Task: Look for space in Les Ulis, France from 5th September, 2023 to 12th September, 2023 for 2 adults in price range Rs.10000 to Rs.15000.  With 1  bedroom having 1 bed and 1 bathroom. Property type can be house, flat, guest house, hotel. Amenities needed are: washing machine. Booking option can be shelf check-in. Required host language is English.
Action: Mouse moved to (446, 152)
Screenshot: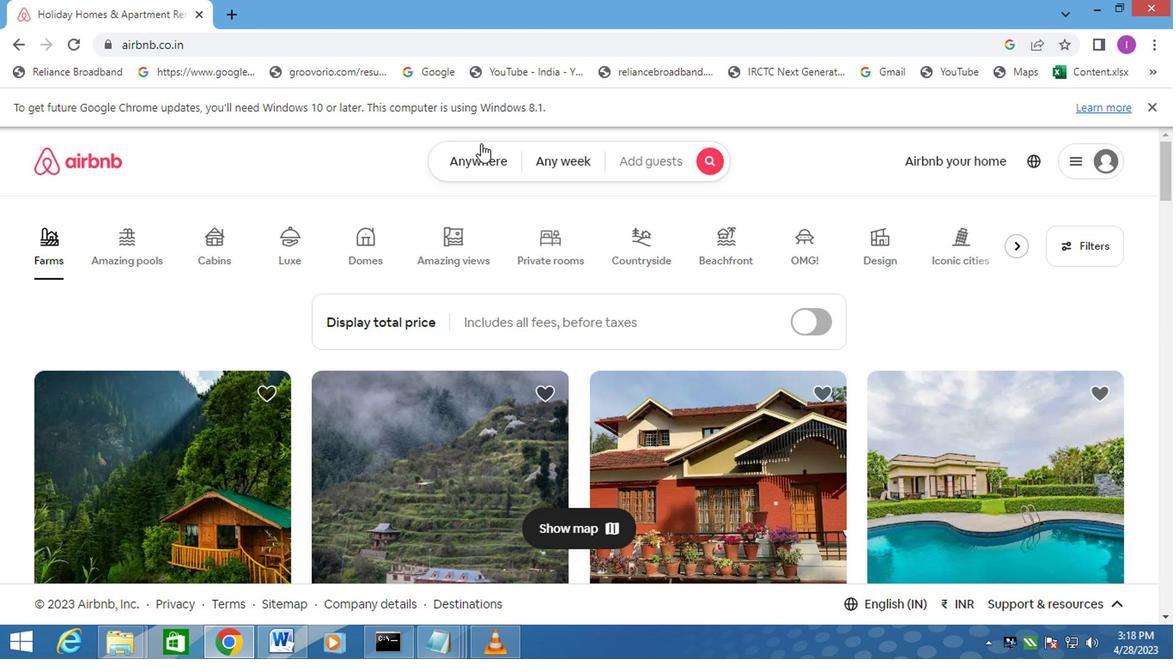 
Action: Mouse pressed left at (446, 152)
Screenshot: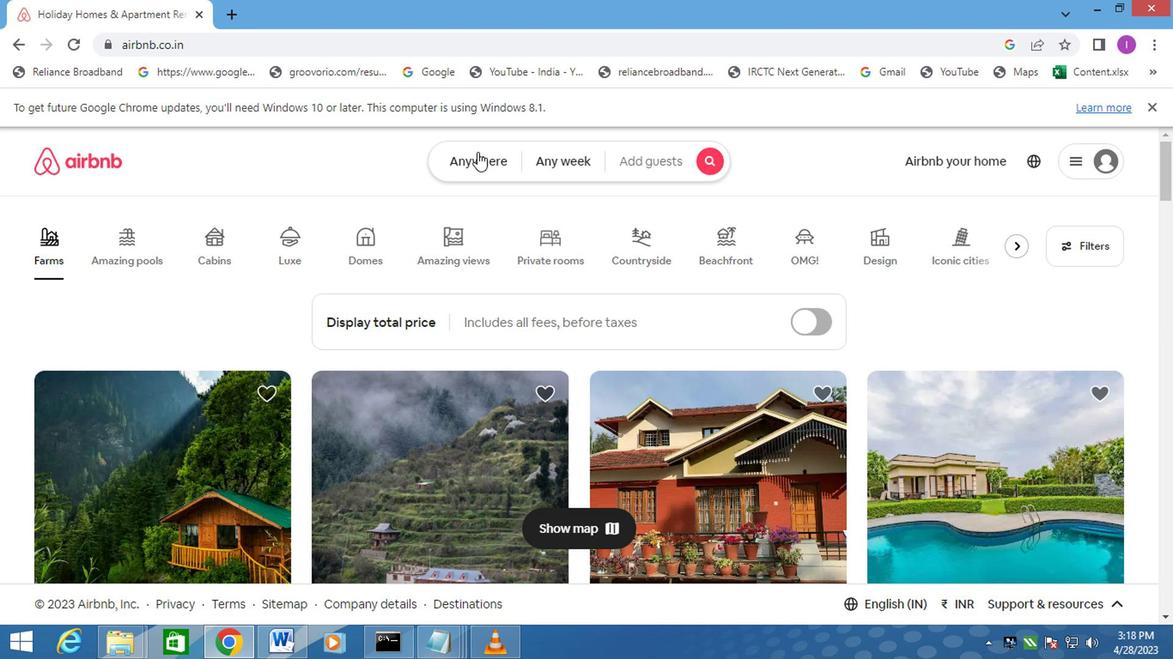 
Action: Mouse moved to (221, 229)
Screenshot: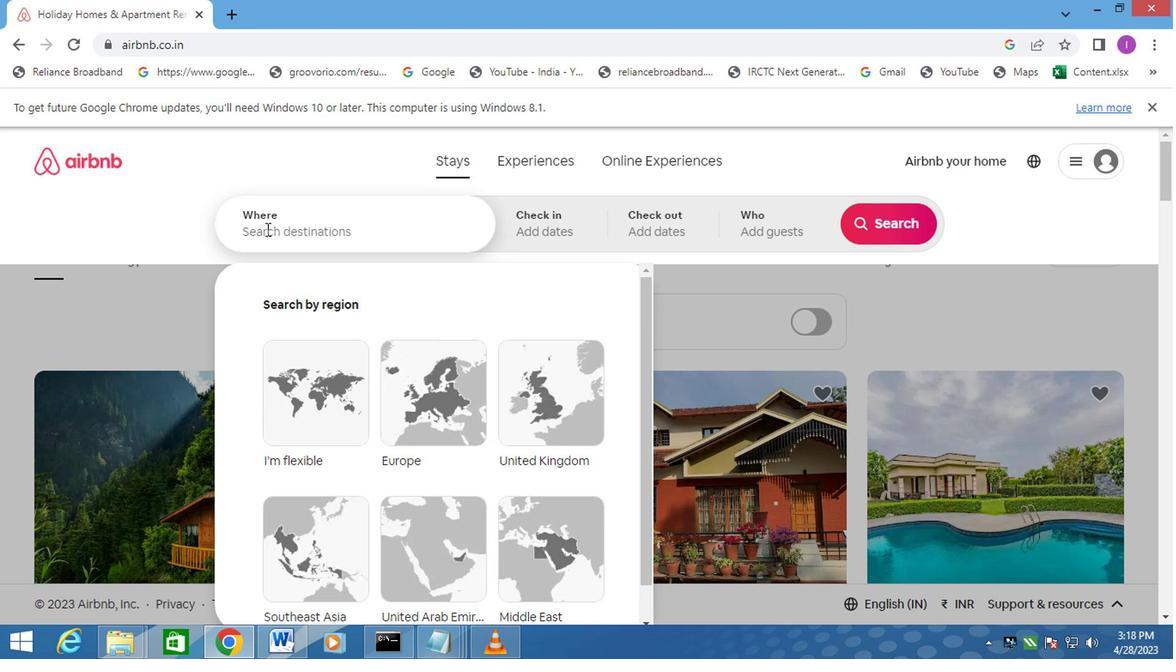 
Action: Mouse pressed left at (221, 229)
Screenshot: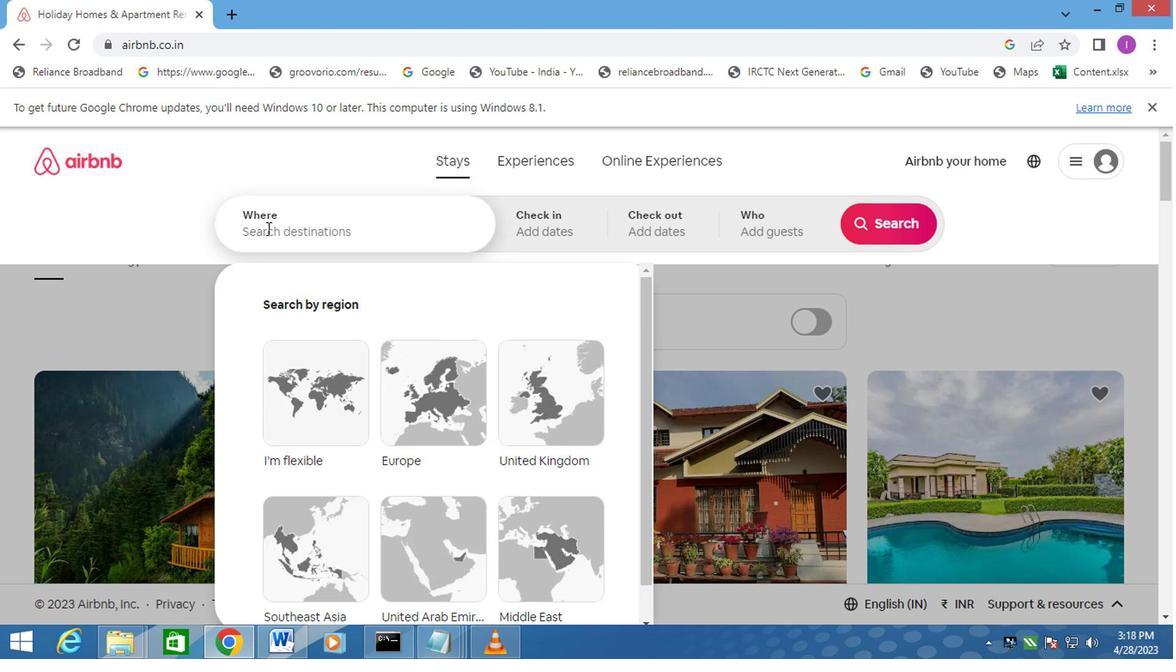 
Action: Mouse moved to (247, 221)
Screenshot: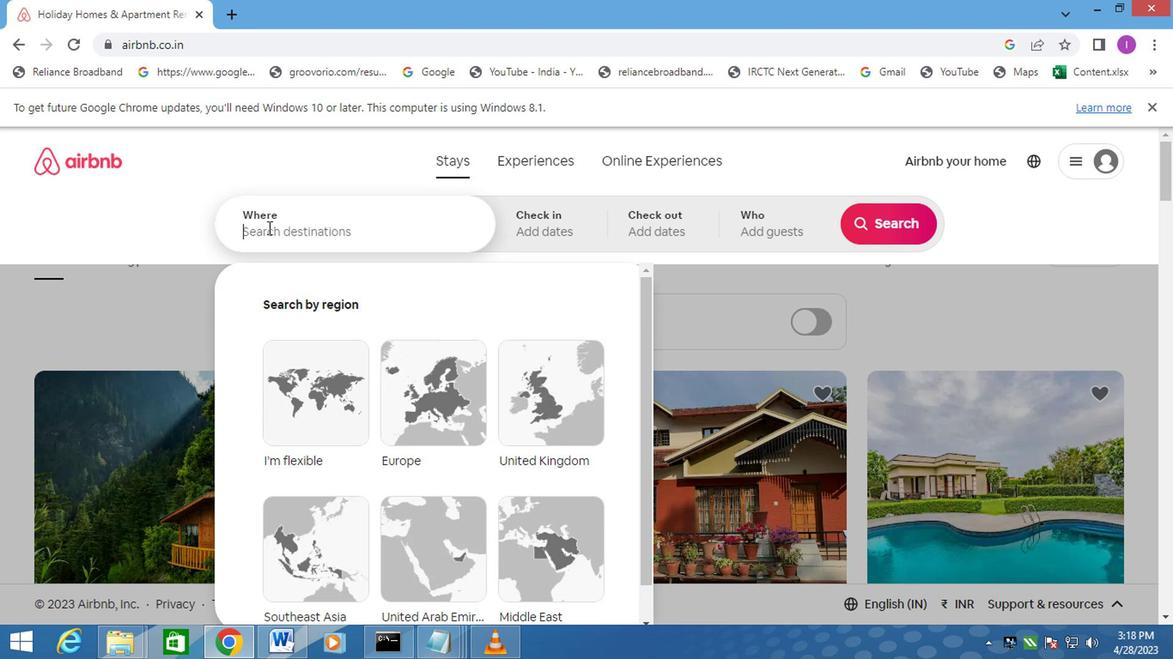 
Action: Key pressed <Key.shift>LES<Key.space><Key.shift>ULIS,<Key.shift>FRANCE
Screenshot: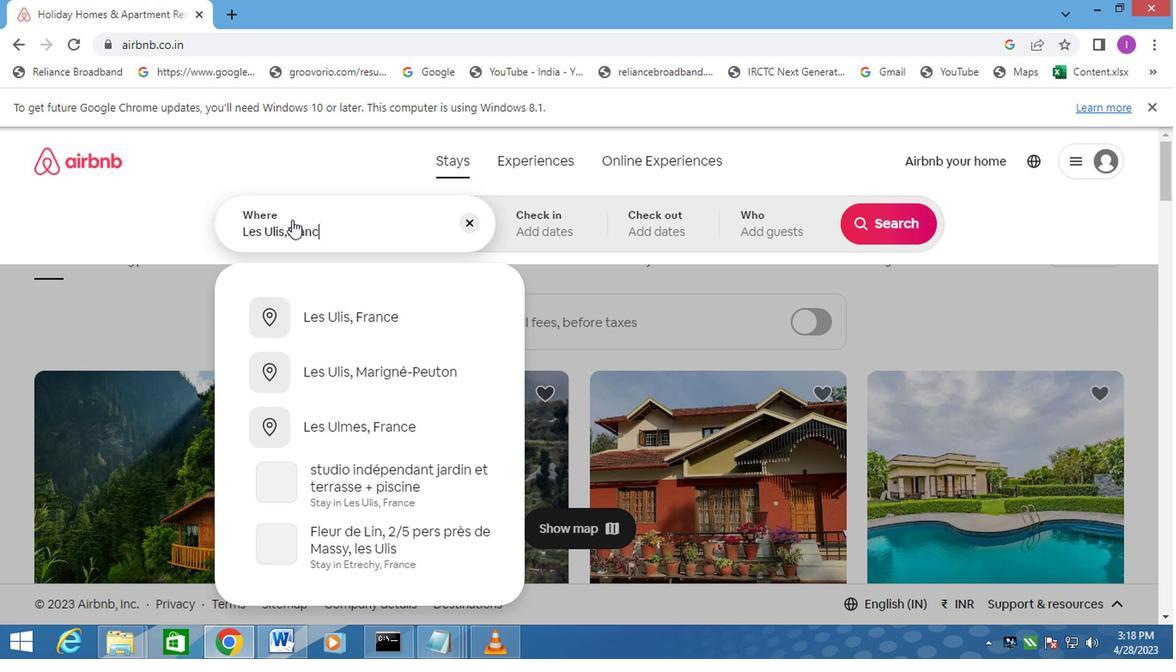 
Action: Mouse moved to (301, 322)
Screenshot: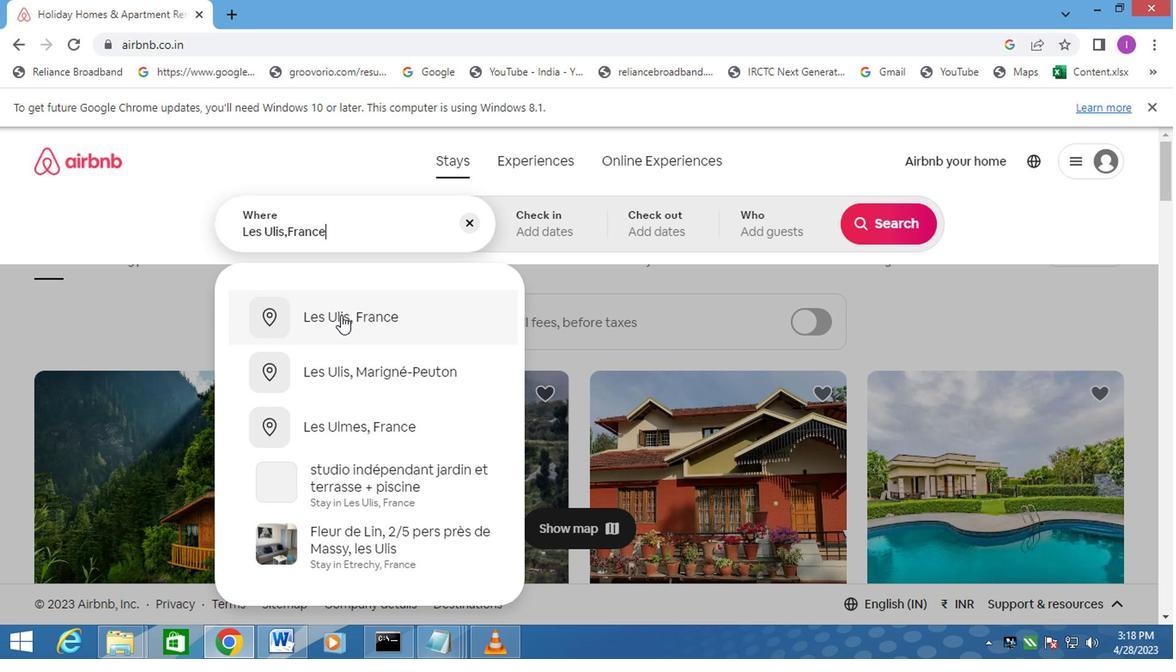 
Action: Mouse pressed left at (301, 322)
Screenshot: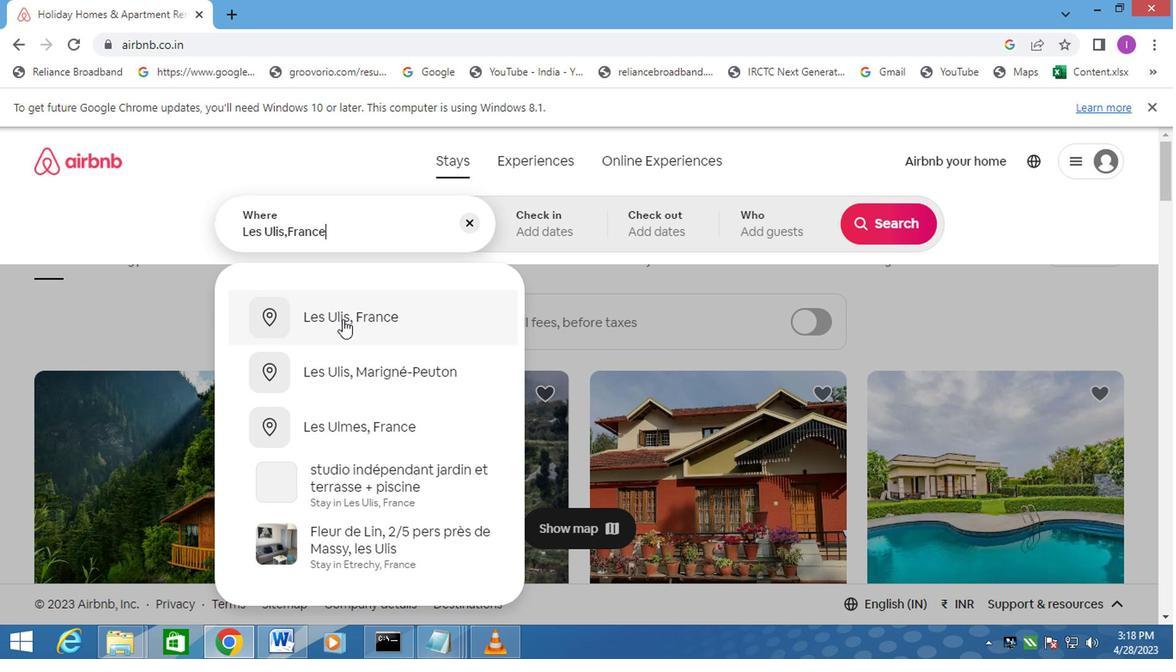
Action: Mouse moved to (877, 356)
Screenshot: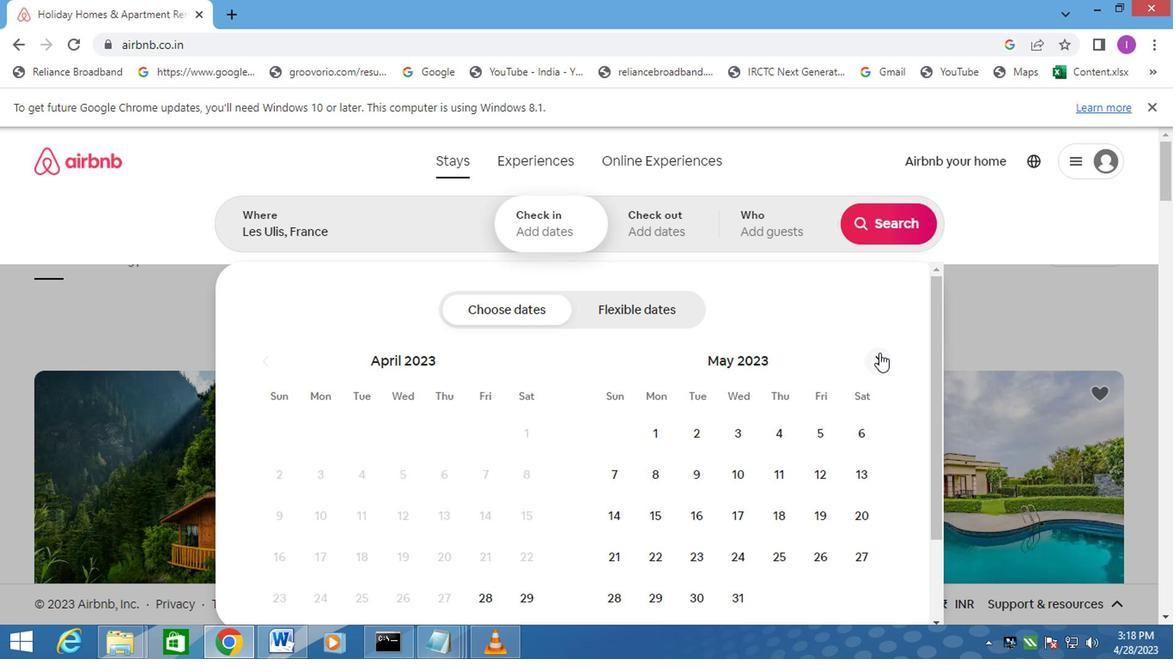 
Action: Mouse pressed left at (877, 356)
Screenshot: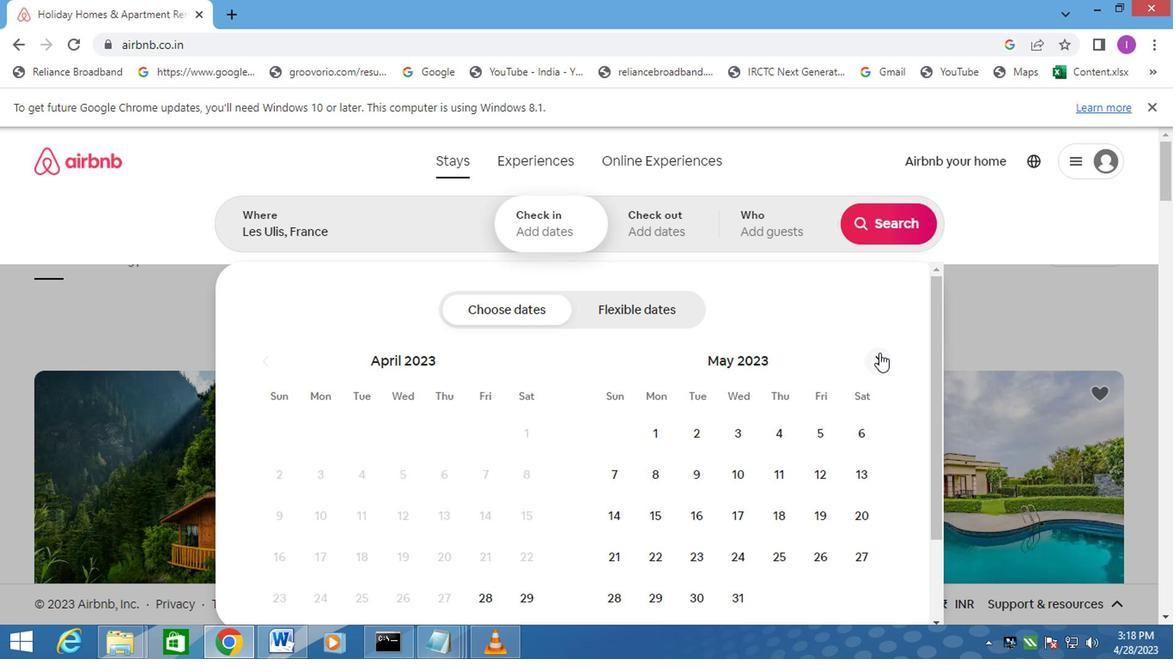 
Action: Mouse pressed left at (877, 356)
Screenshot: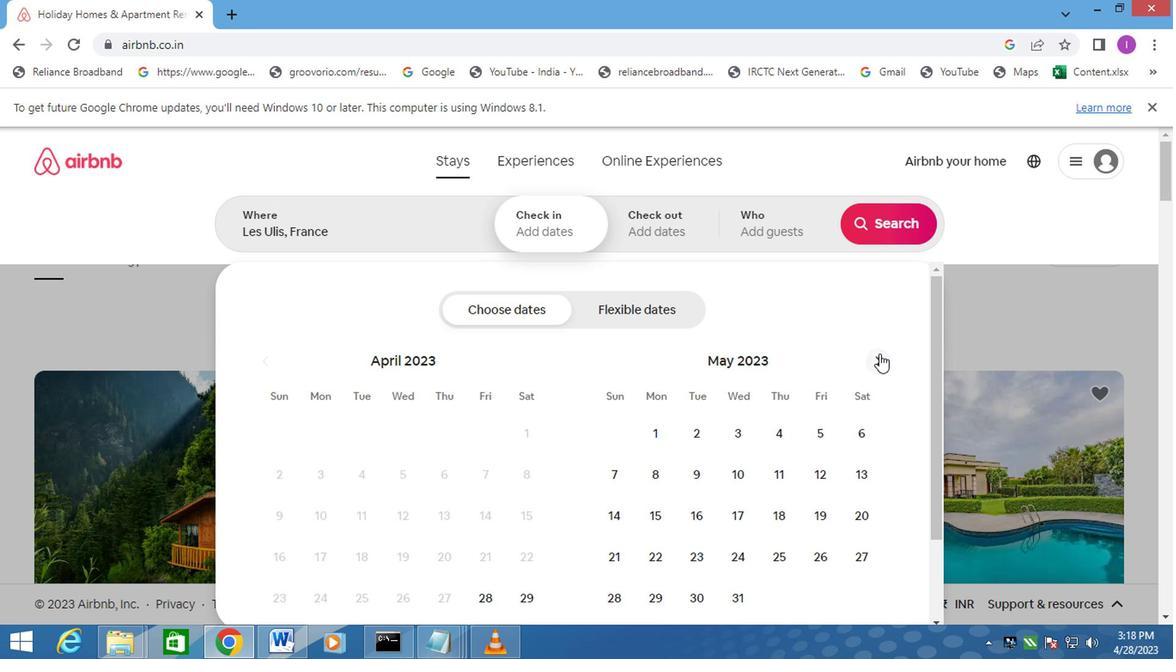 
Action: Mouse pressed left at (877, 356)
Screenshot: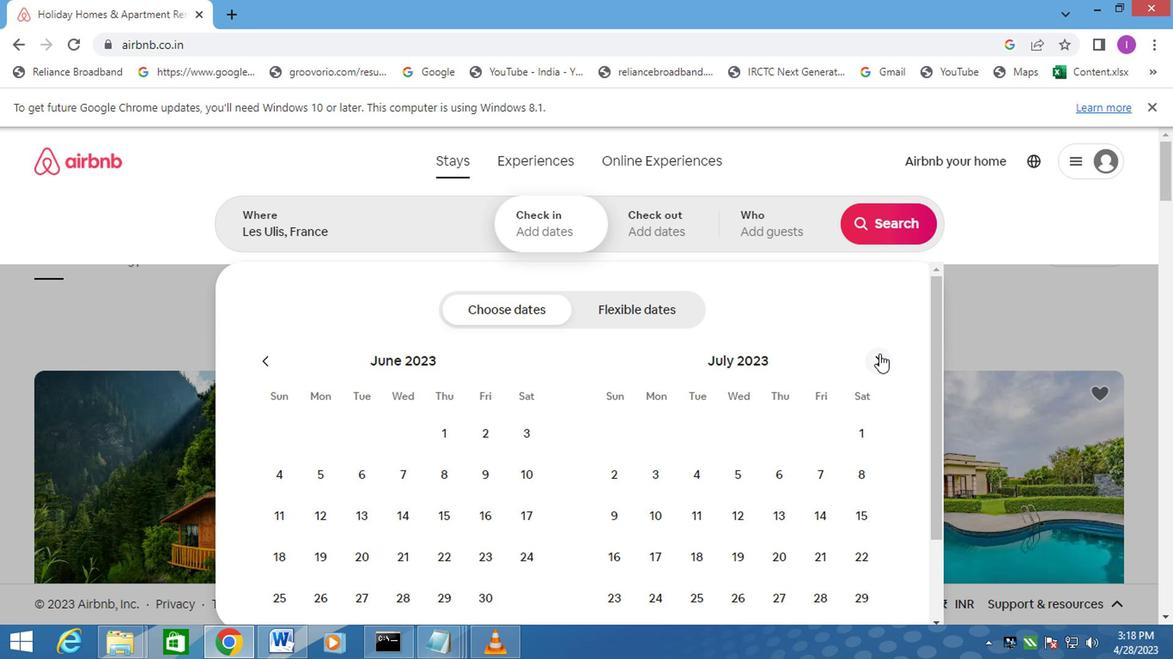 
Action: Mouse moved to (878, 356)
Screenshot: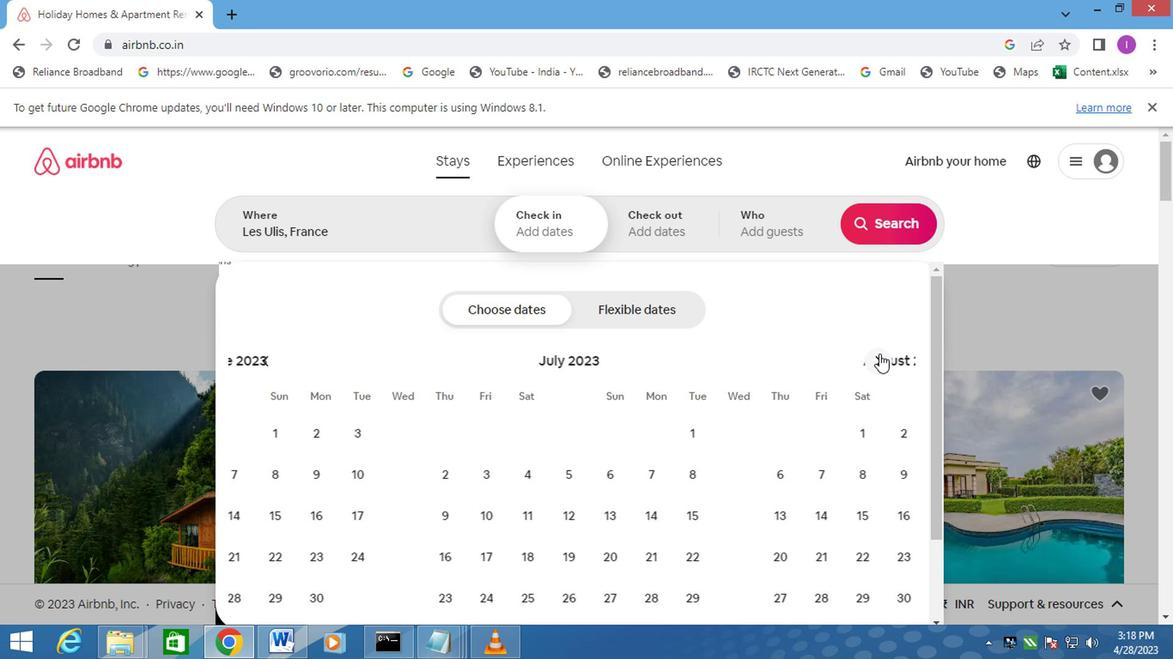 
Action: Mouse pressed left at (878, 356)
Screenshot: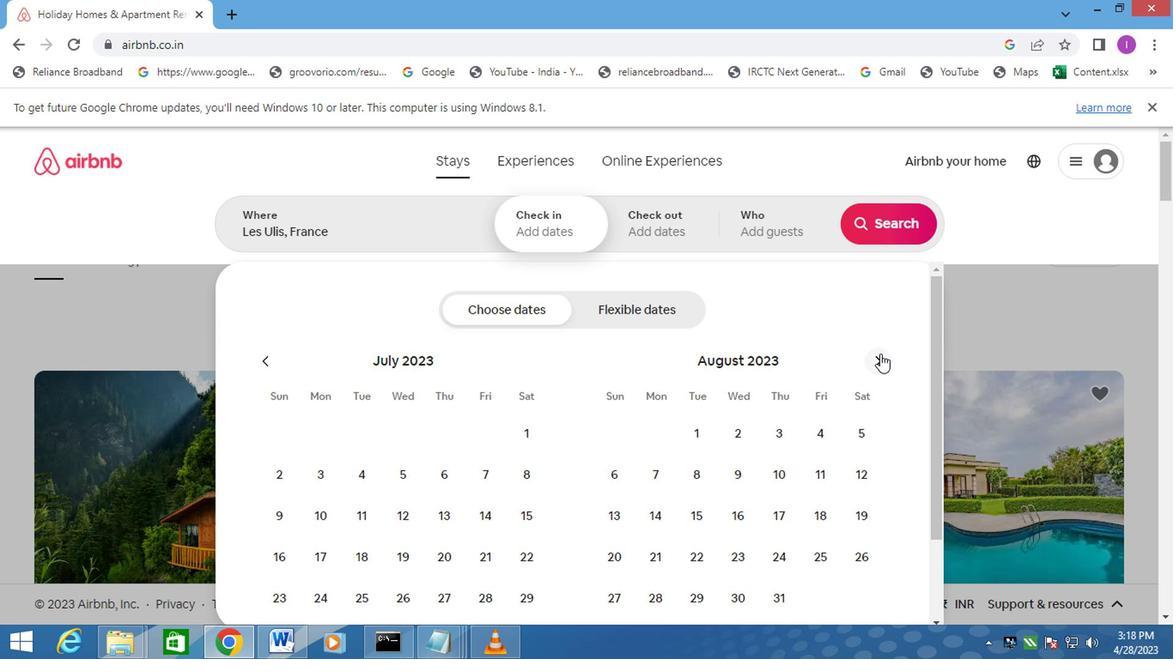 
Action: Mouse moved to (686, 487)
Screenshot: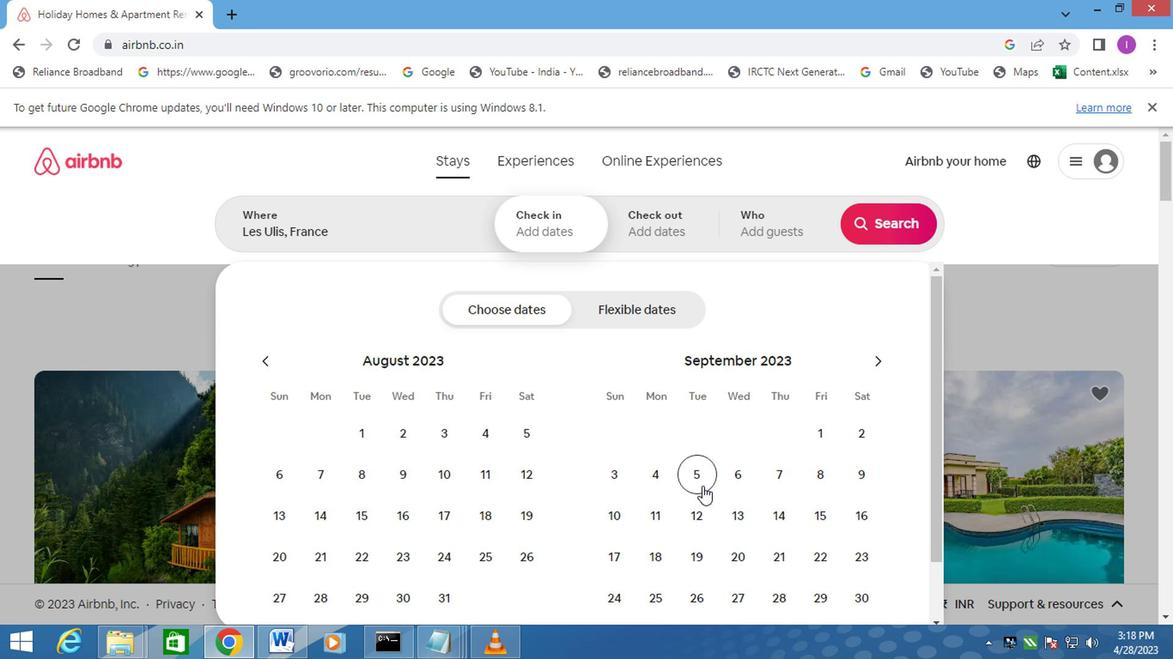 
Action: Mouse pressed left at (686, 487)
Screenshot: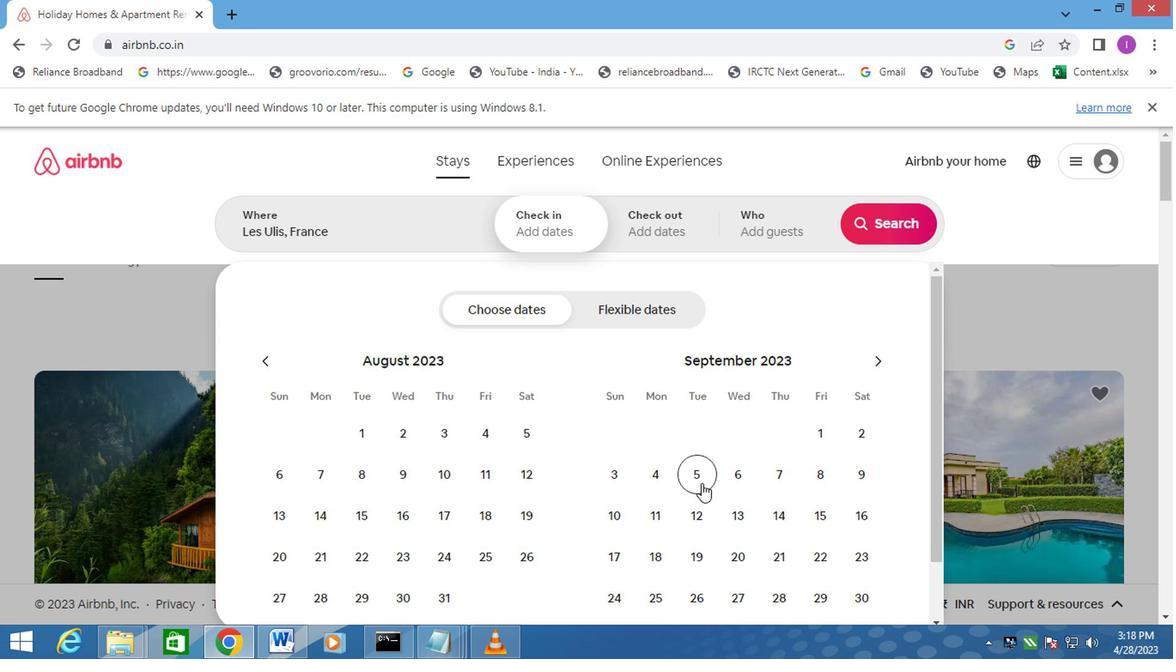 
Action: Mouse moved to (680, 519)
Screenshot: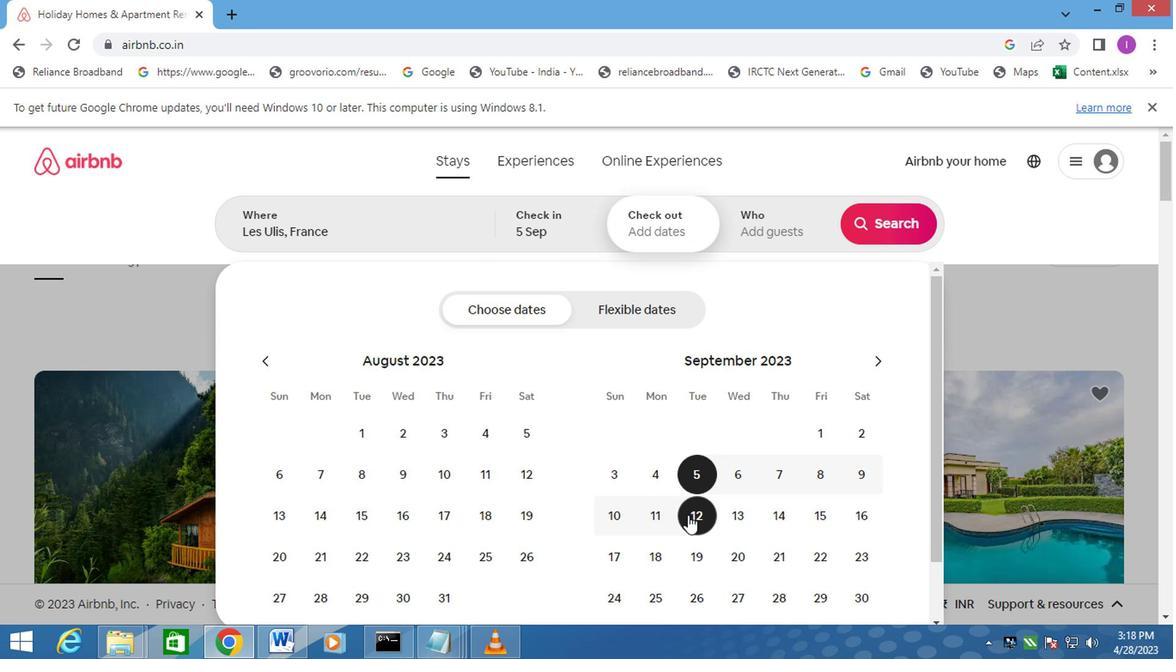 
Action: Mouse pressed left at (680, 519)
Screenshot: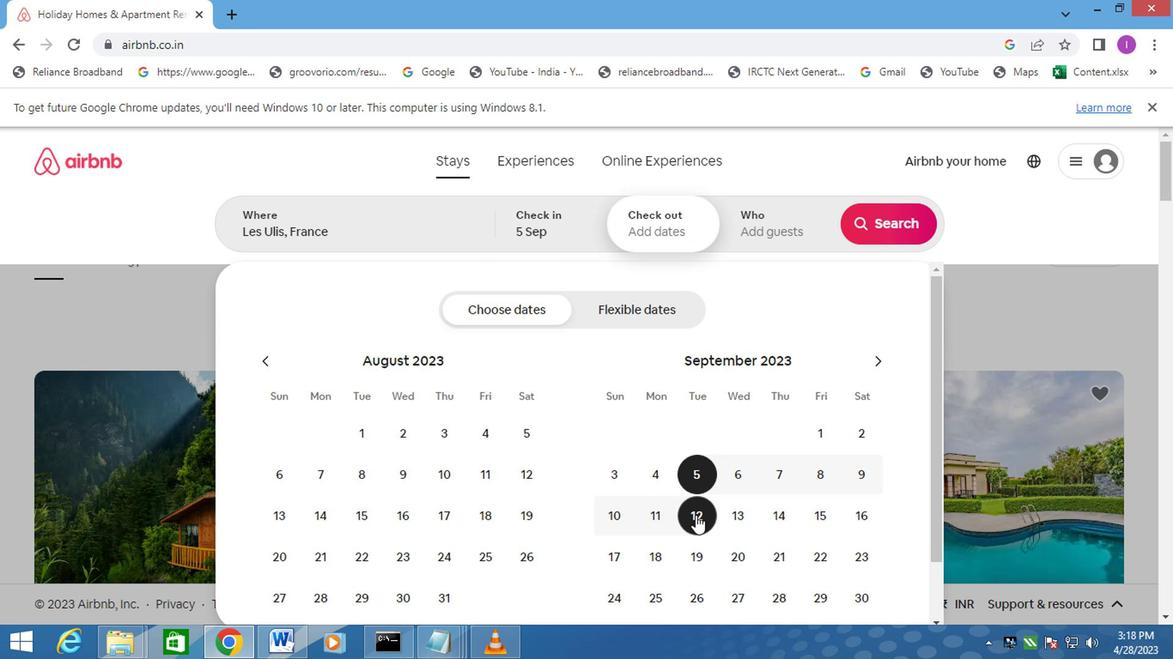 
Action: Mouse moved to (739, 231)
Screenshot: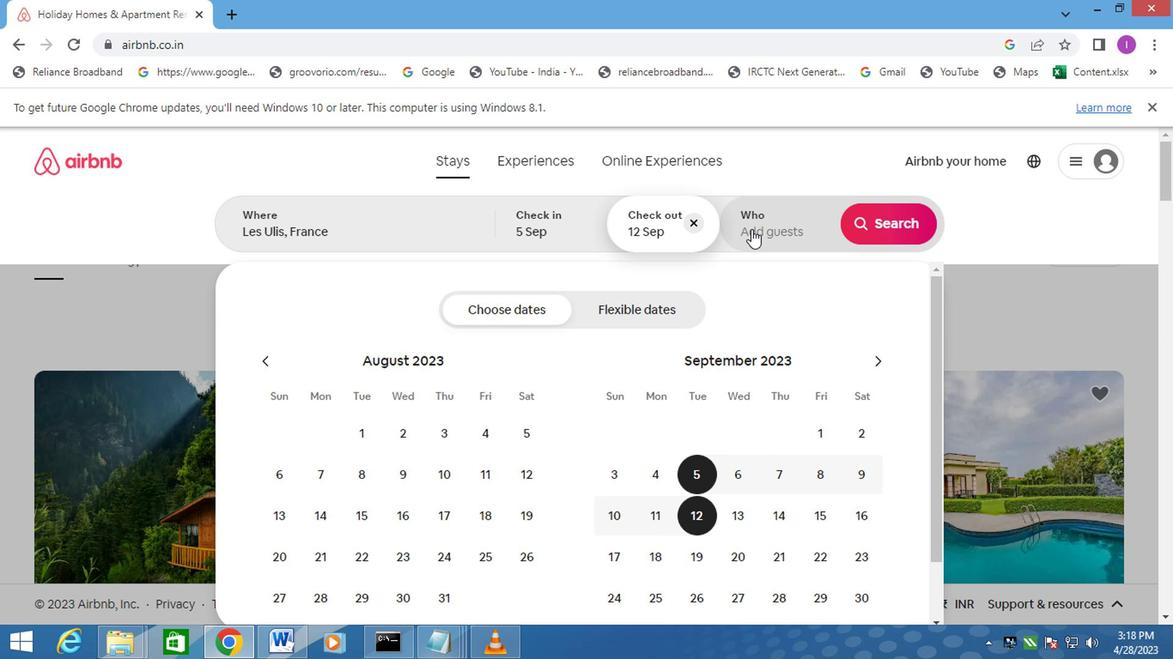 
Action: Mouse pressed left at (739, 231)
Screenshot: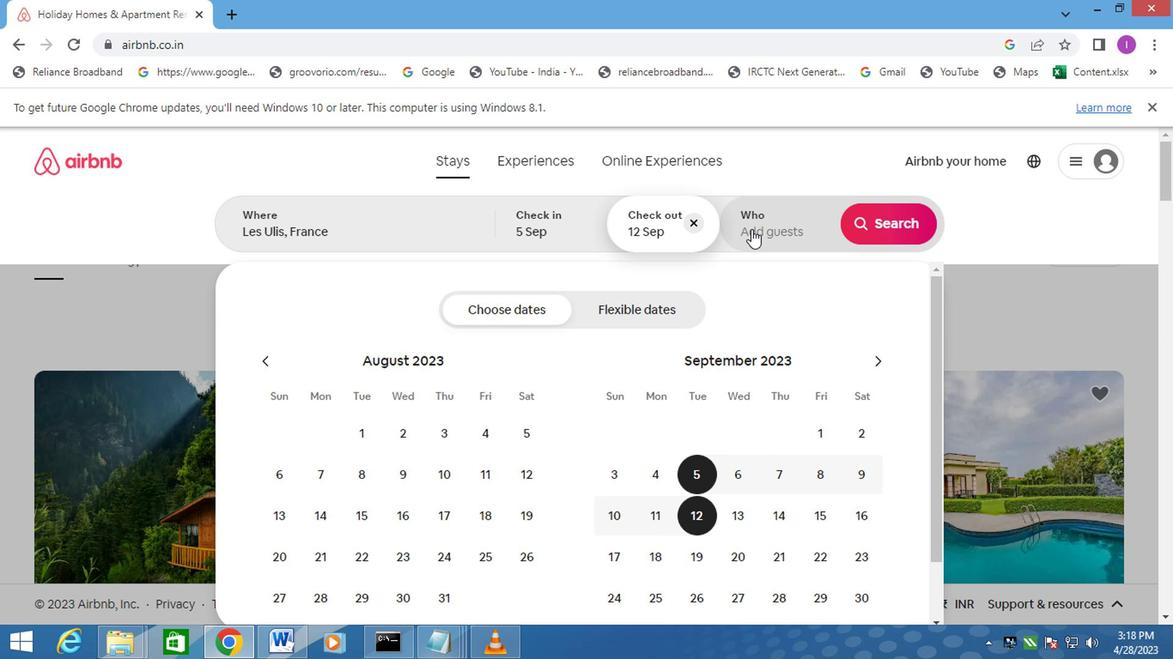 
Action: Mouse moved to (901, 320)
Screenshot: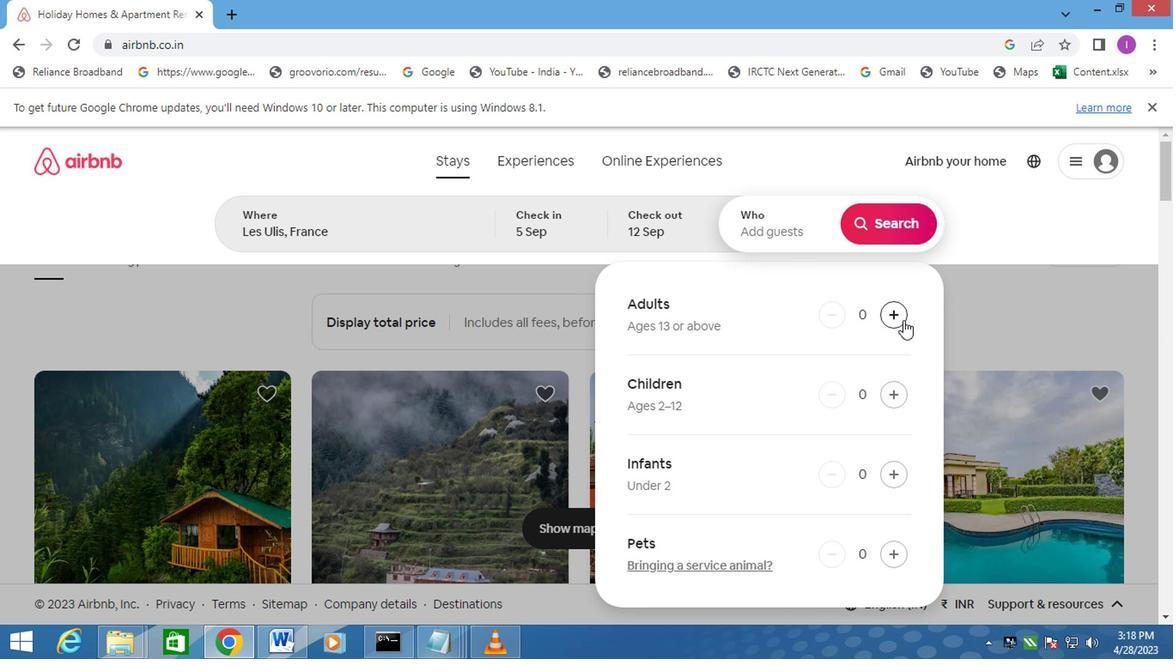 
Action: Mouse pressed left at (901, 320)
Screenshot: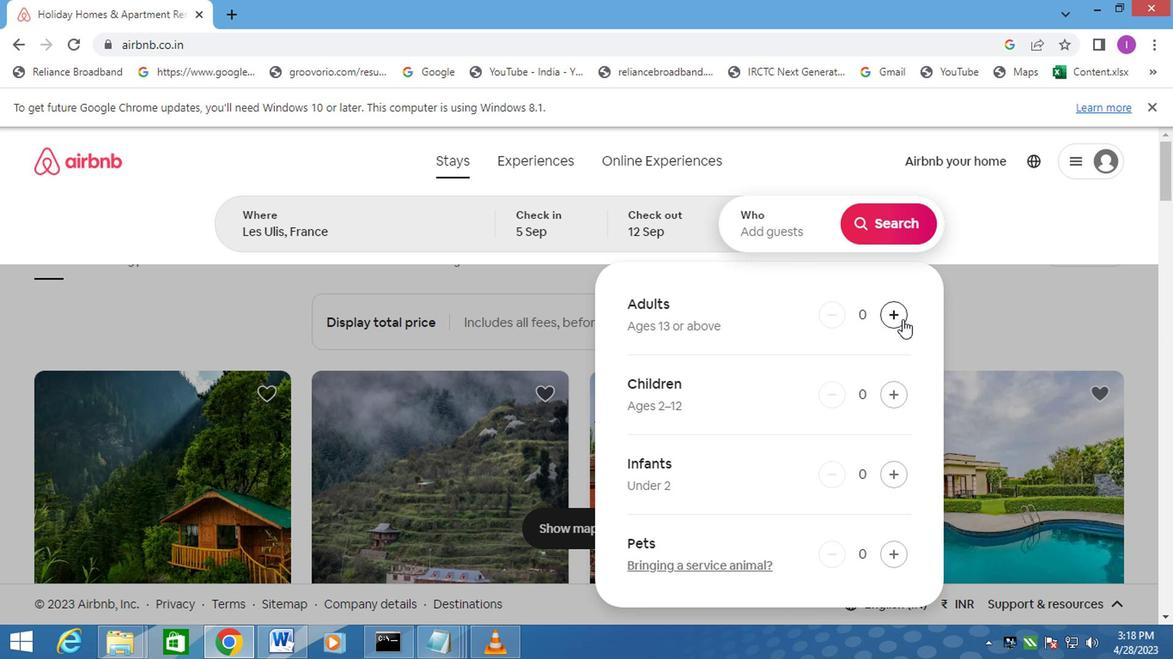
Action: Mouse moved to (901, 320)
Screenshot: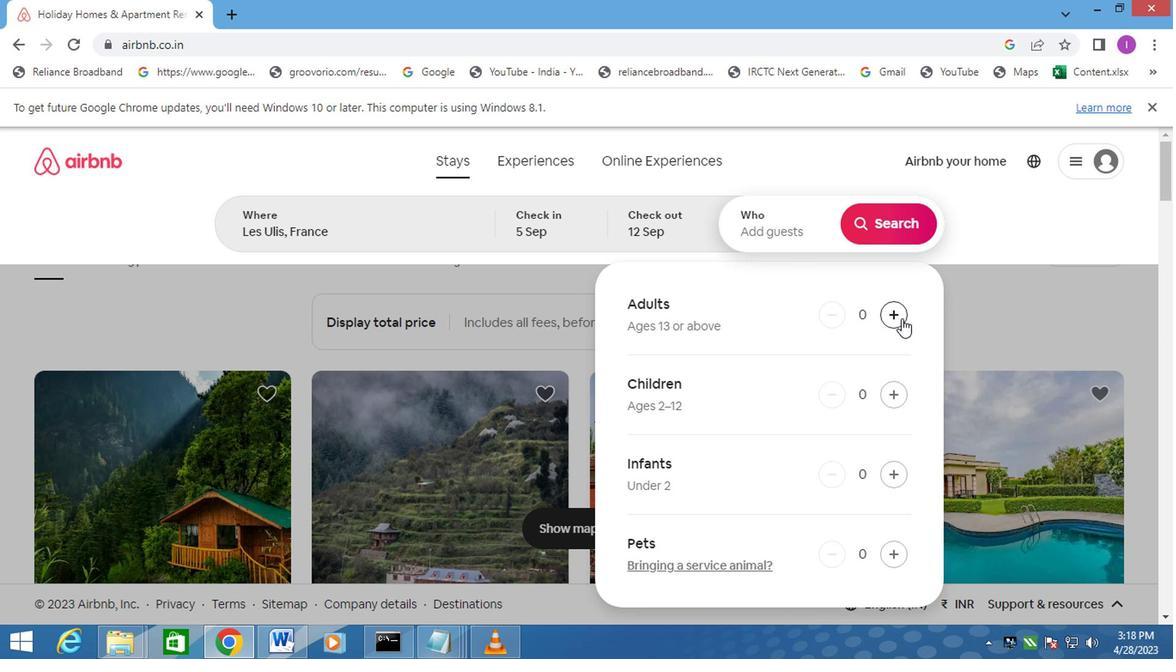 
Action: Mouse pressed left at (901, 320)
Screenshot: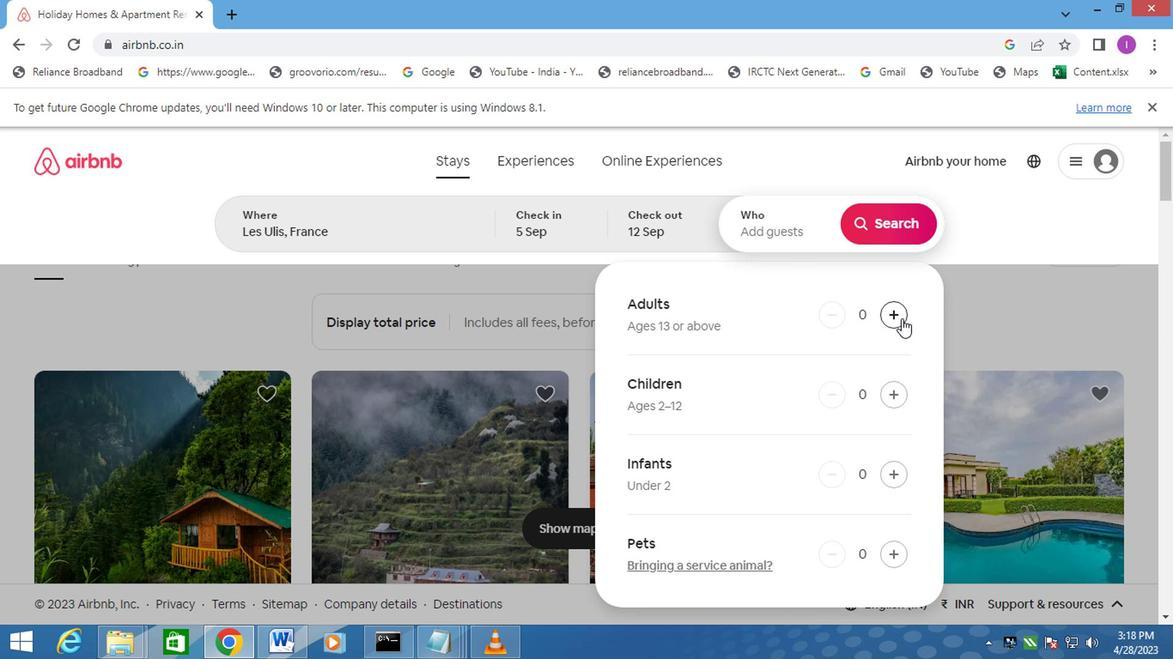 
Action: Mouse moved to (904, 234)
Screenshot: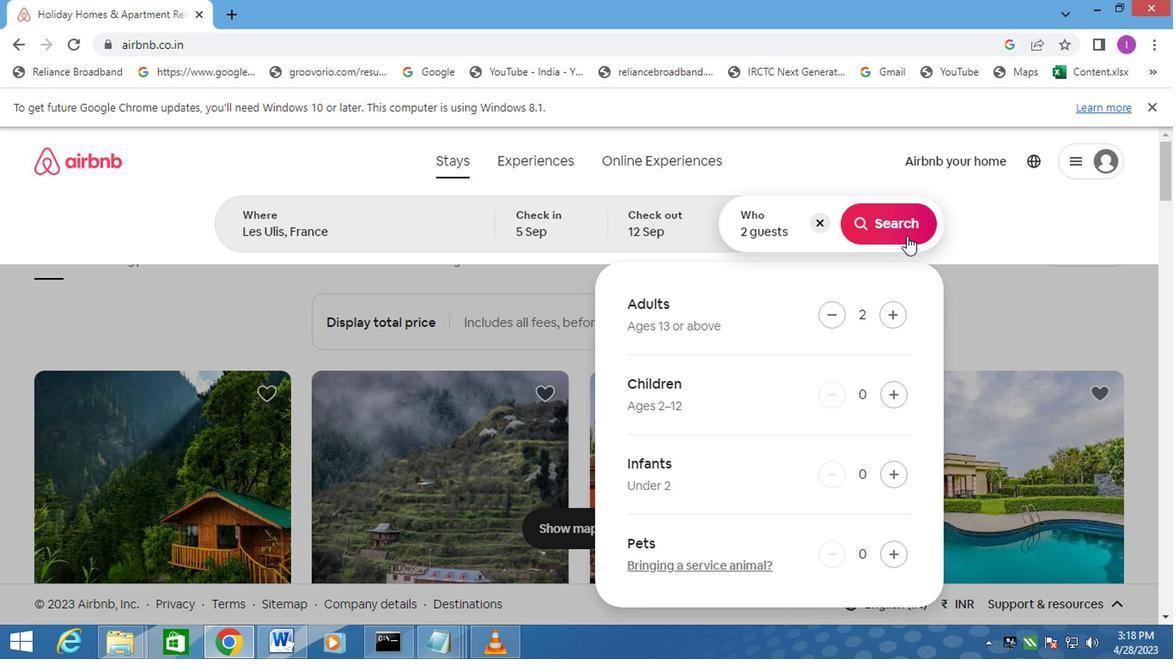 
Action: Mouse pressed left at (904, 234)
Screenshot: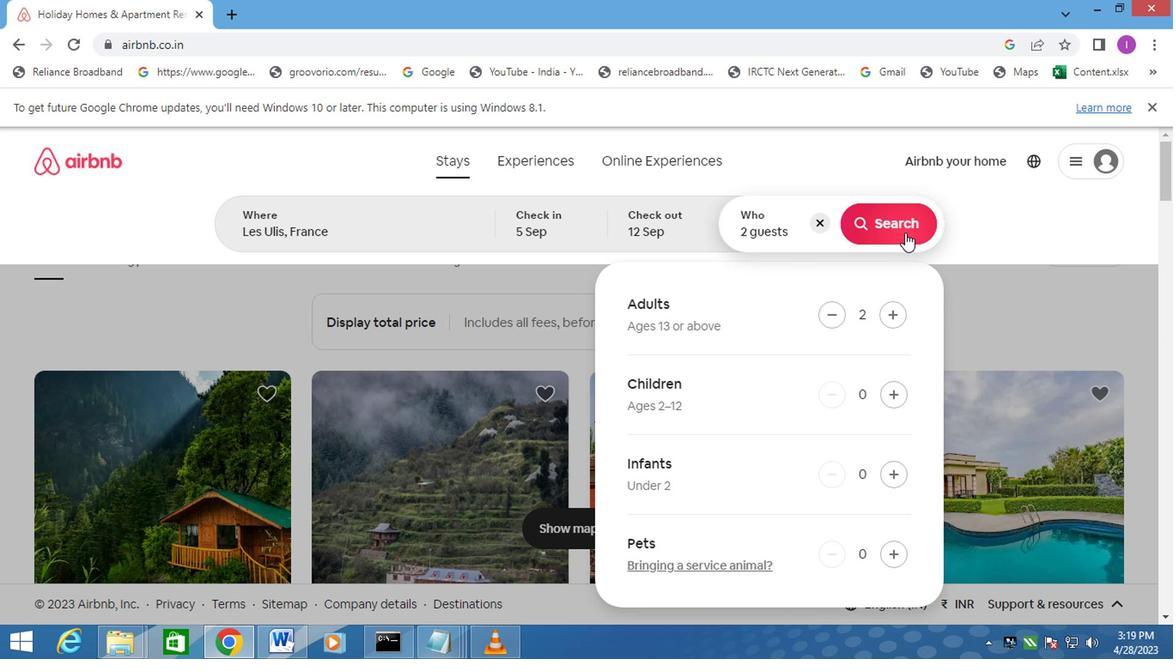 
Action: Mouse moved to (1094, 224)
Screenshot: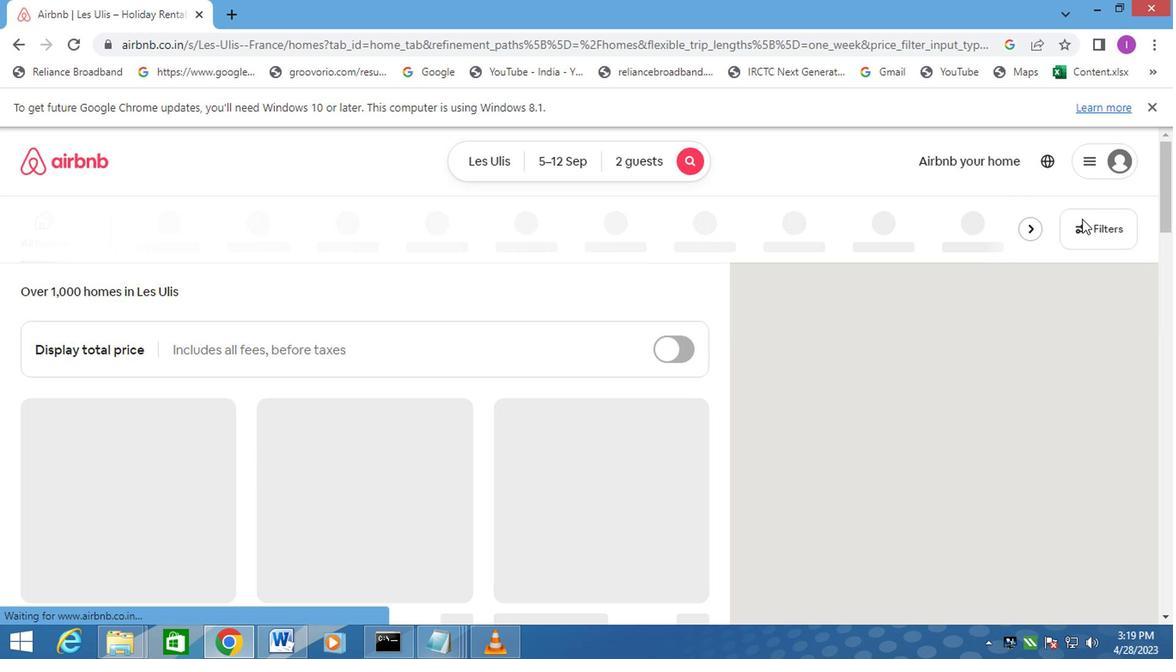 
Action: Mouse pressed left at (1094, 224)
Screenshot: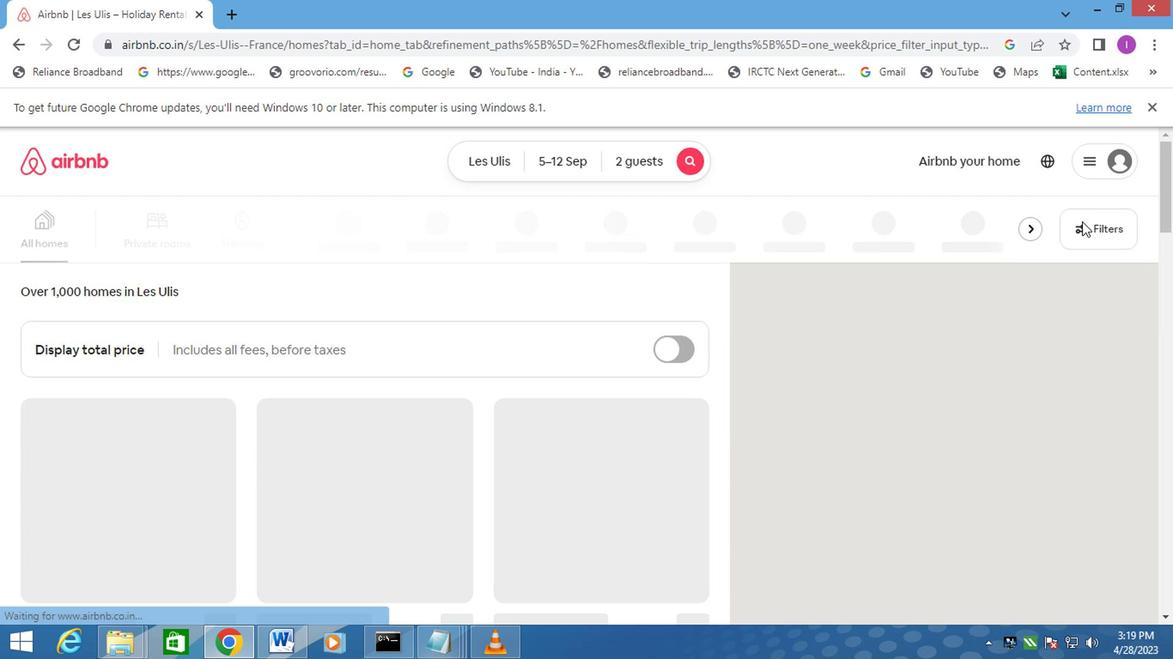 
Action: Mouse moved to (326, 453)
Screenshot: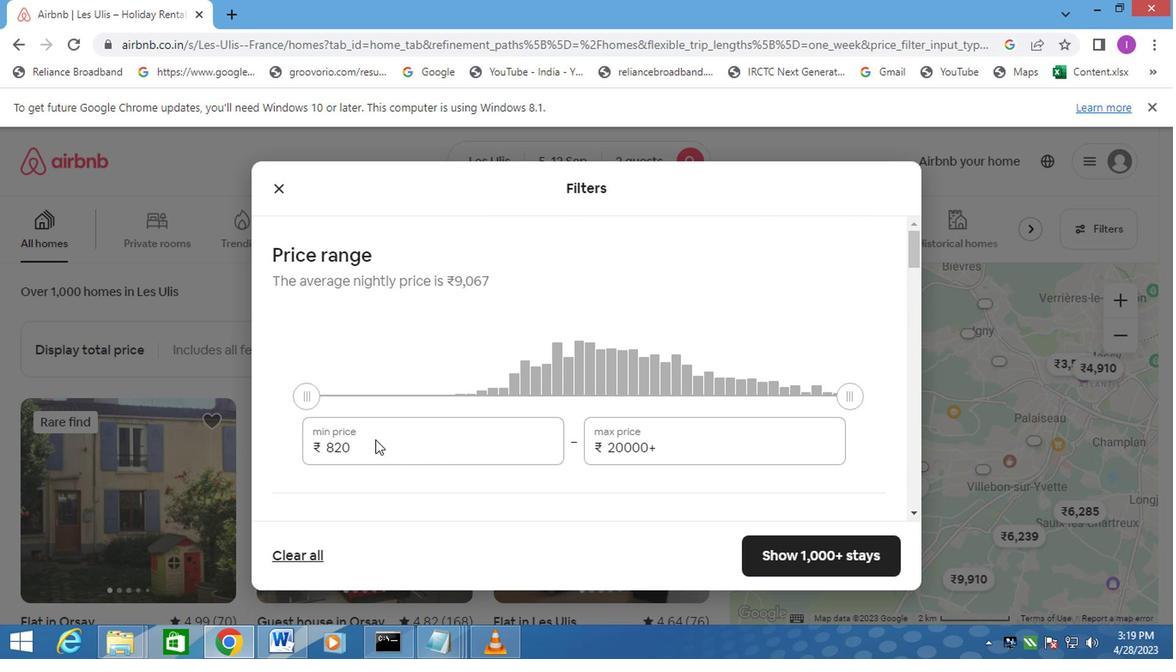 
Action: Mouse pressed left at (326, 453)
Screenshot: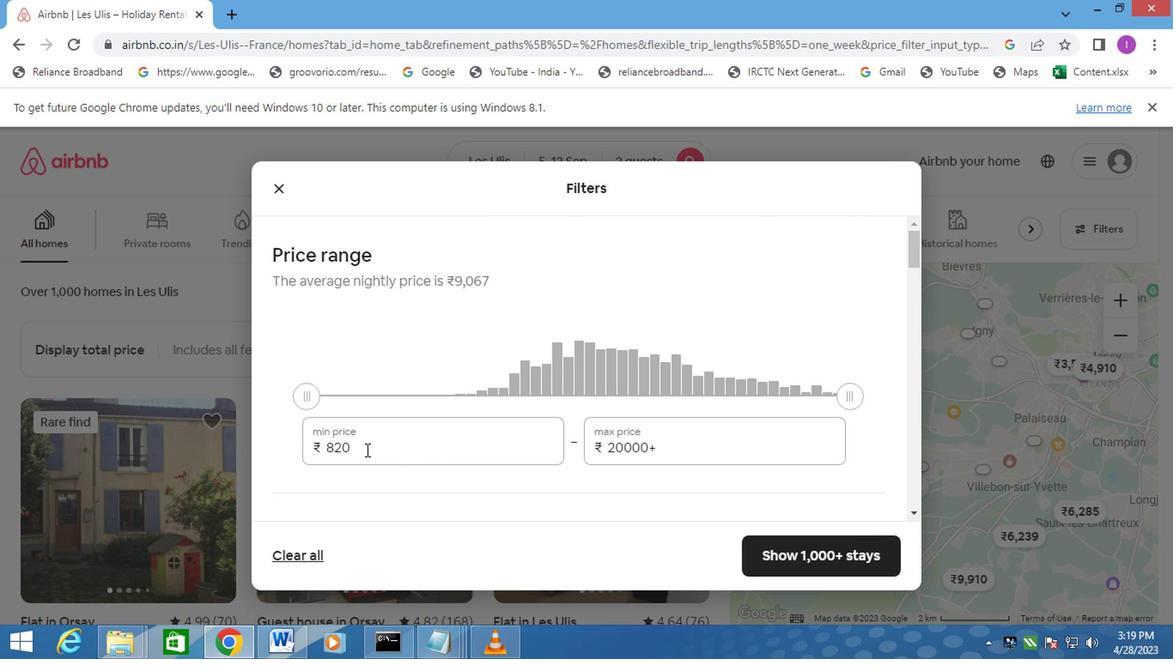 
Action: Mouse moved to (265, 457)
Screenshot: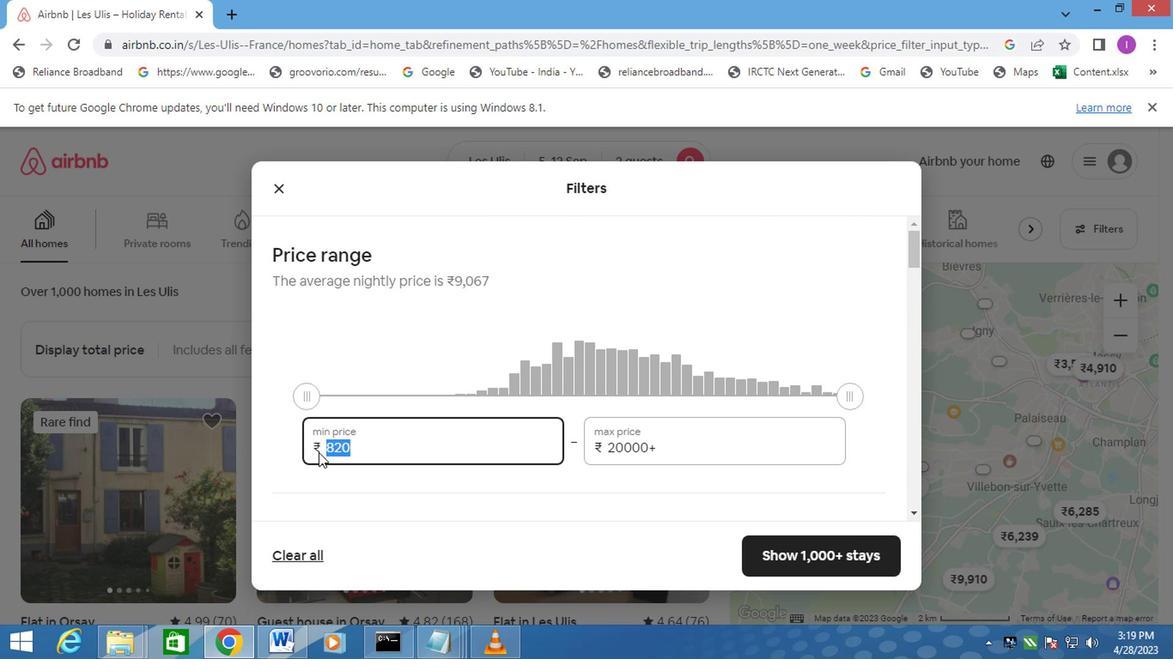 
Action: Key pressed 10000
Screenshot: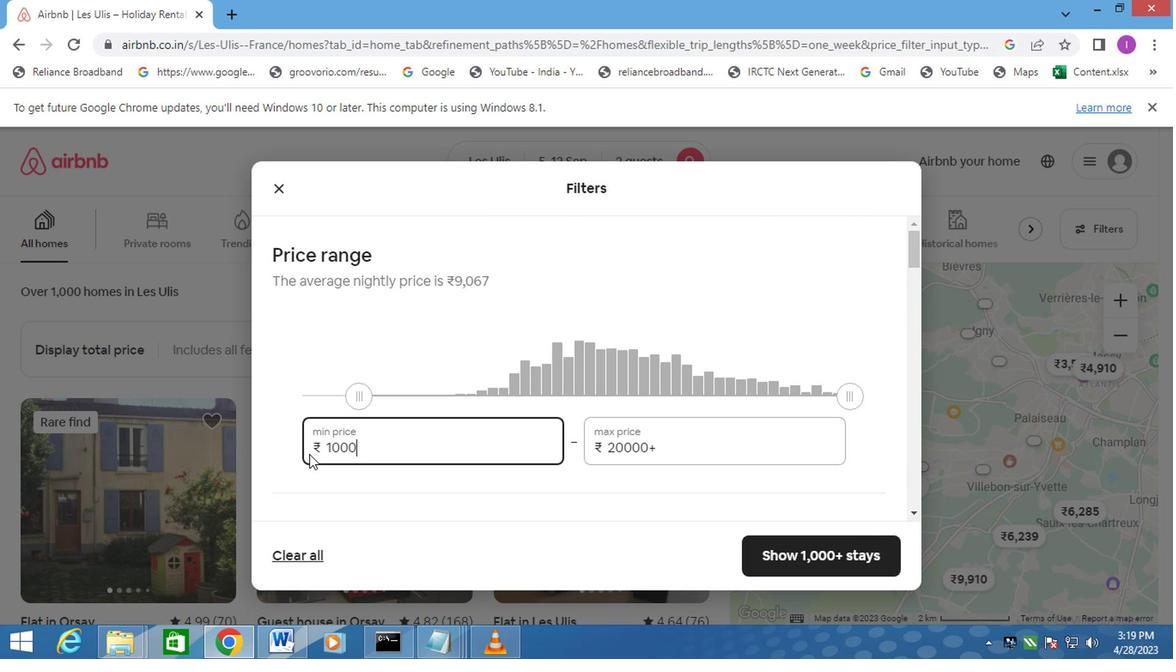 
Action: Mouse moved to (637, 446)
Screenshot: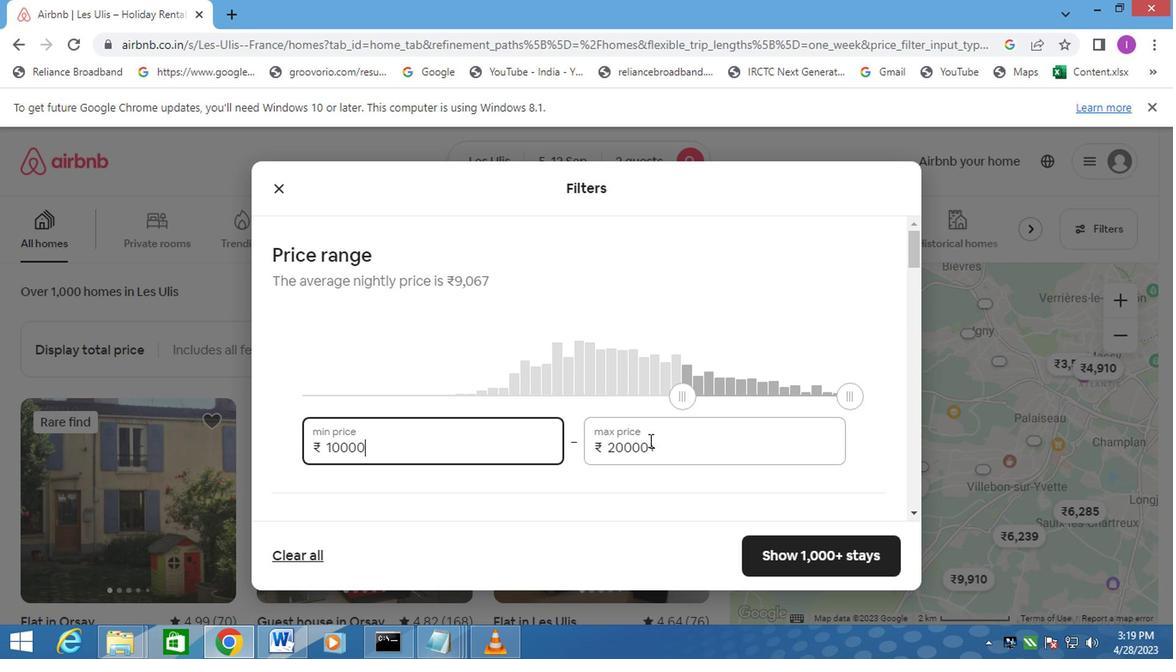
Action: Mouse pressed left at (637, 446)
Screenshot: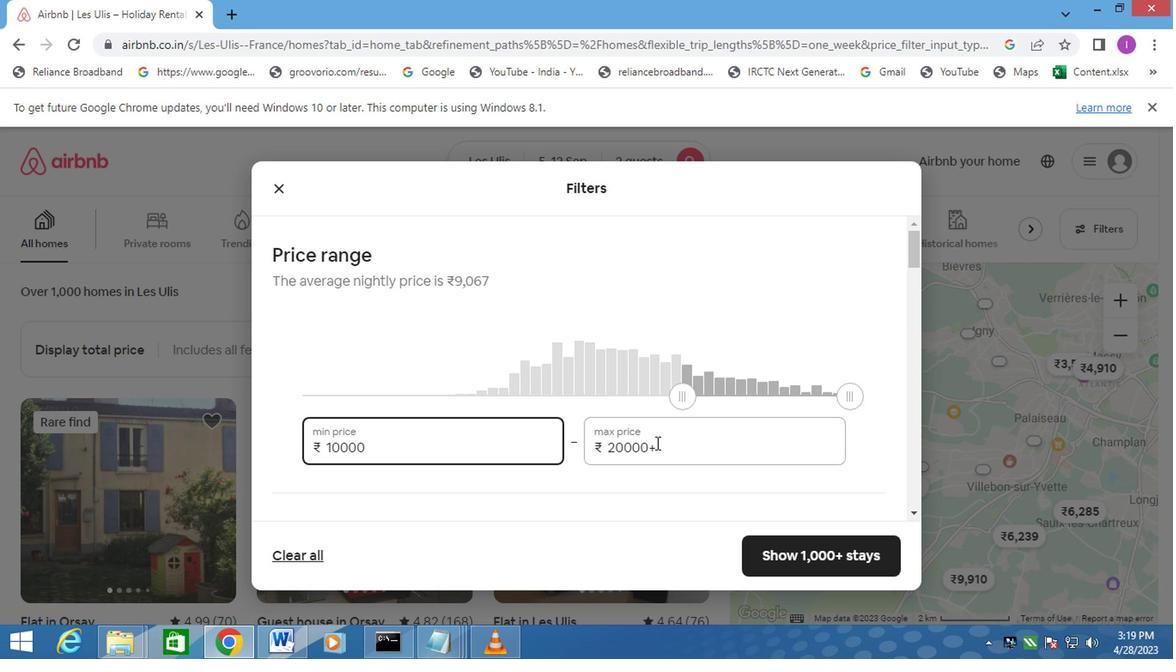 
Action: Mouse moved to (558, 459)
Screenshot: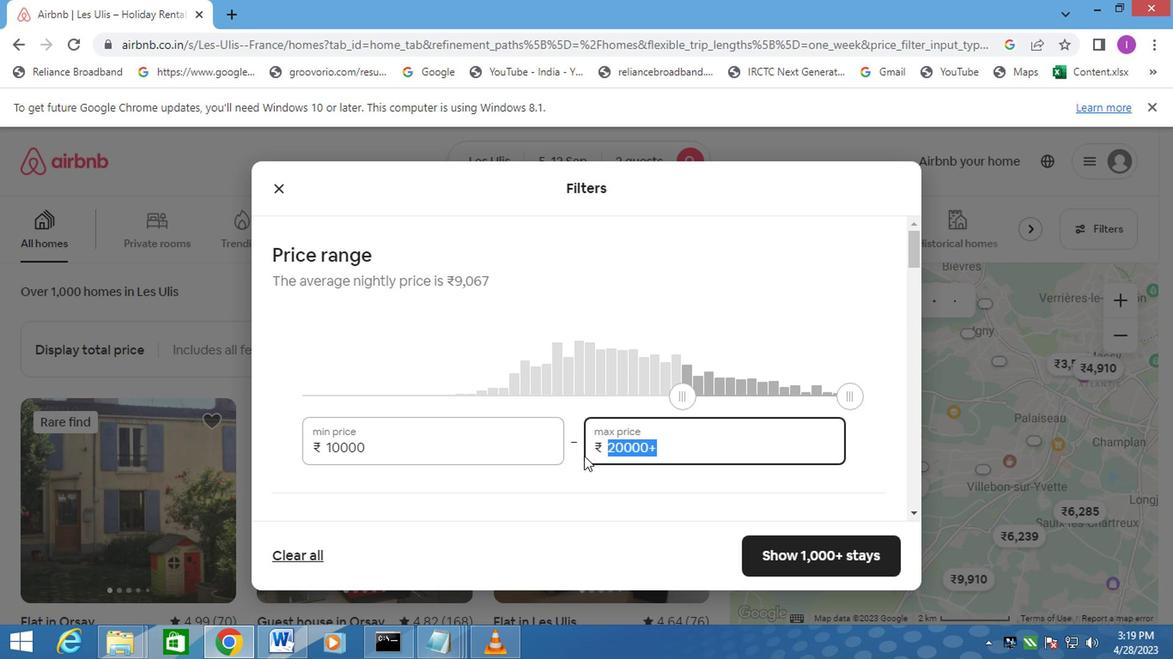 
Action: Key pressed 15
Screenshot: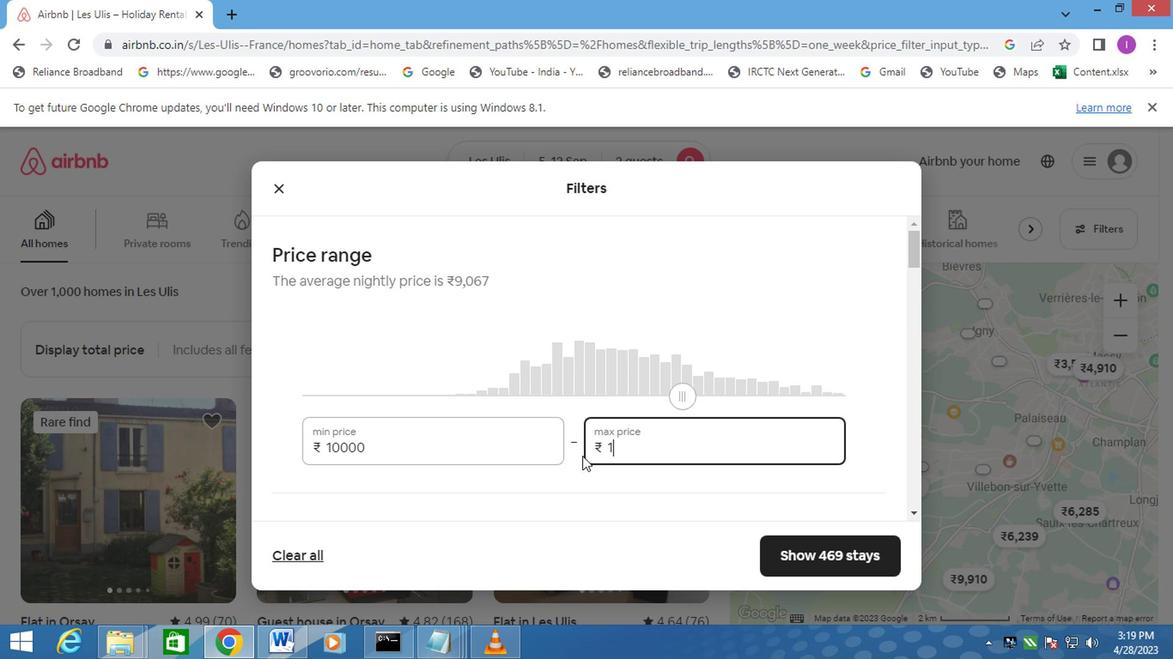 
Action: Mouse moved to (557, 458)
Screenshot: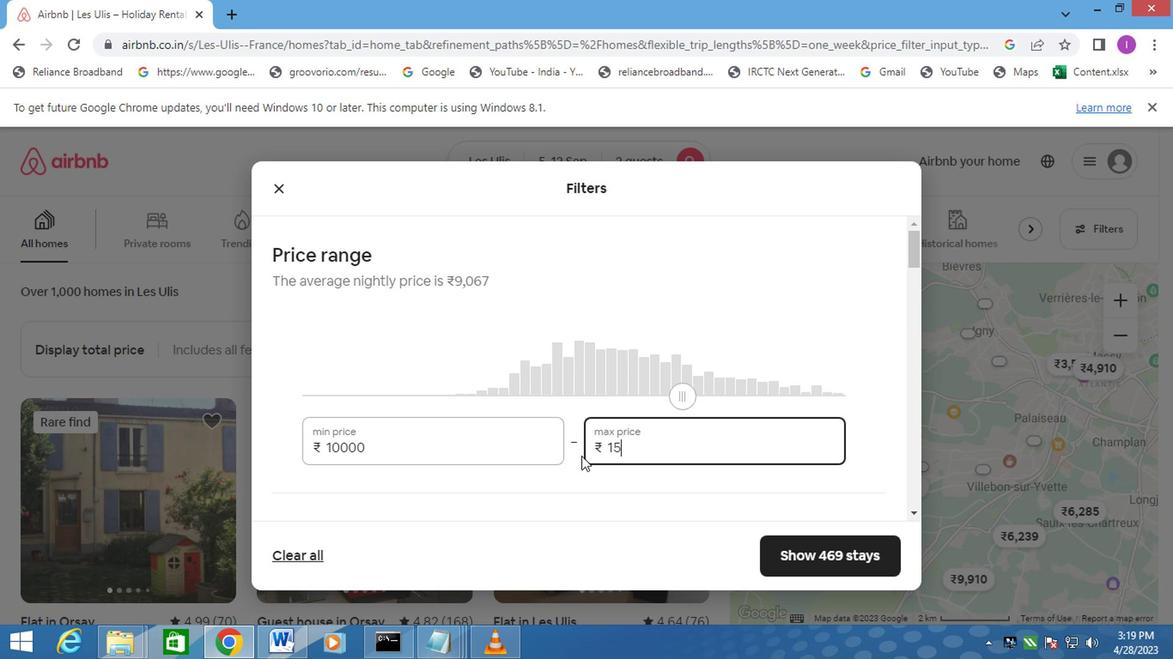 
Action: Key pressed 0000
Screenshot: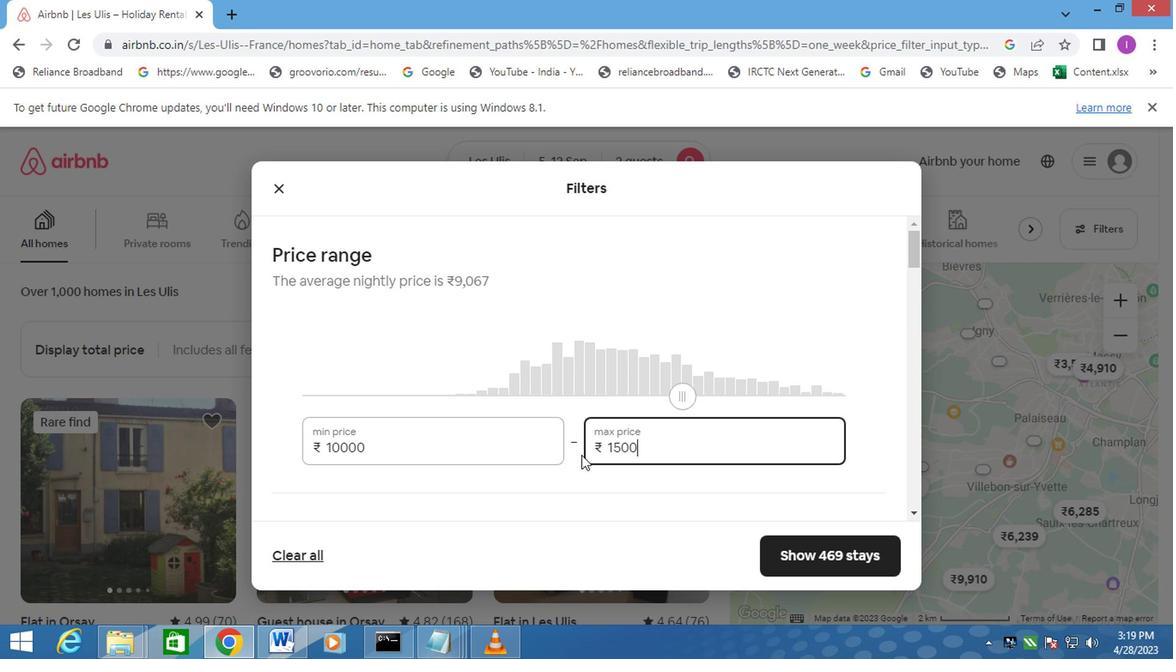 
Action: Mouse moved to (556, 457)
Screenshot: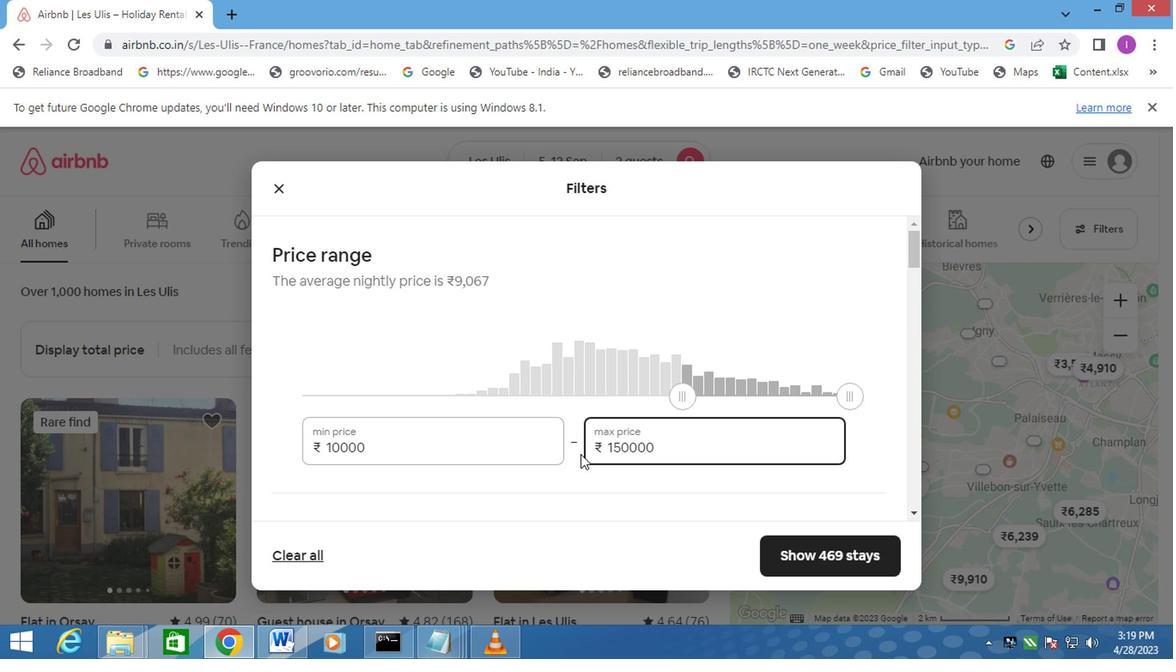 
Action: Key pressed <Key.backspace>
Screenshot: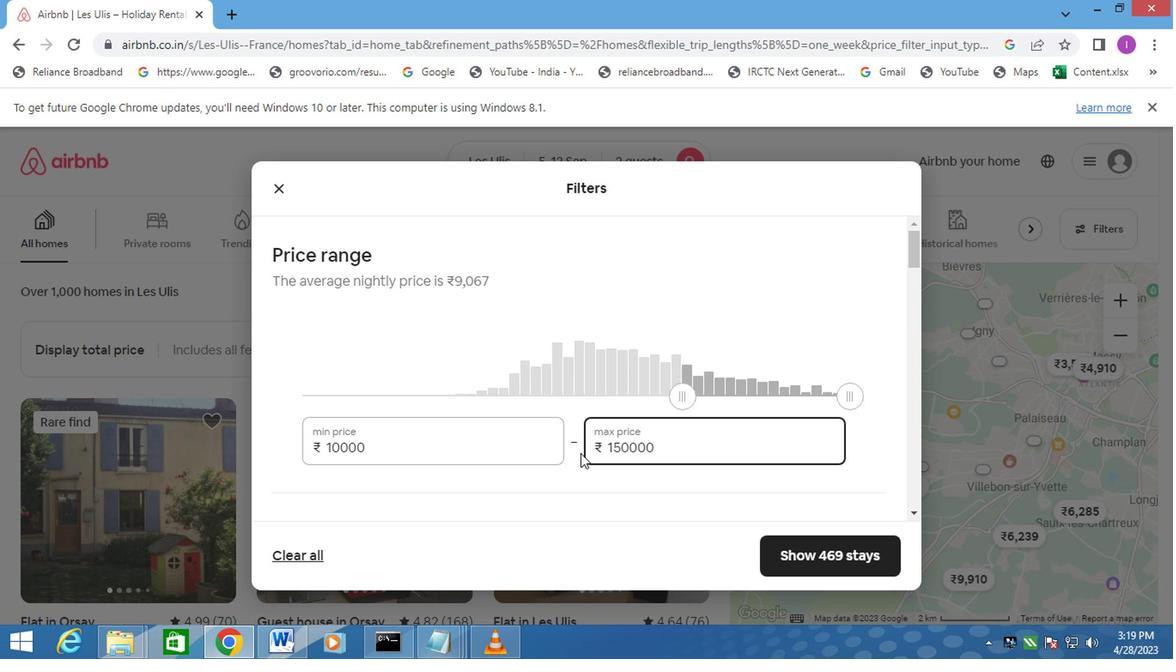 
Action: Mouse moved to (692, 482)
Screenshot: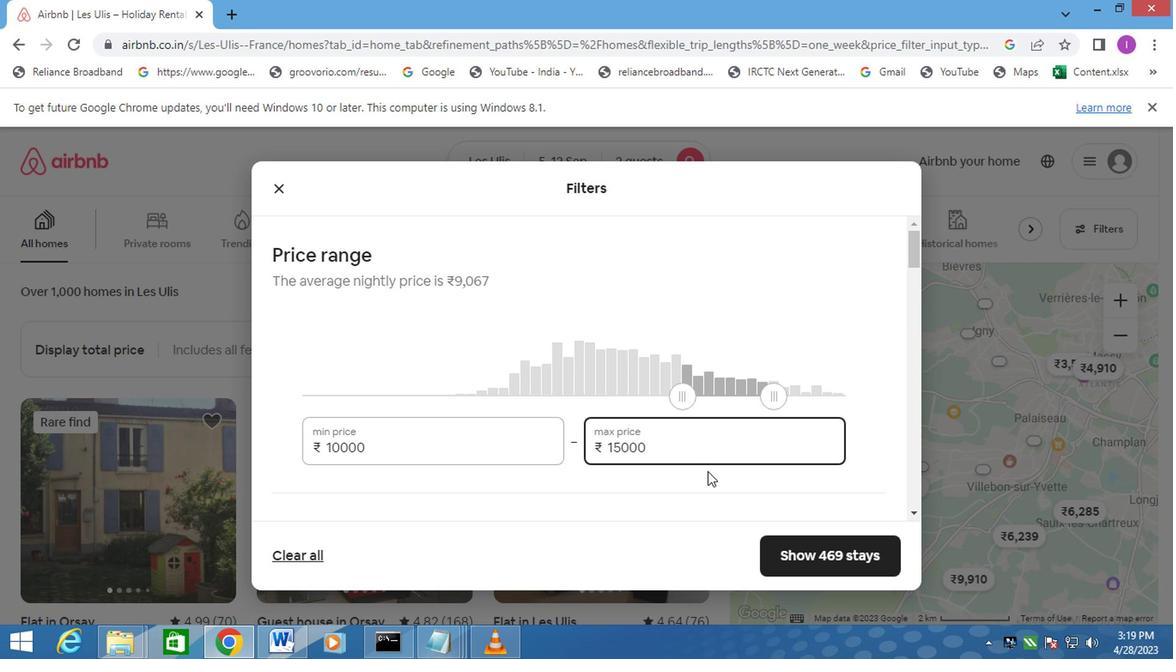 
Action: Mouse scrolled (692, 482) with delta (0, 0)
Screenshot: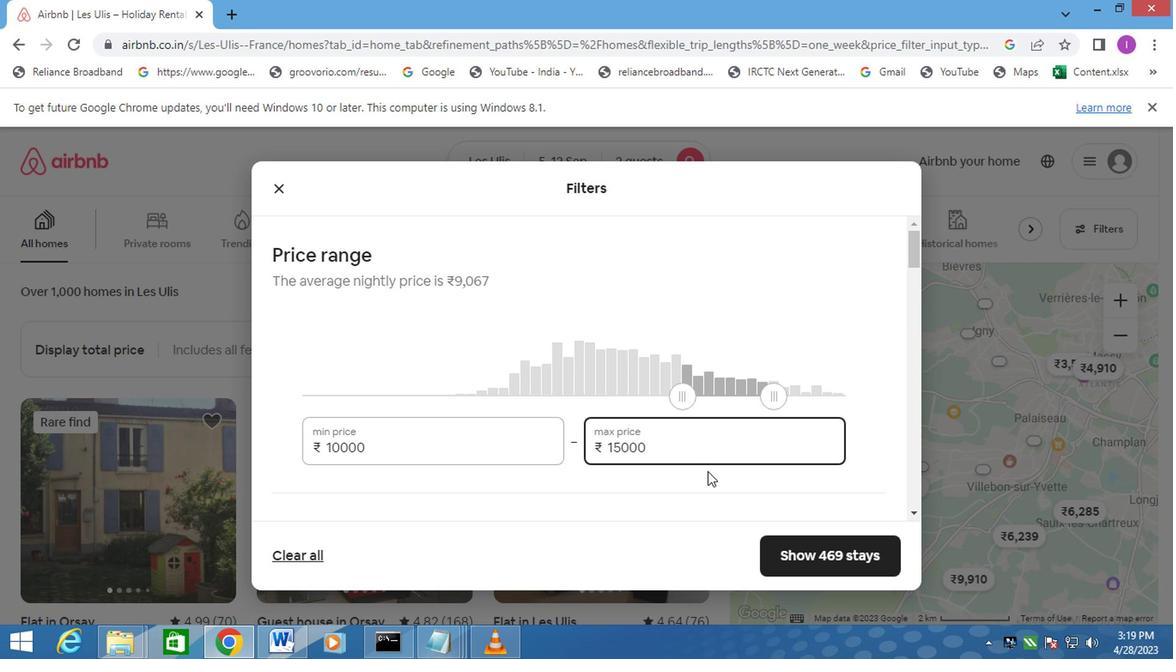 
Action: Mouse moved to (692, 482)
Screenshot: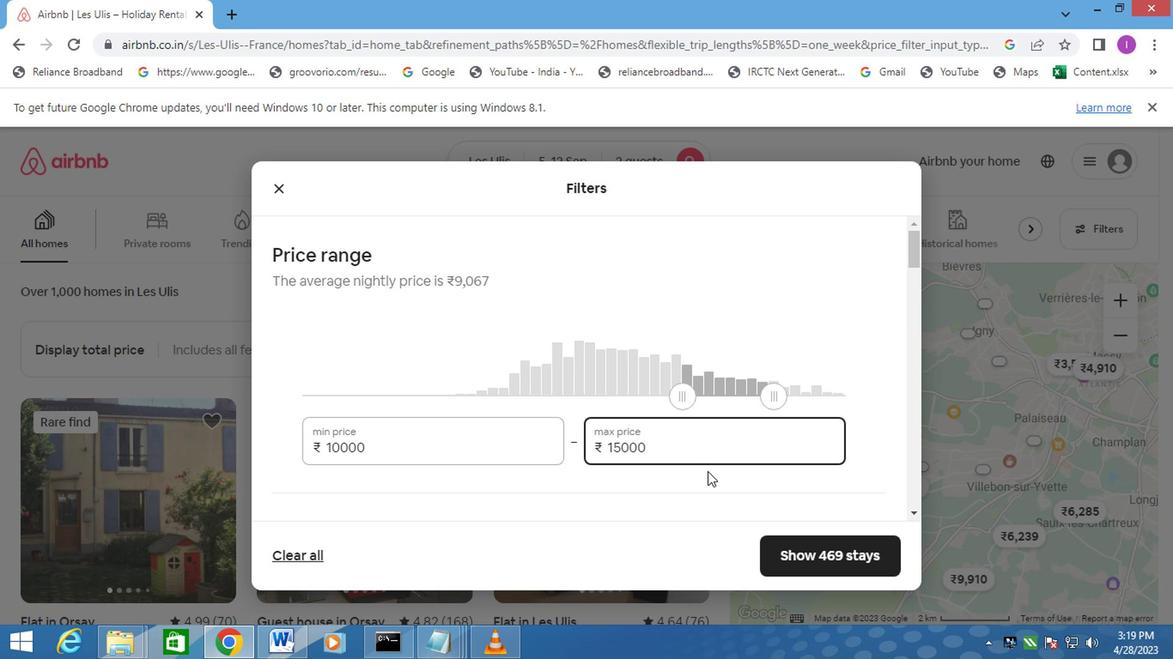
Action: Mouse scrolled (692, 482) with delta (0, 0)
Screenshot: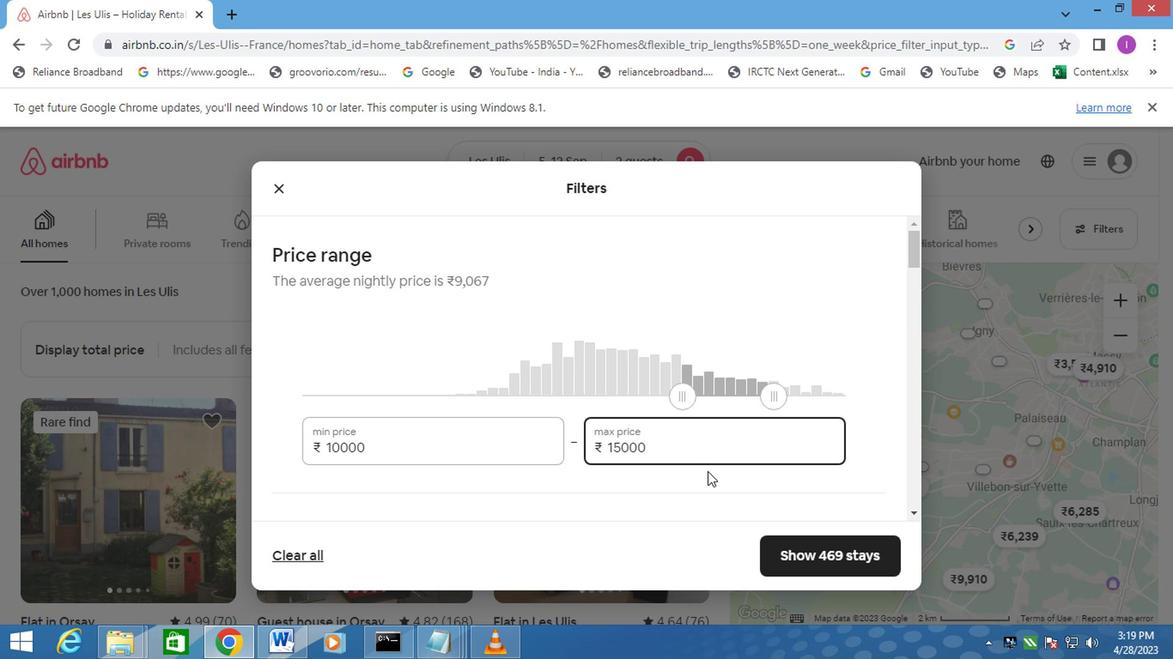 
Action: Mouse moved to (400, 438)
Screenshot: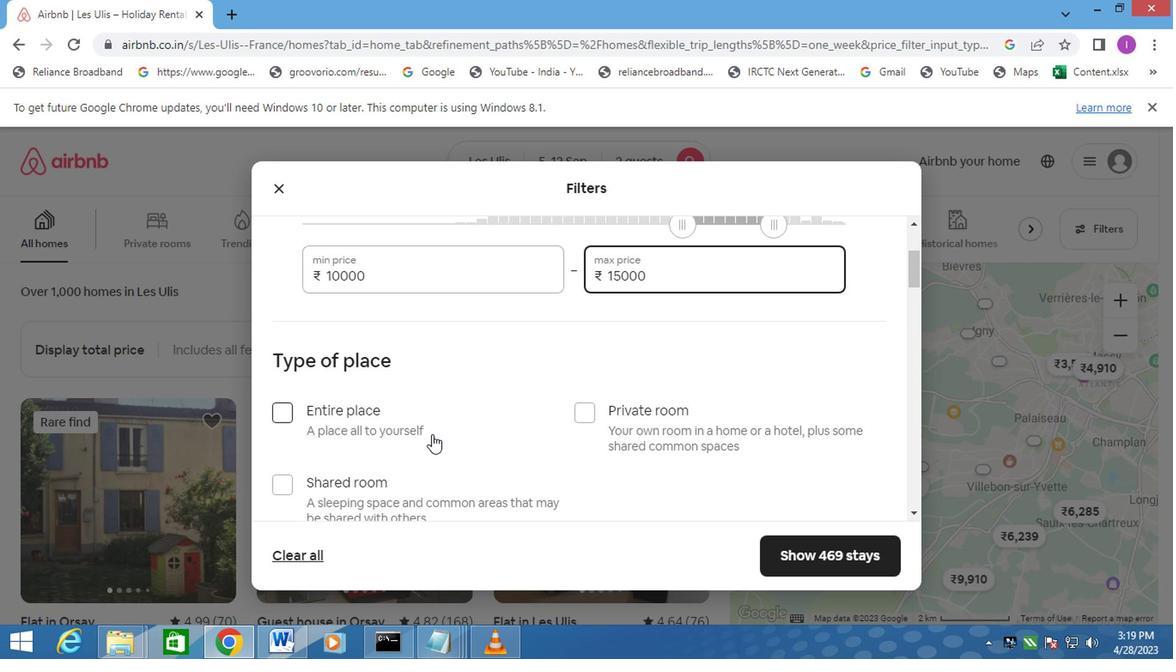 
Action: Mouse scrolled (400, 436) with delta (0, -1)
Screenshot: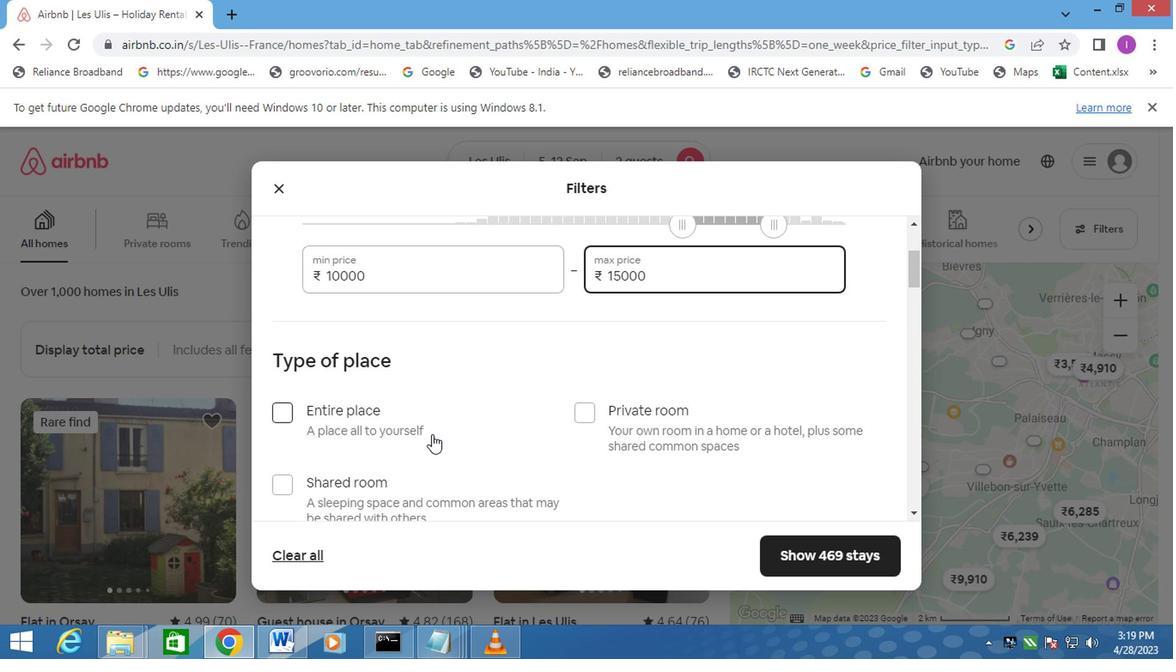 
Action: Mouse moved to (400, 438)
Screenshot: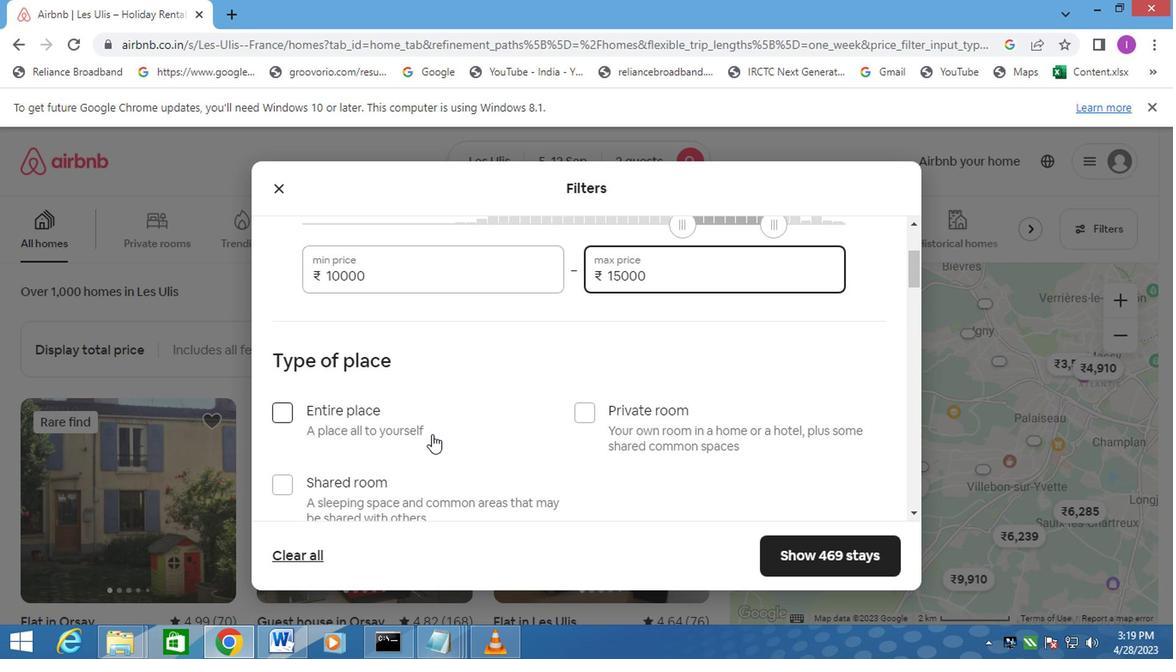 
Action: Mouse scrolled (400, 438) with delta (0, 0)
Screenshot: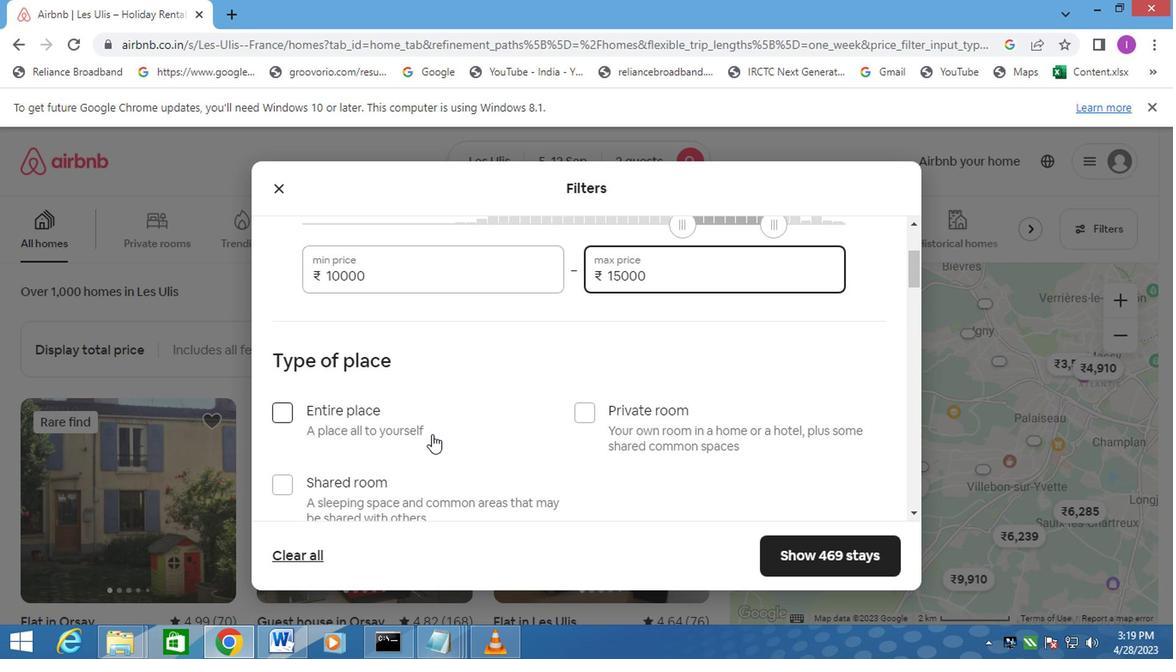 
Action: Mouse scrolled (400, 438) with delta (0, 0)
Screenshot: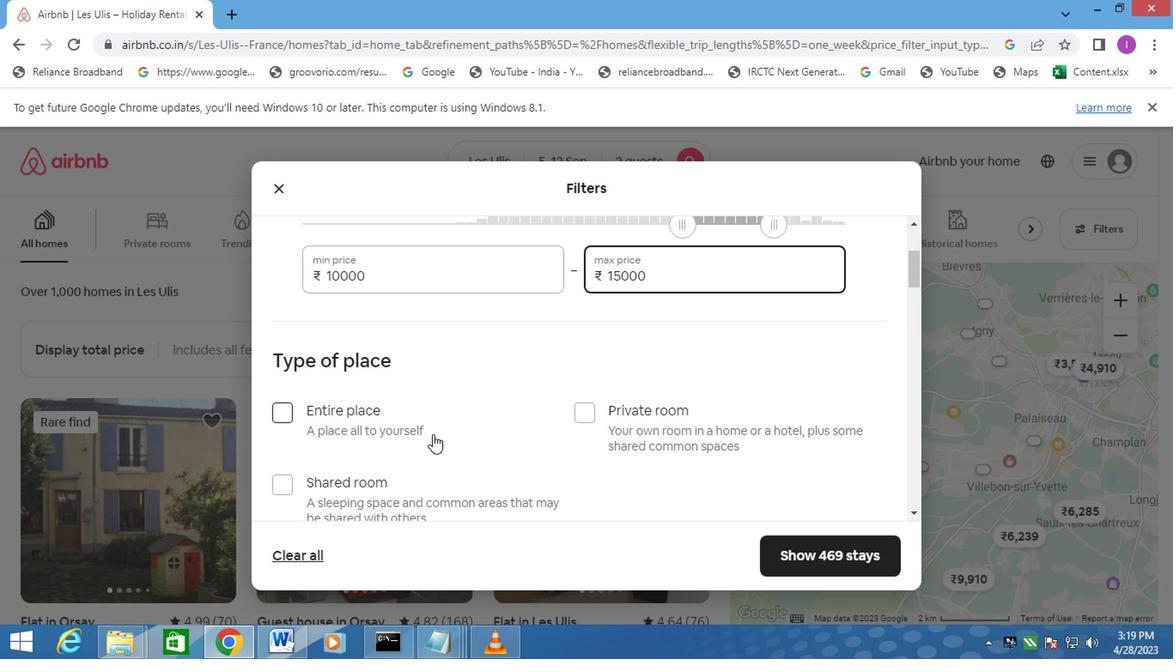 
Action: Mouse moved to (344, 438)
Screenshot: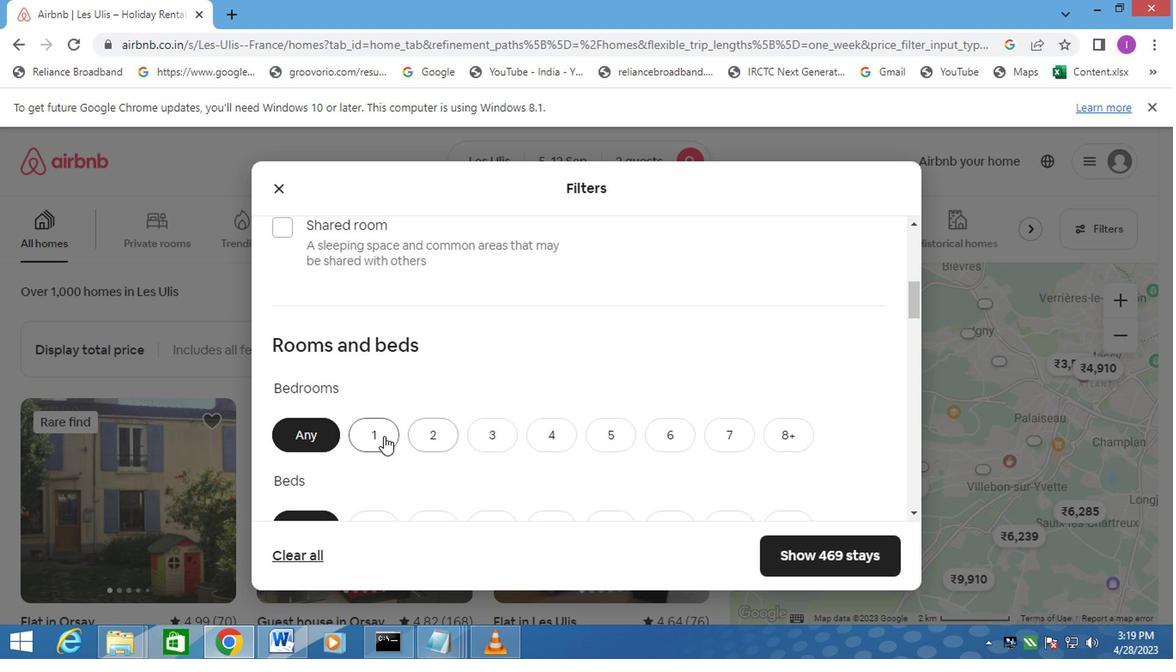 
Action: Mouse pressed left at (344, 438)
Screenshot: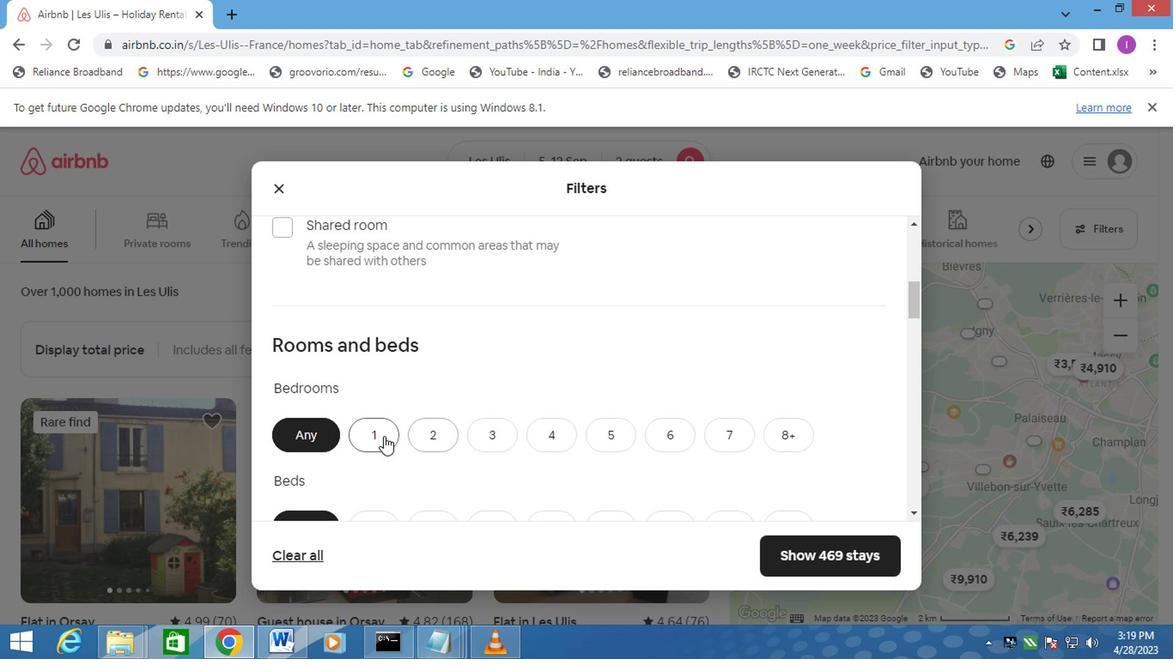 
Action: Mouse moved to (347, 440)
Screenshot: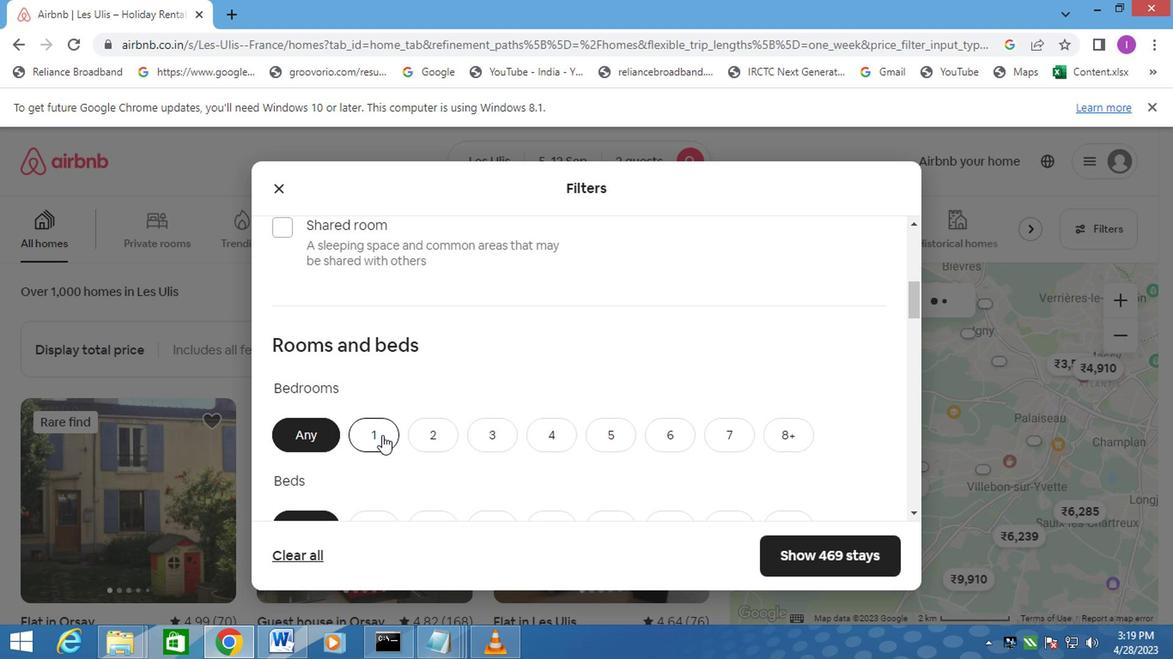 
Action: Mouse scrolled (347, 439) with delta (0, 0)
Screenshot: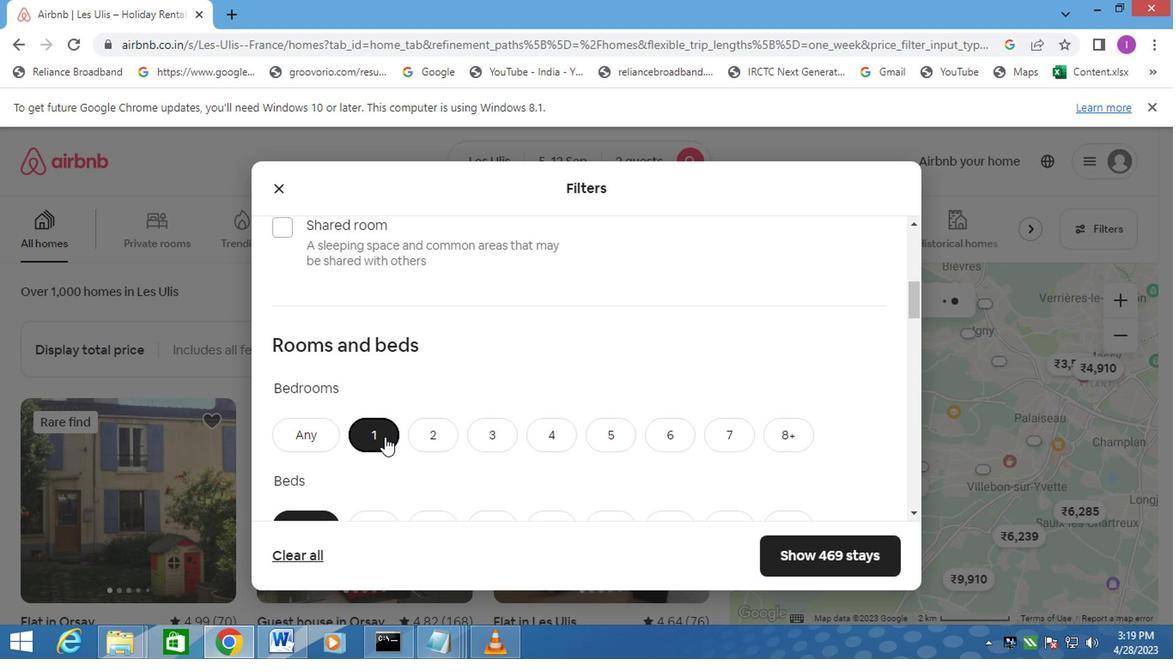 
Action: Mouse scrolled (347, 439) with delta (0, 0)
Screenshot: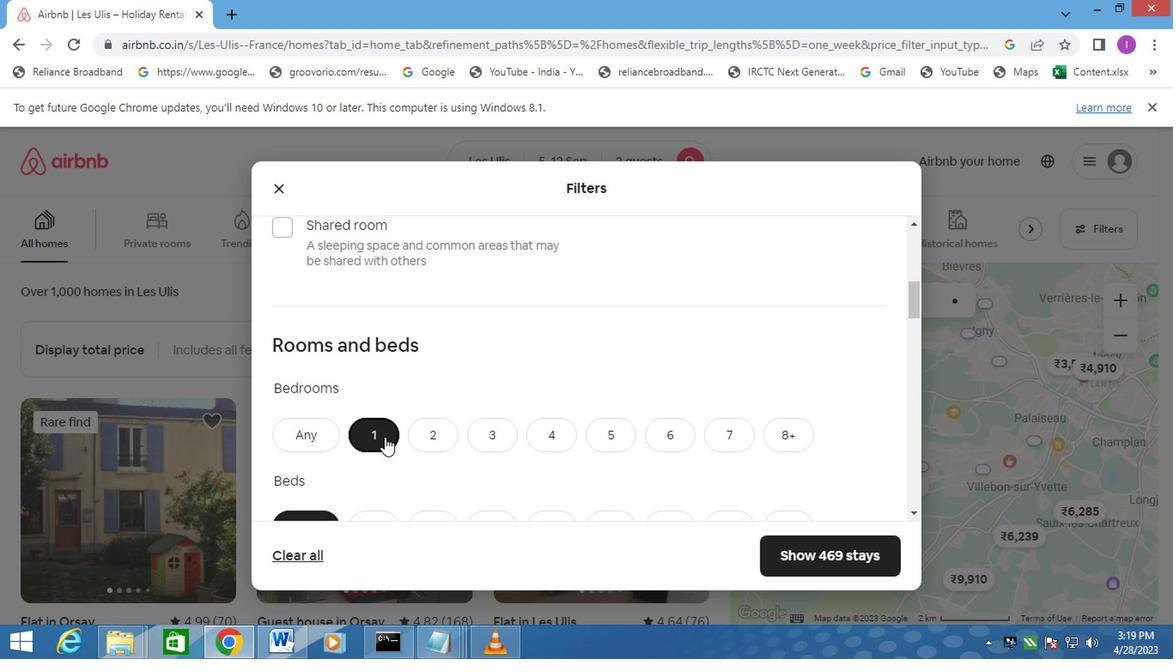 
Action: Mouse scrolled (347, 439) with delta (0, 0)
Screenshot: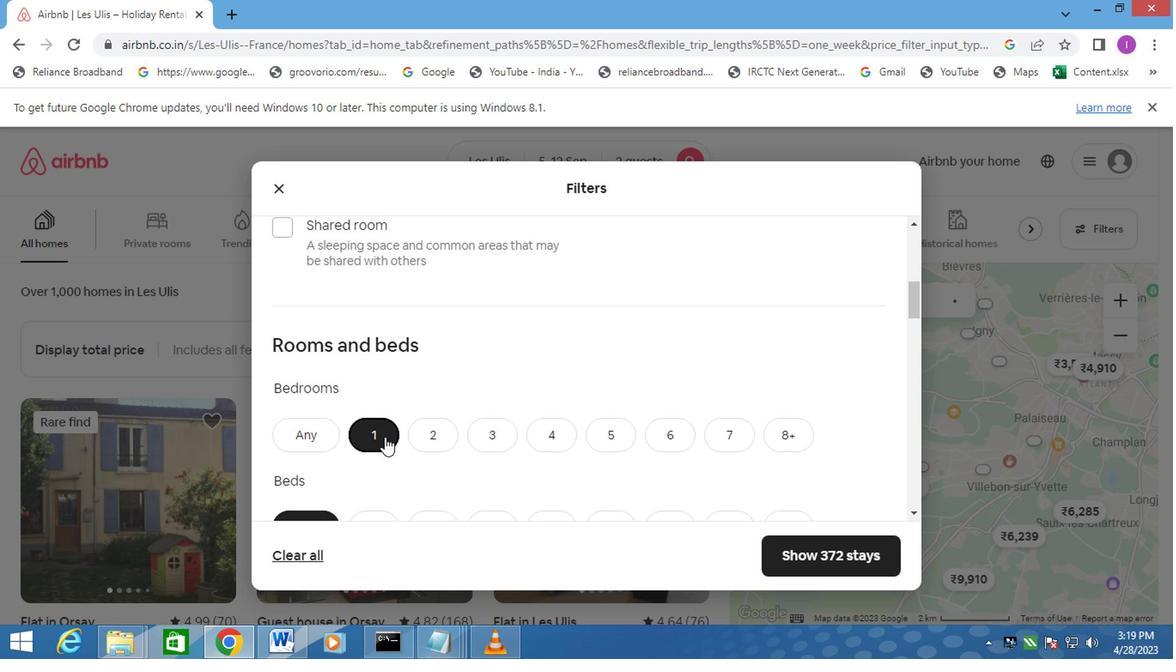 
Action: Mouse moved to (314, 266)
Screenshot: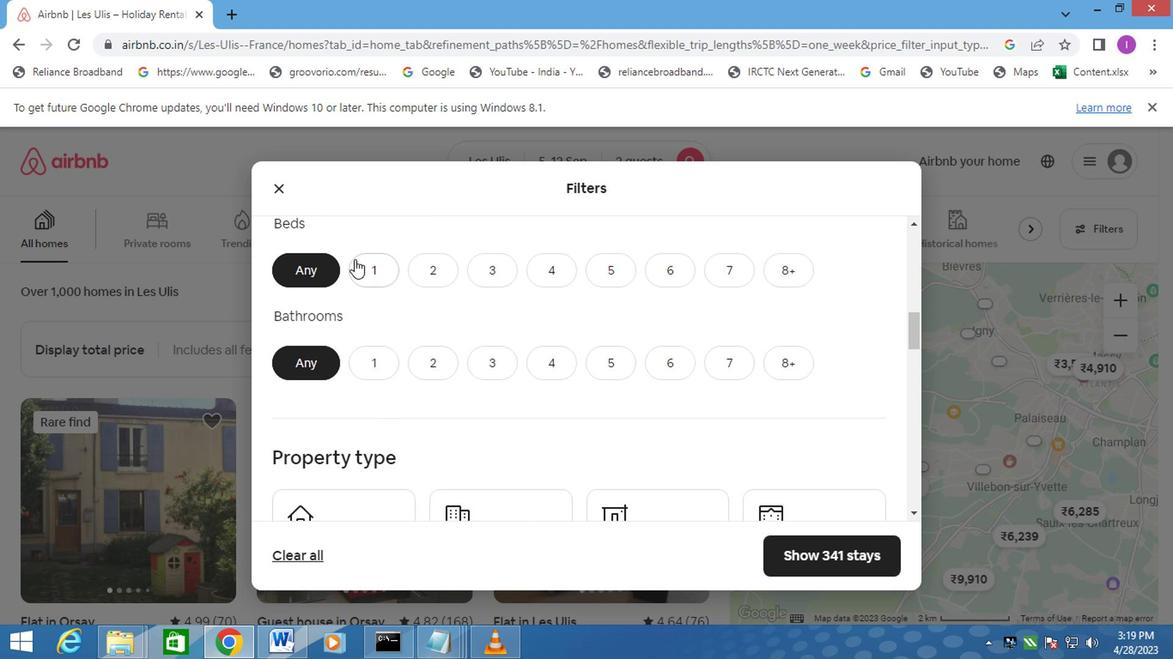 
Action: Mouse pressed left at (314, 266)
Screenshot: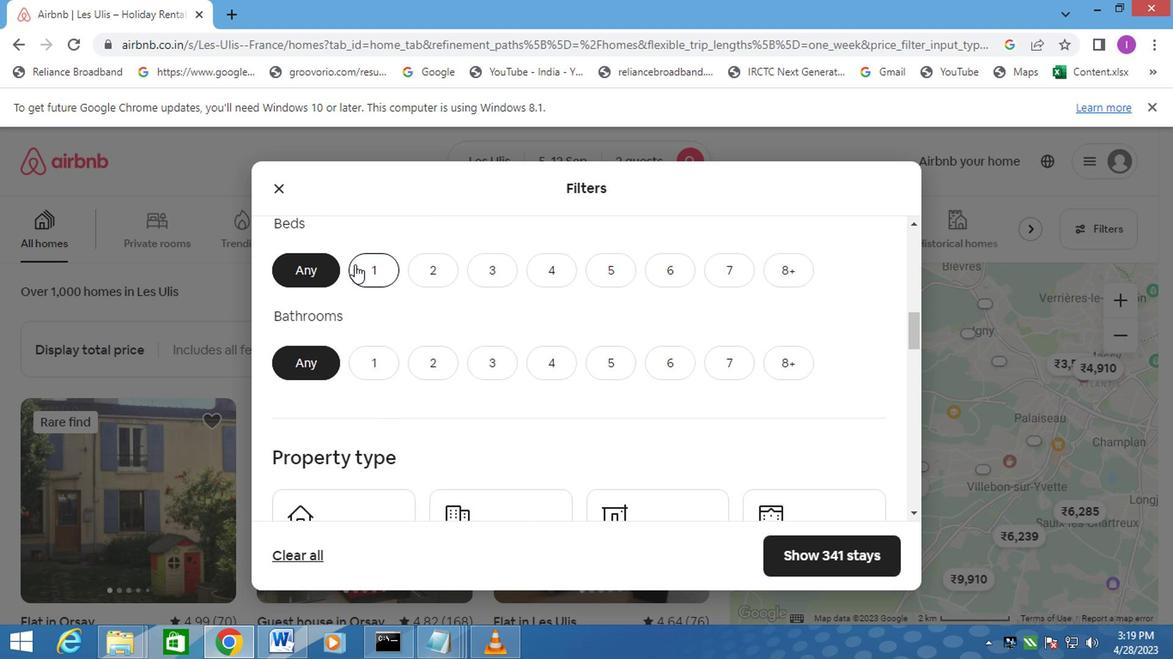 
Action: Mouse moved to (329, 361)
Screenshot: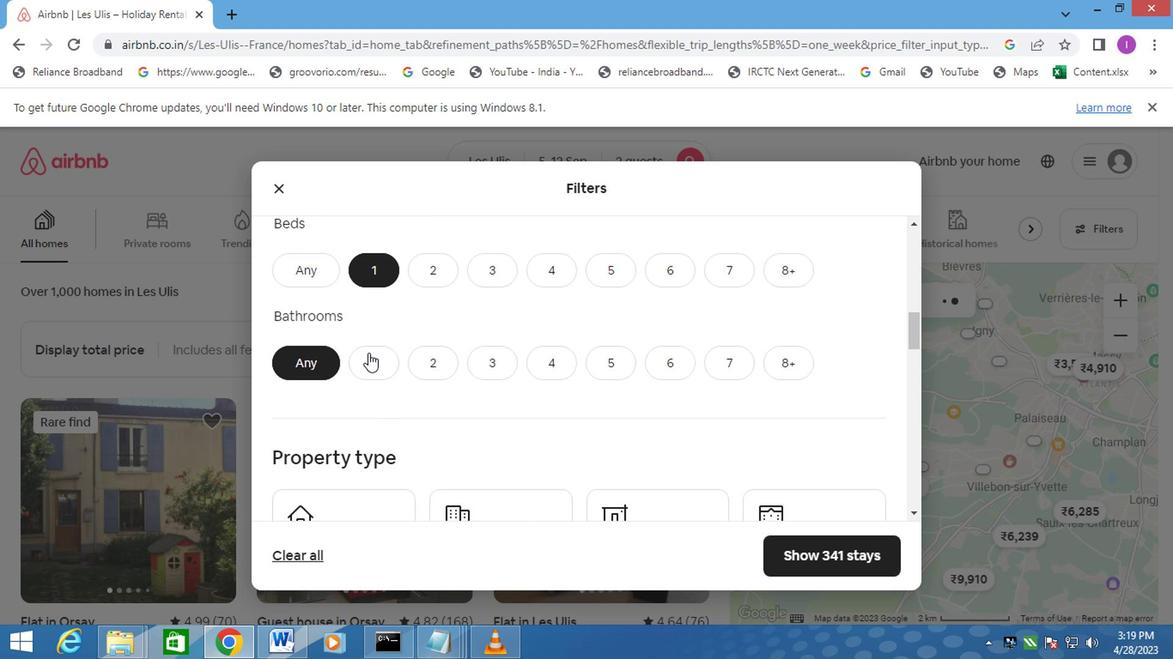 
Action: Mouse pressed left at (329, 361)
Screenshot: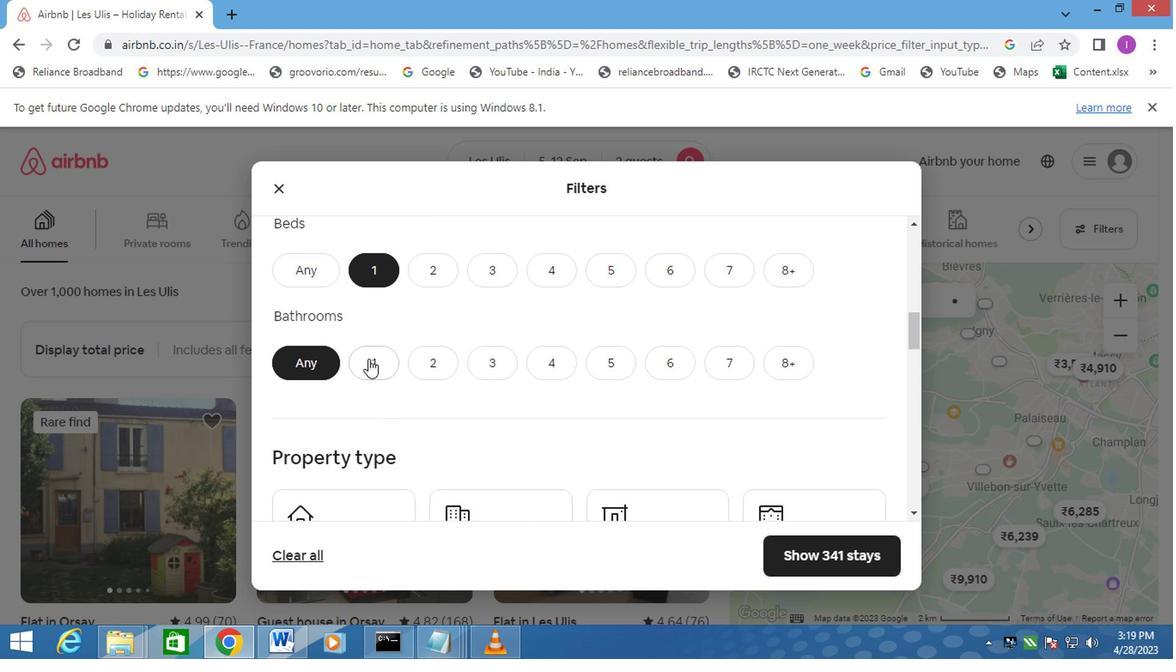 
Action: Mouse moved to (394, 434)
Screenshot: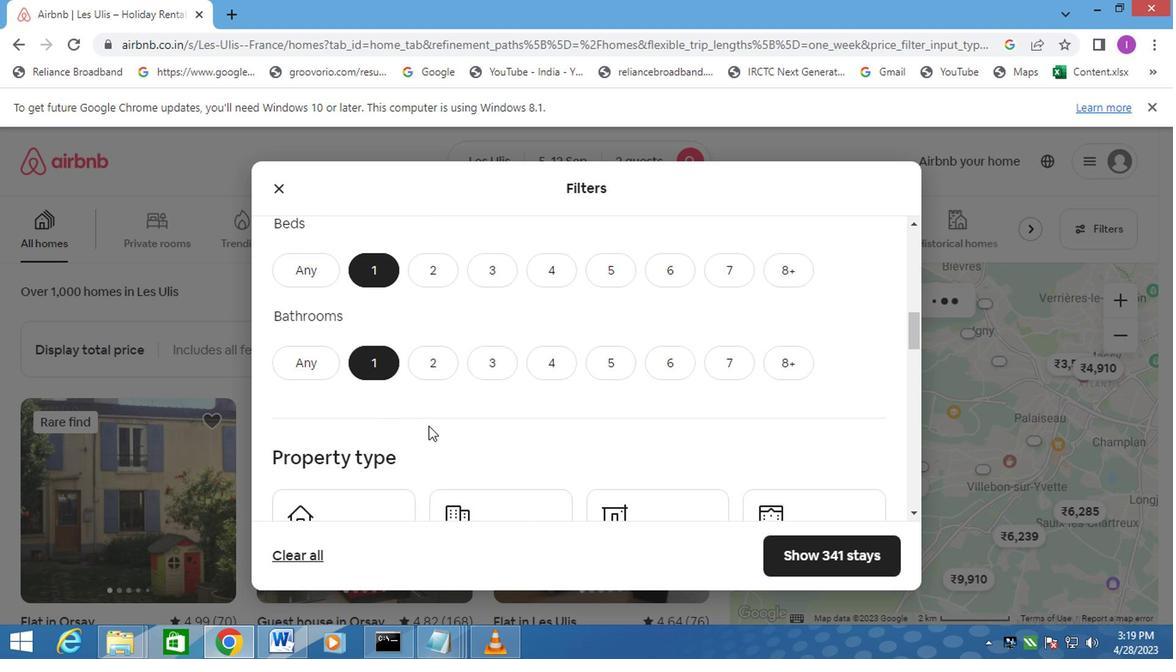 
Action: Mouse scrolled (394, 433) with delta (0, 0)
Screenshot: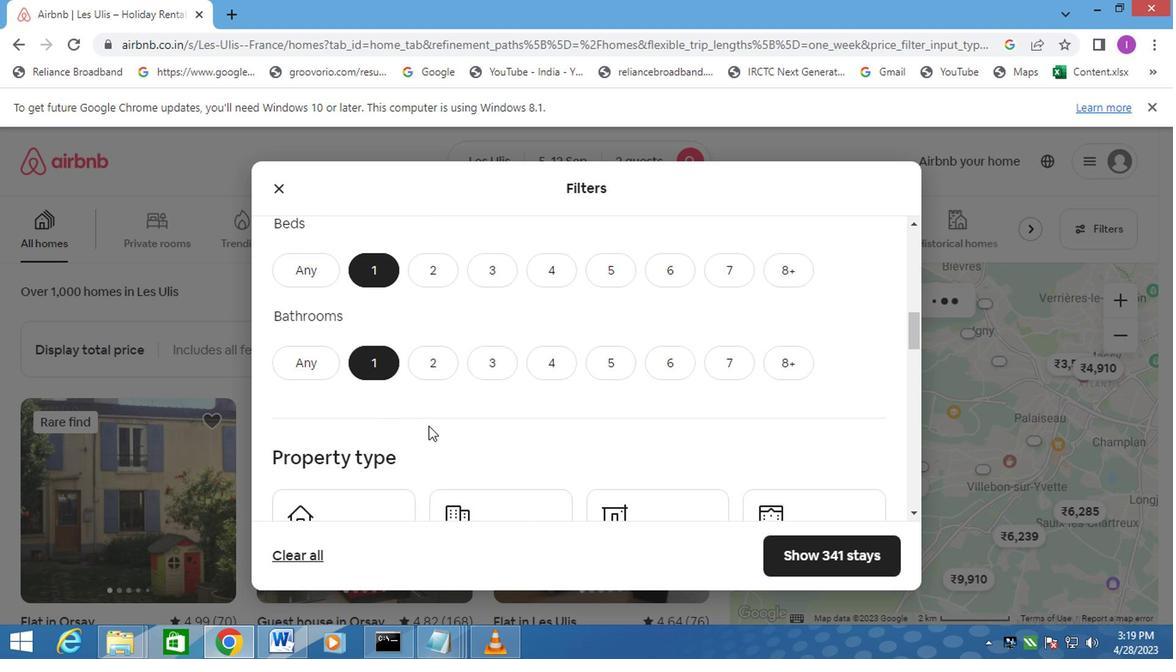 
Action: Mouse scrolled (394, 433) with delta (0, 0)
Screenshot: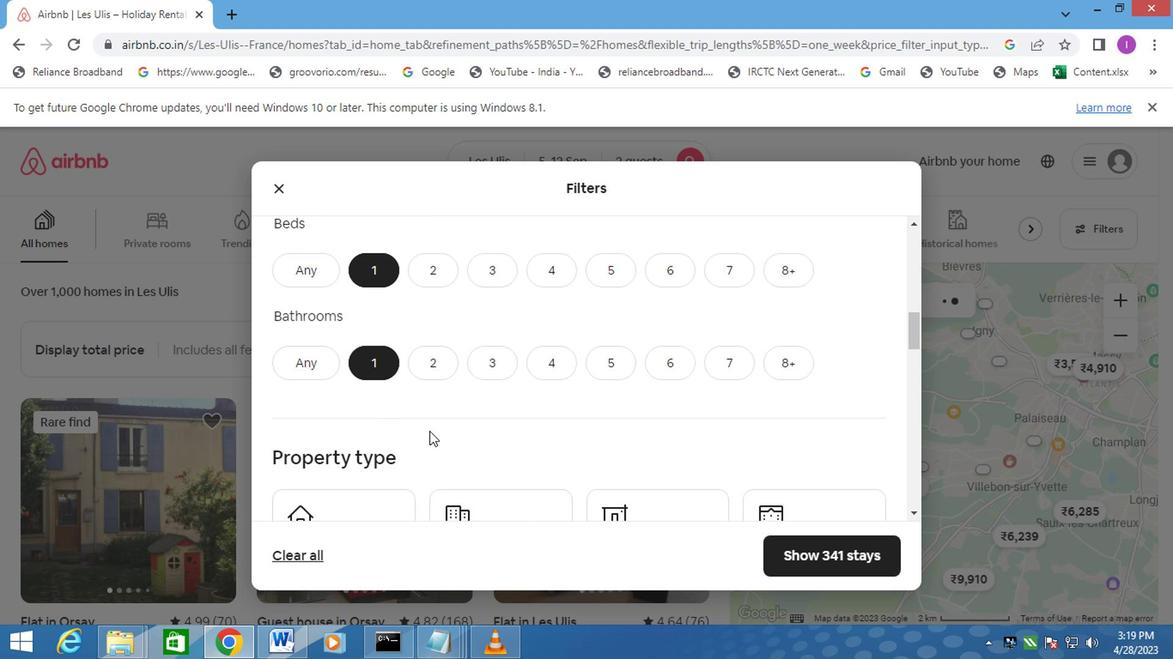 
Action: Mouse moved to (281, 384)
Screenshot: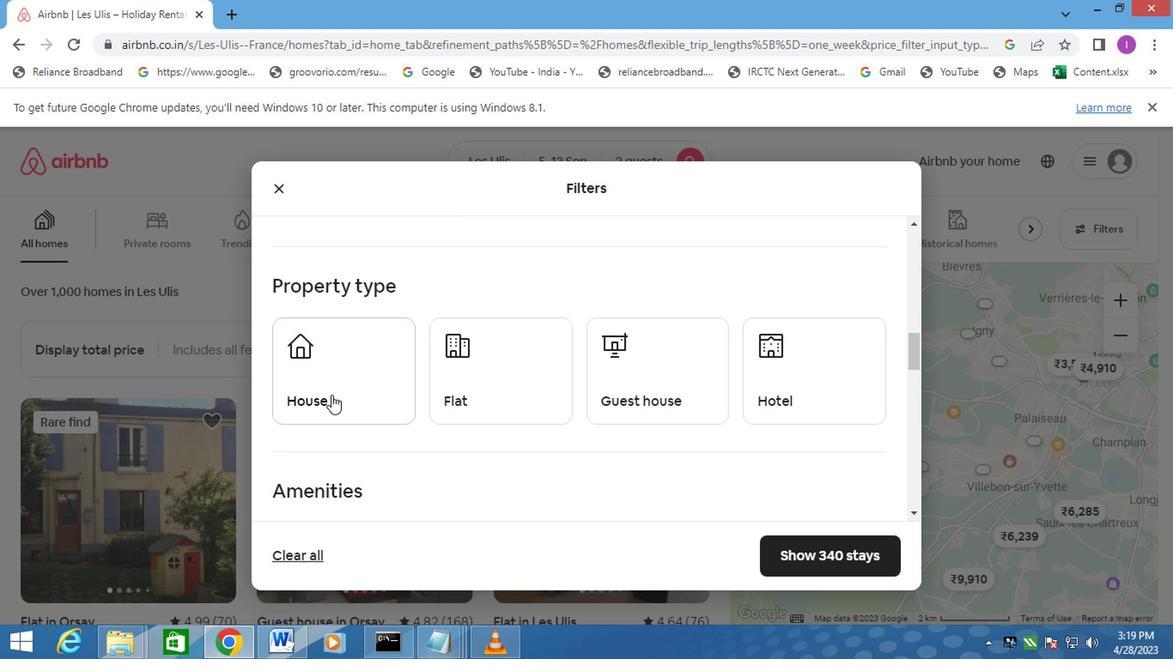 
Action: Mouse pressed left at (281, 384)
Screenshot: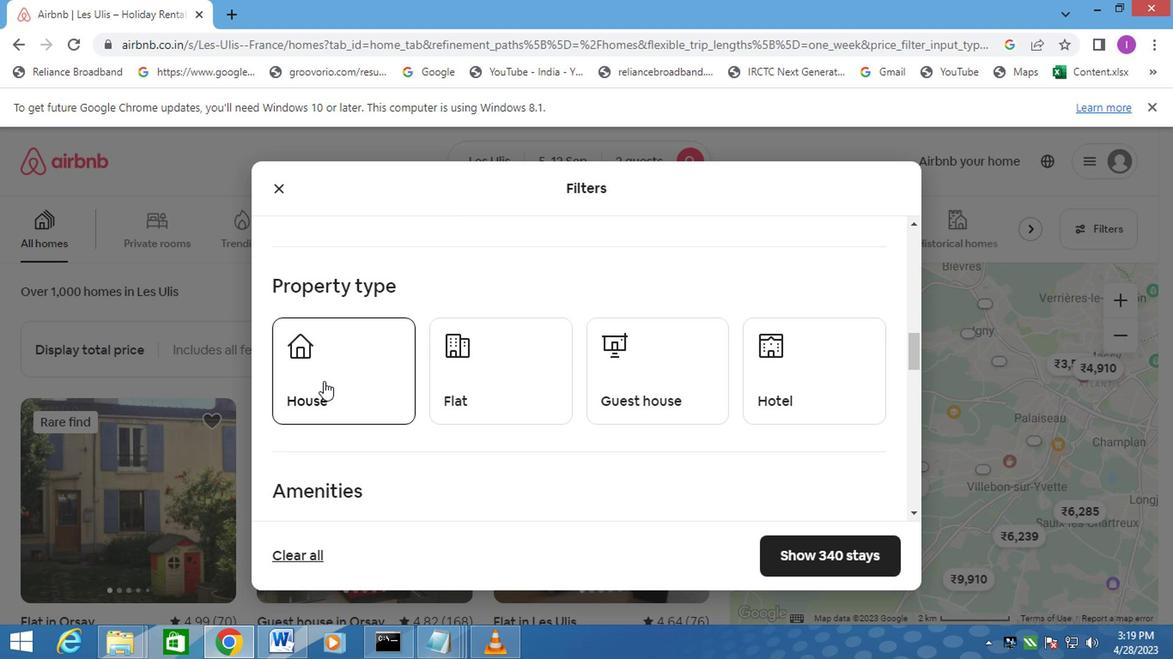 
Action: Mouse moved to (638, 392)
Screenshot: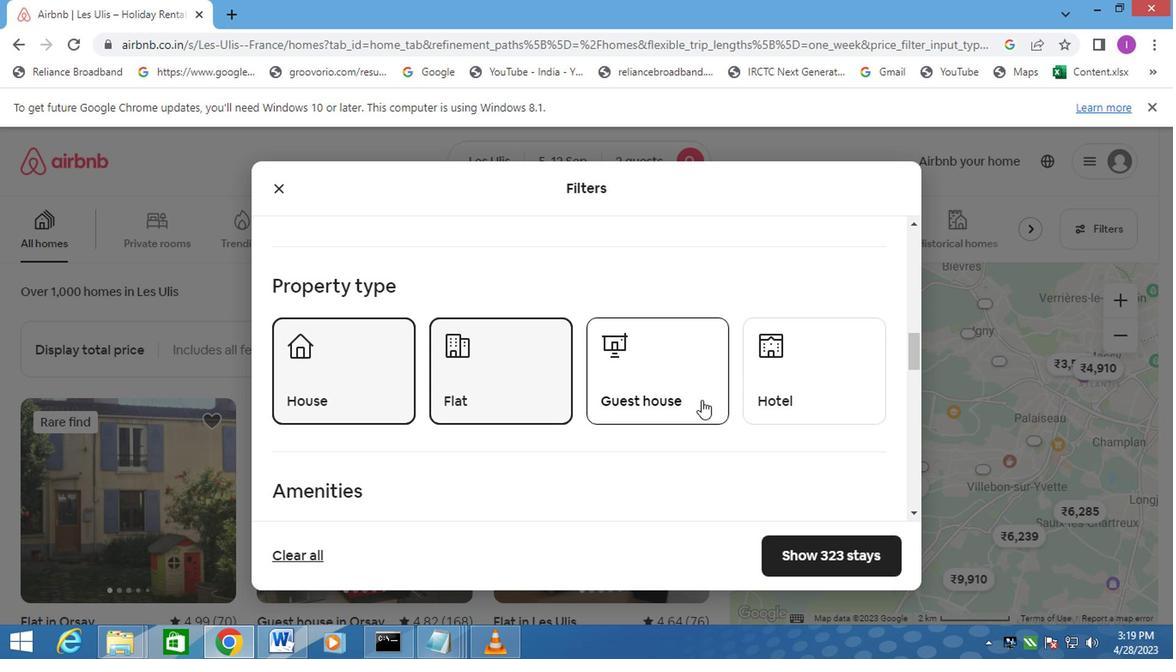
Action: Mouse pressed left at (638, 392)
Screenshot: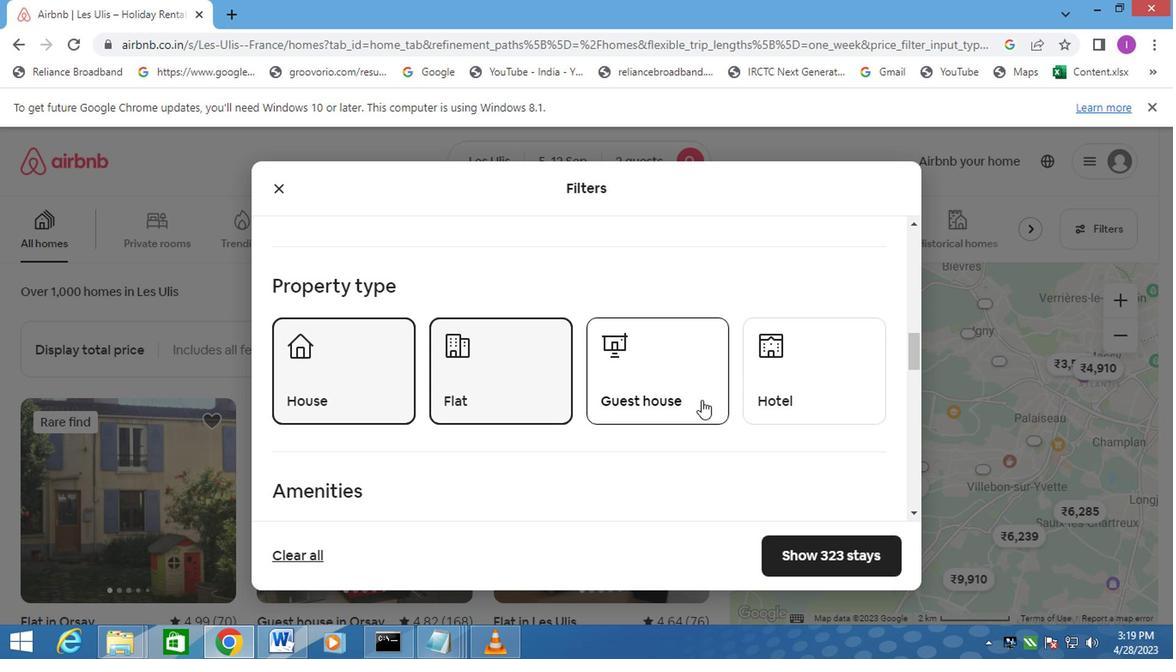 
Action: Mouse moved to (645, 380)
Screenshot: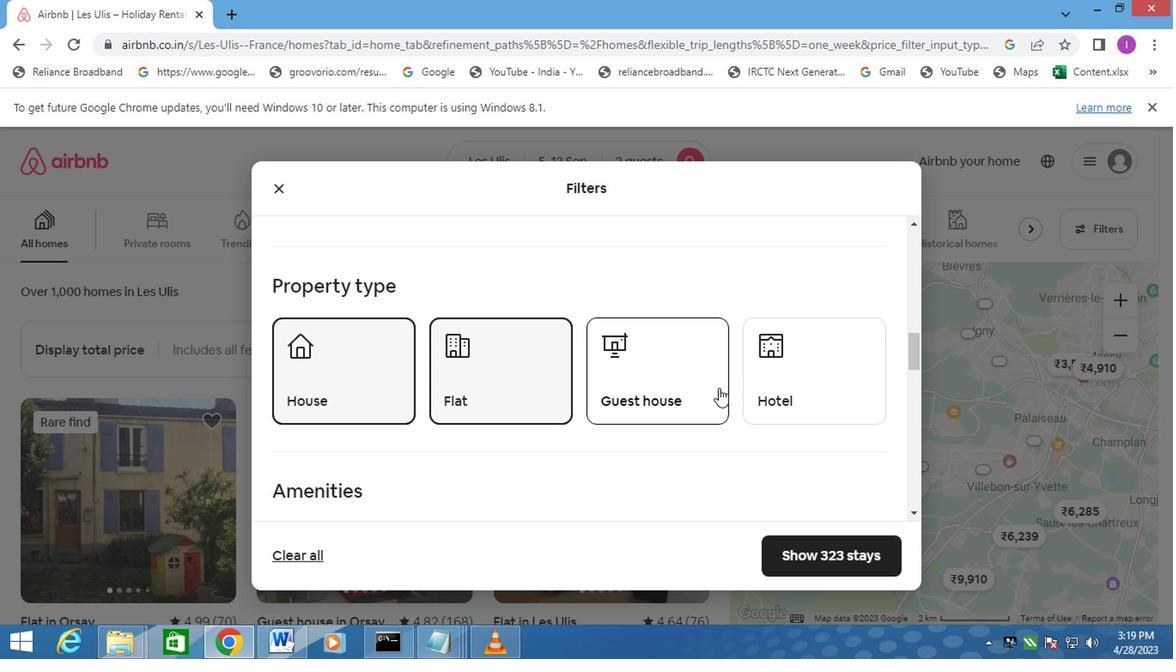 
Action: Mouse pressed left at (645, 380)
Screenshot: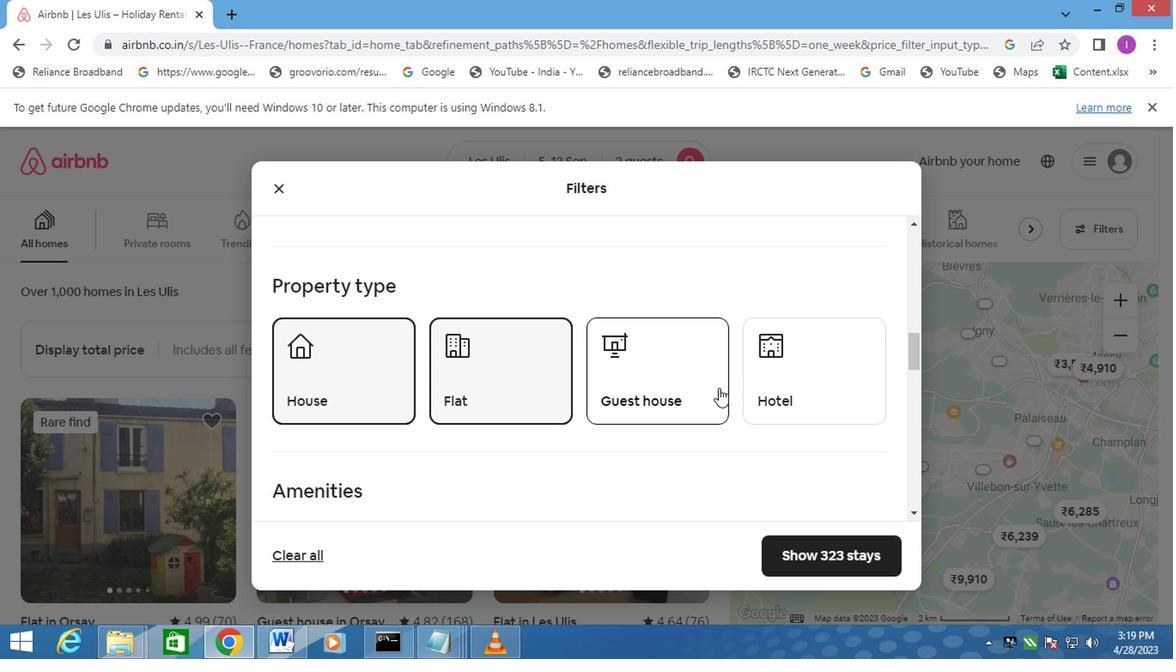 
Action: Mouse moved to (752, 370)
Screenshot: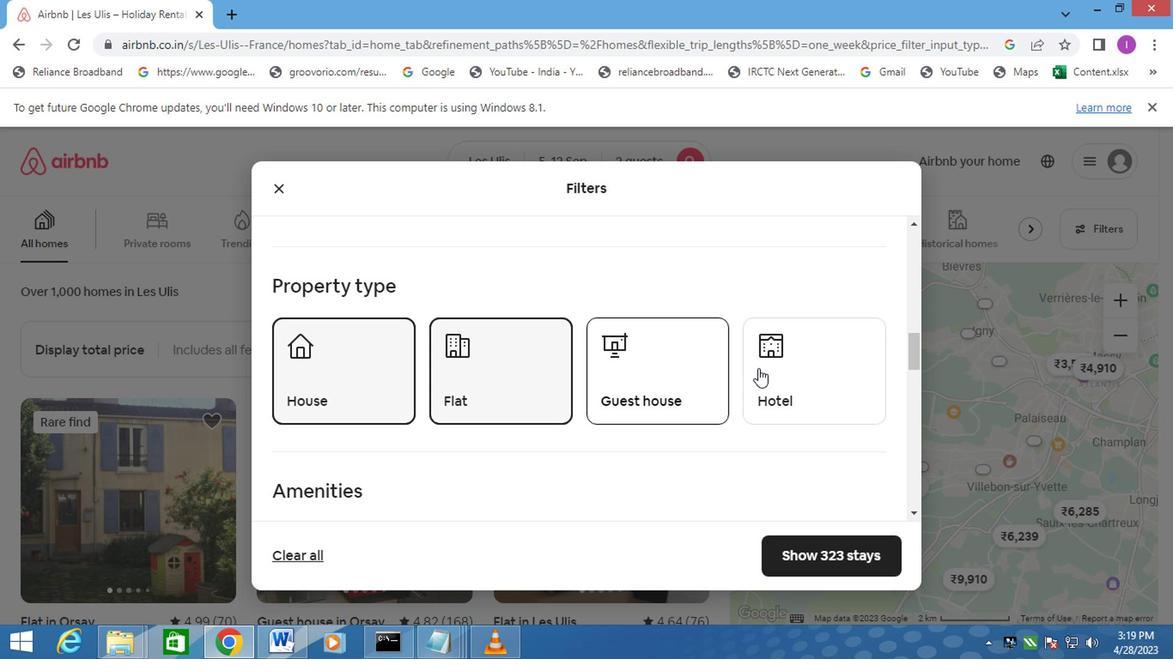 
Action: Mouse pressed left at (752, 370)
Screenshot: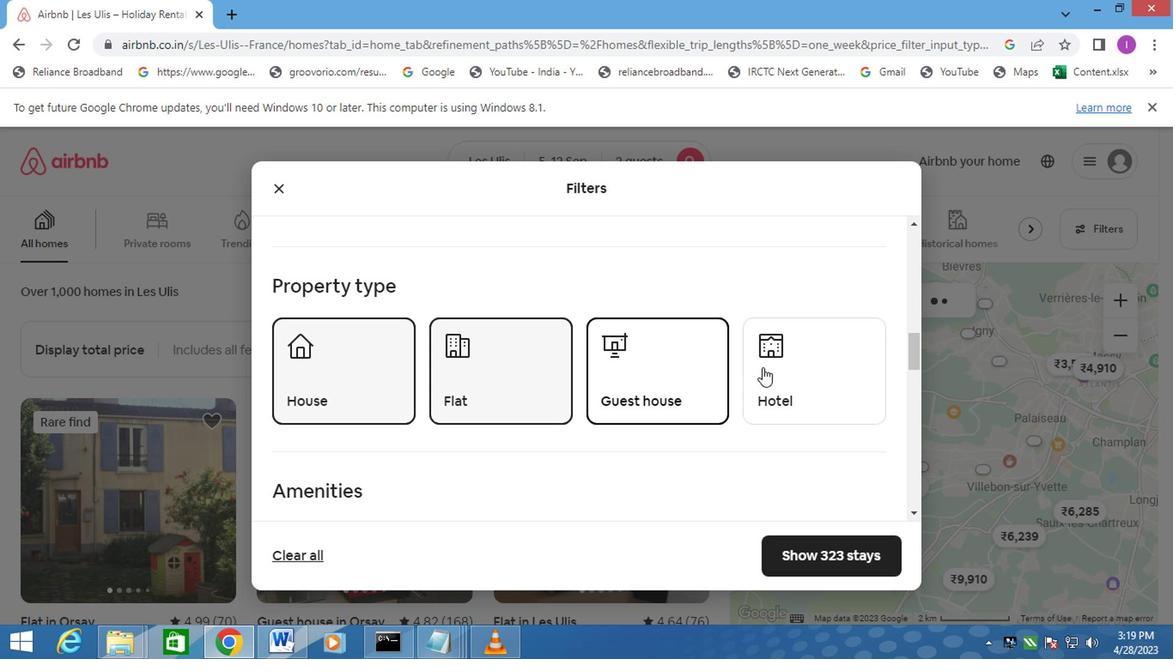 
Action: Mouse moved to (512, 494)
Screenshot: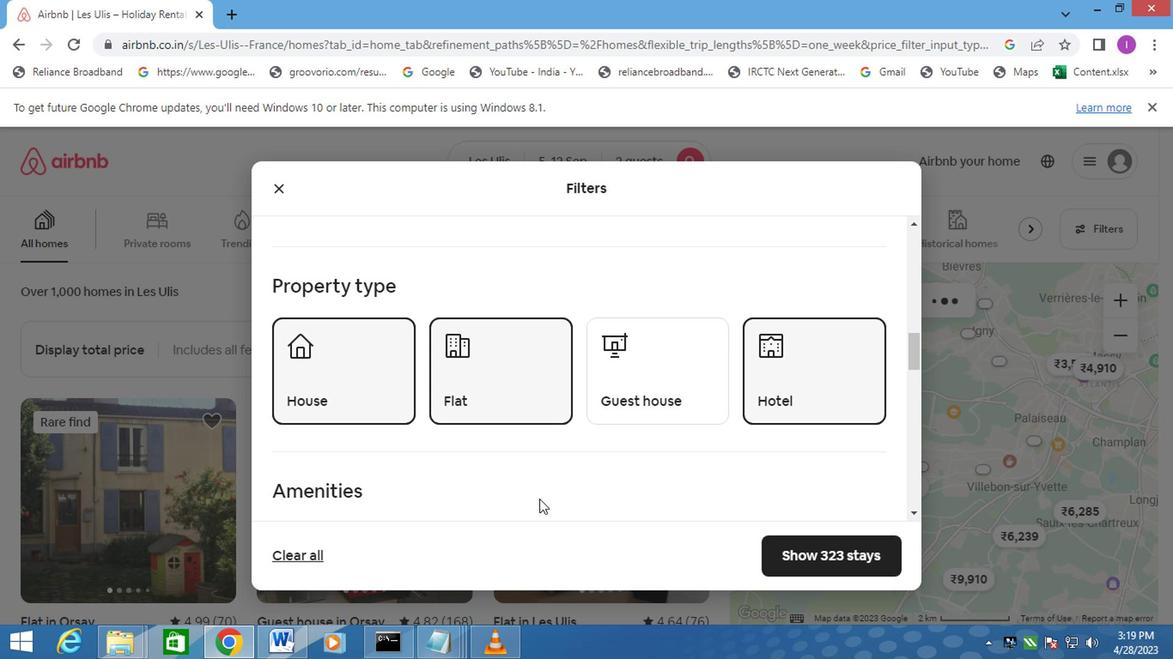 
Action: Mouse scrolled (512, 493) with delta (0, -1)
Screenshot: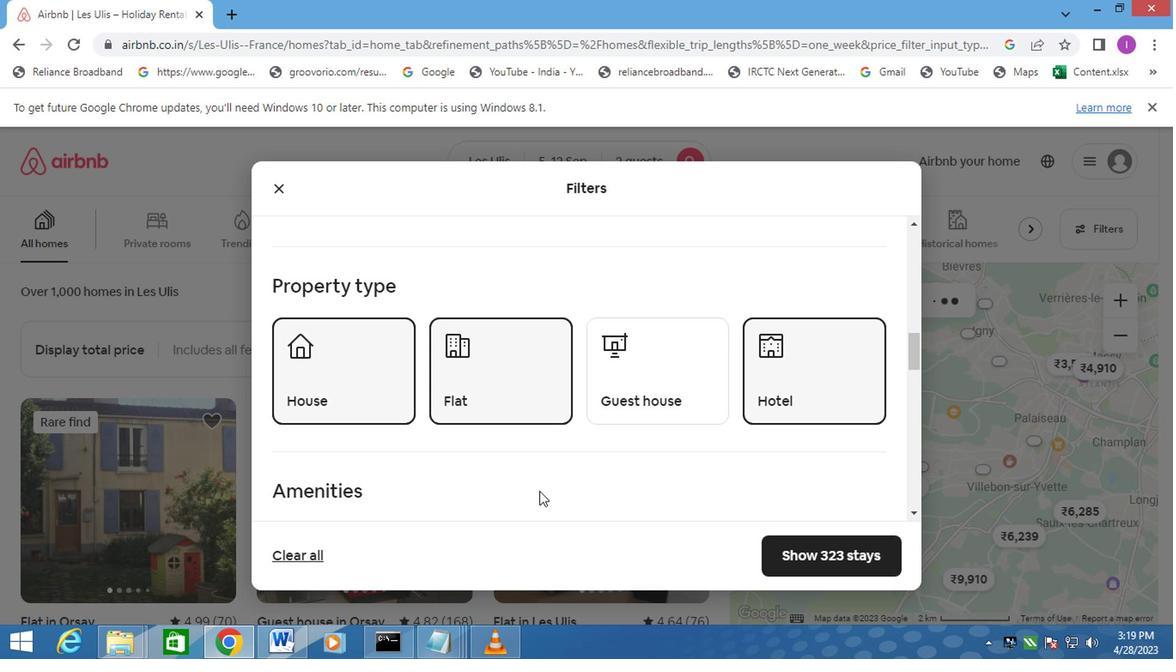 
Action: Mouse scrolled (512, 493) with delta (0, -1)
Screenshot: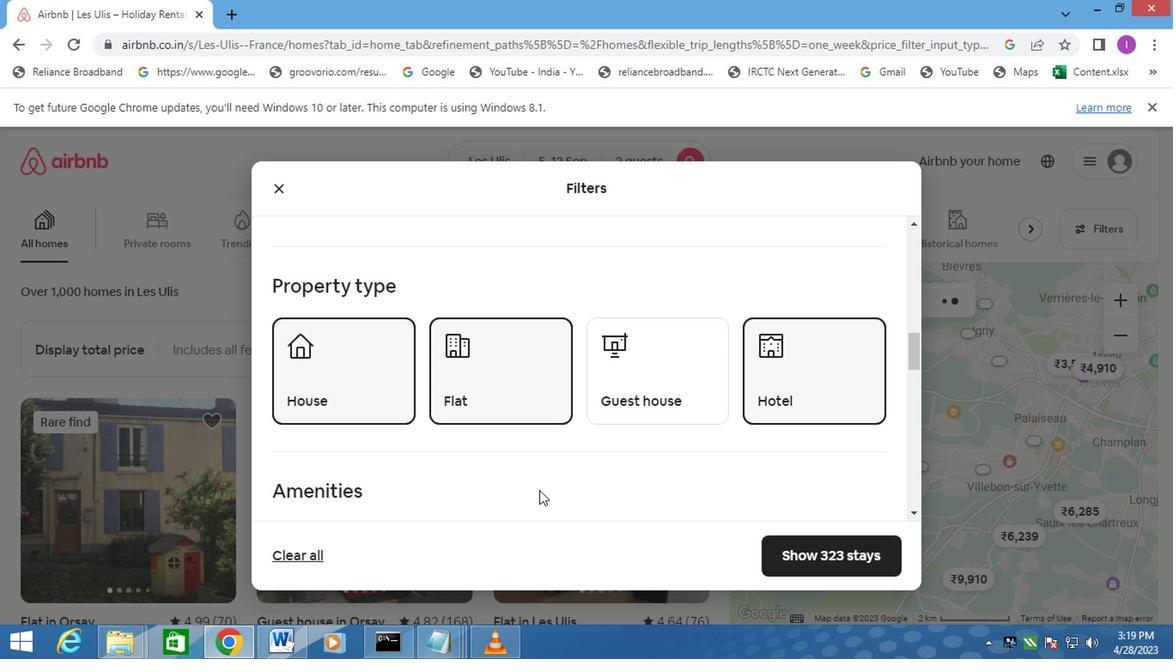 
Action: Mouse moved to (240, 448)
Screenshot: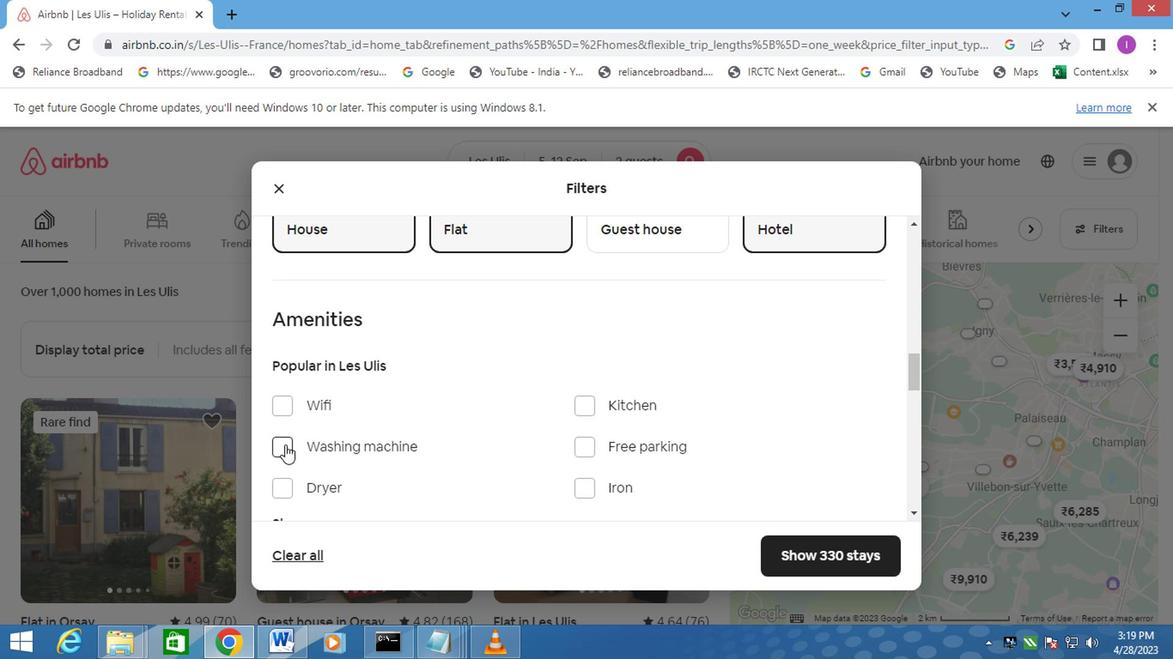 
Action: Mouse pressed left at (240, 448)
Screenshot: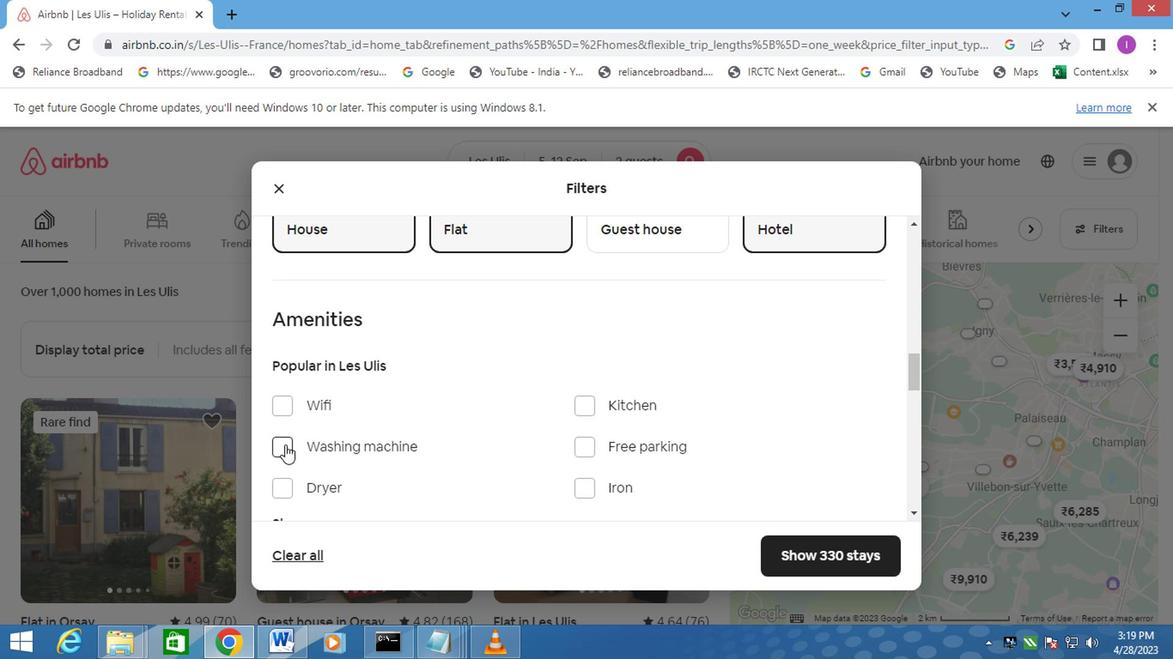 
Action: Mouse moved to (430, 448)
Screenshot: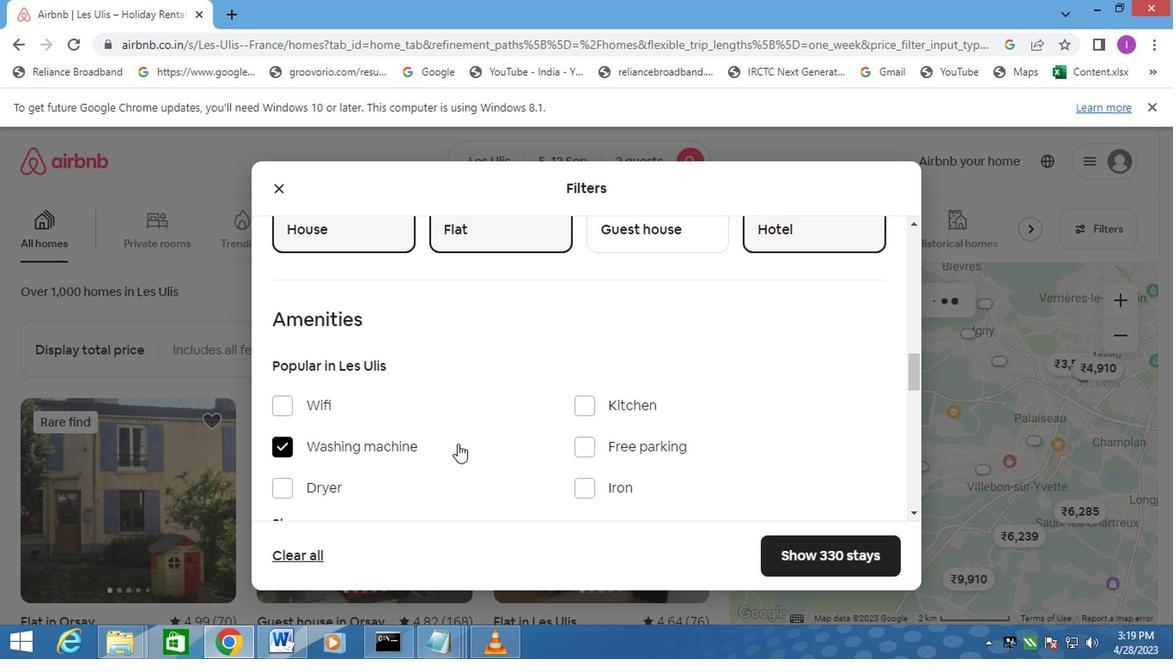 
Action: Mouse scrolled (430, 446) with delta (0, 0)
Screenshot: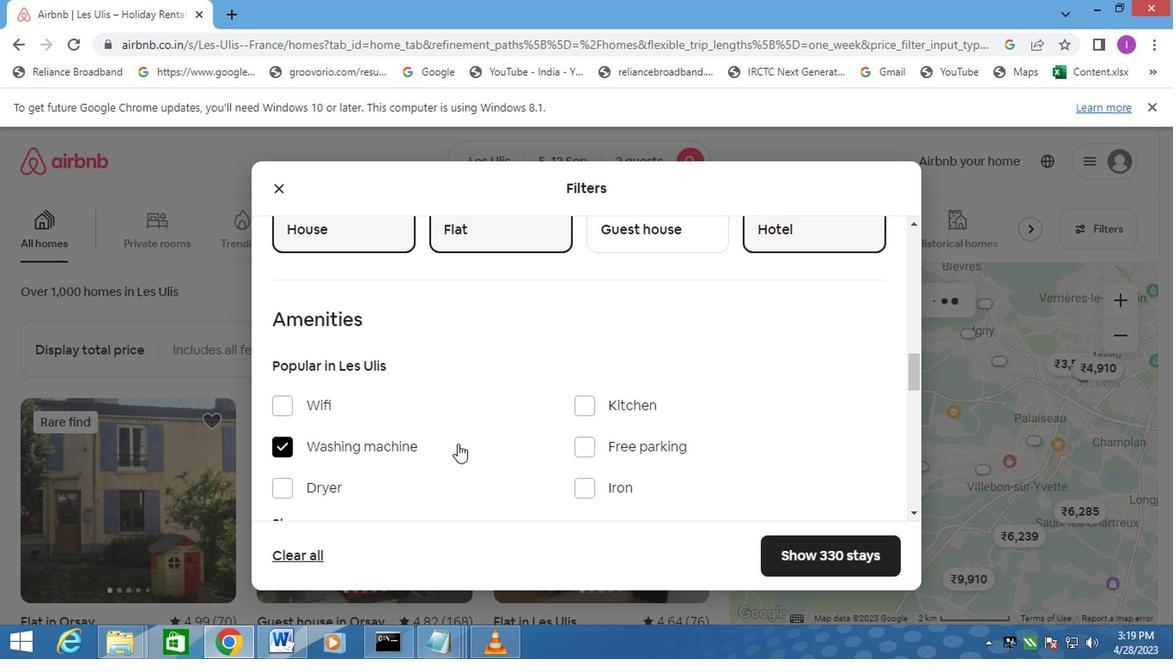 
Action: Mouse moved to (430, 448)
Screenshot: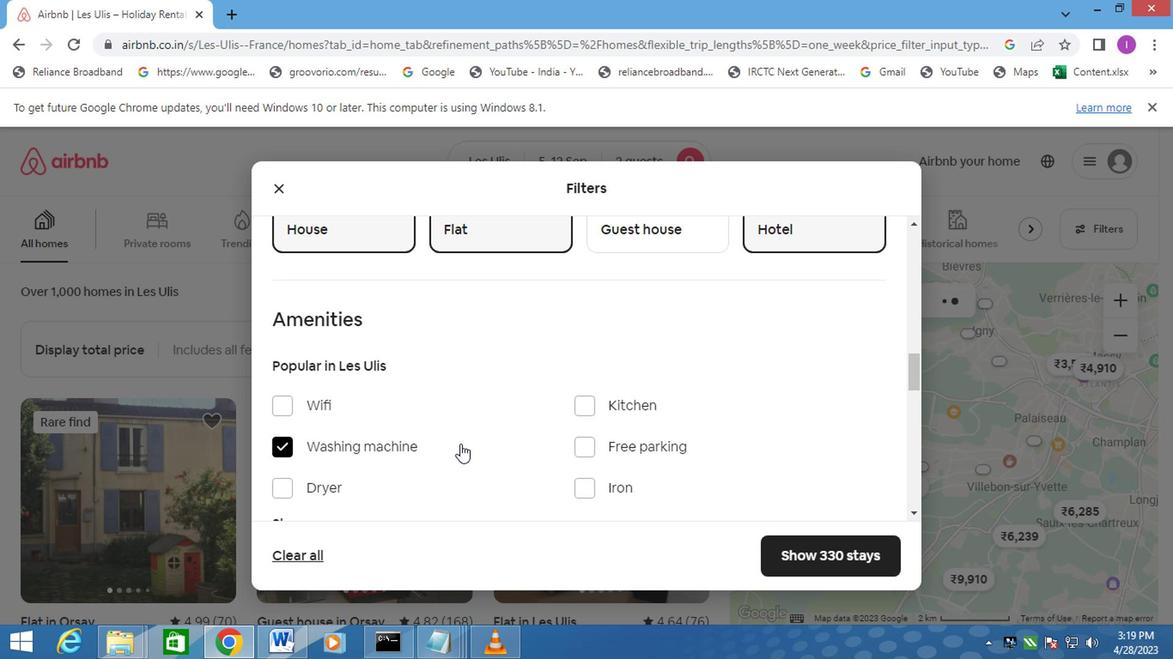 
Action: Mouse scrolled (430, 447) with delta (0, -1)
Screenshot: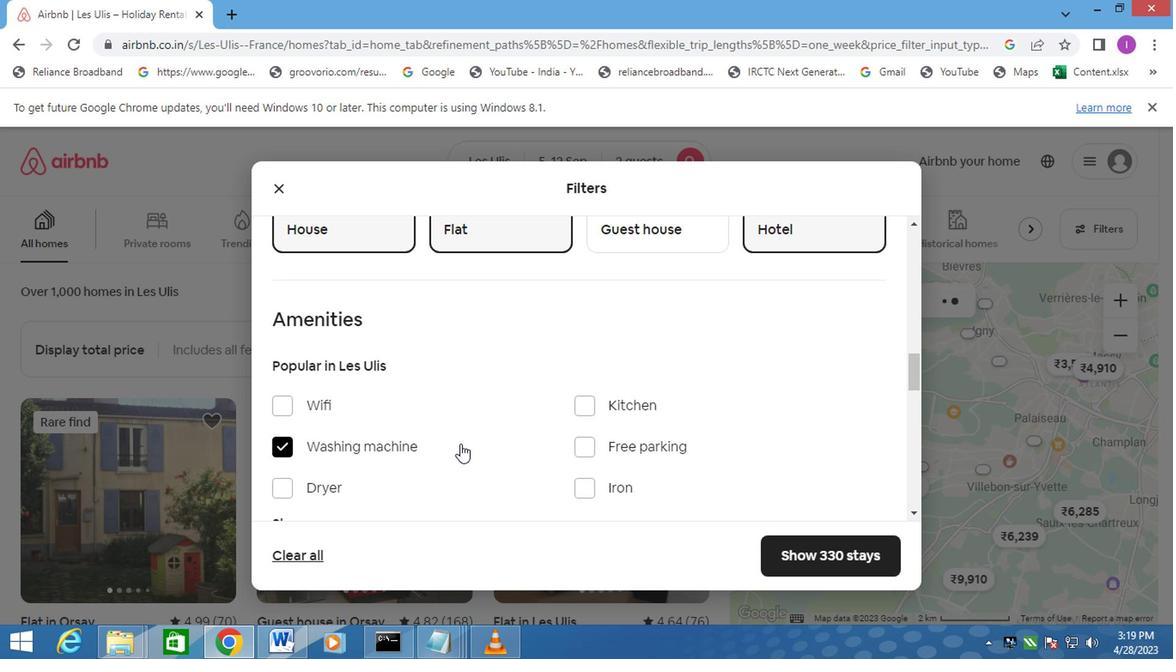 
Action: Mouse moved to (448, 441)
Screenshot: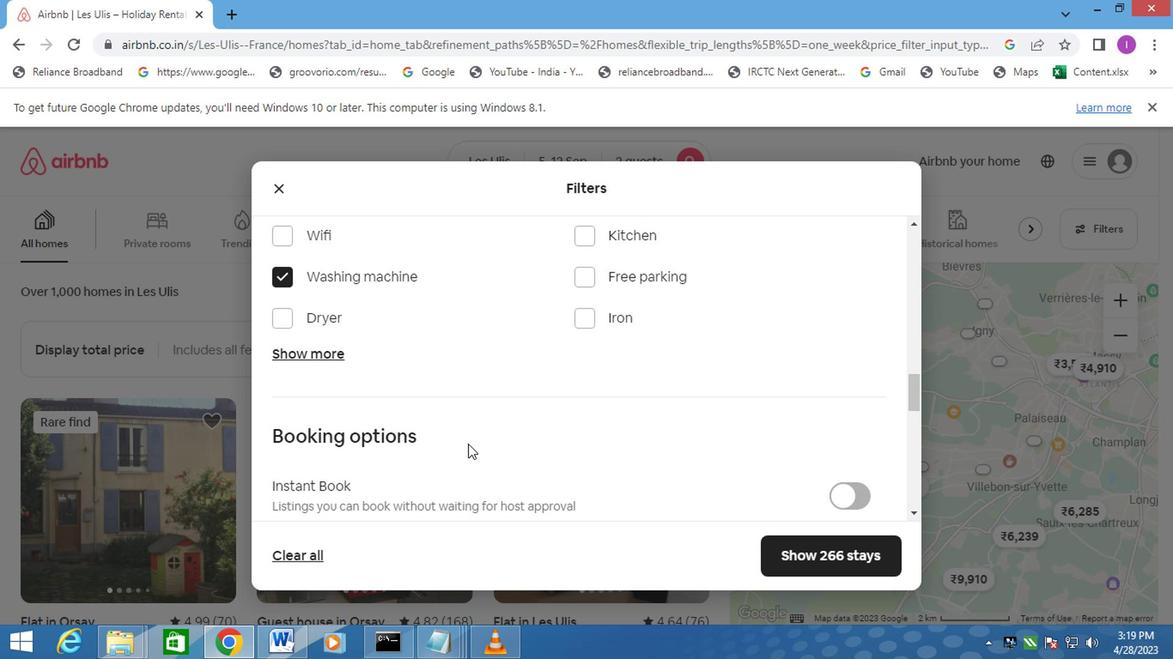 
Action: Mouse scrolled (448, 440) with delta (0, 0)
Screenshot: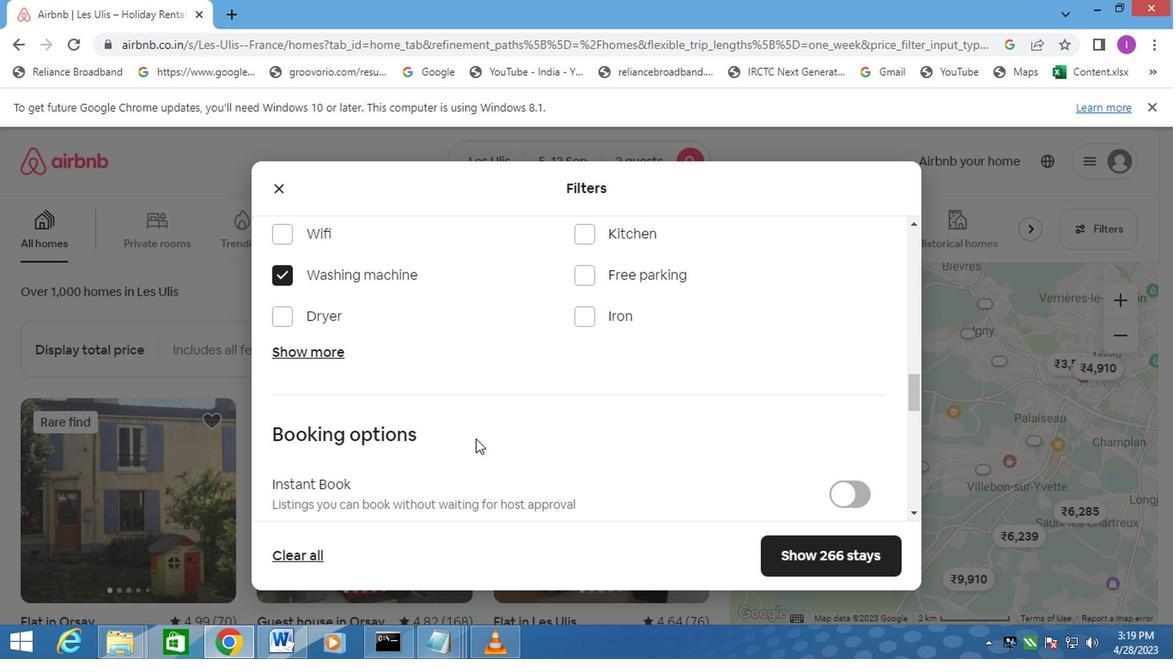 
Action: Mouse moved to (862, 460)
Screenshot: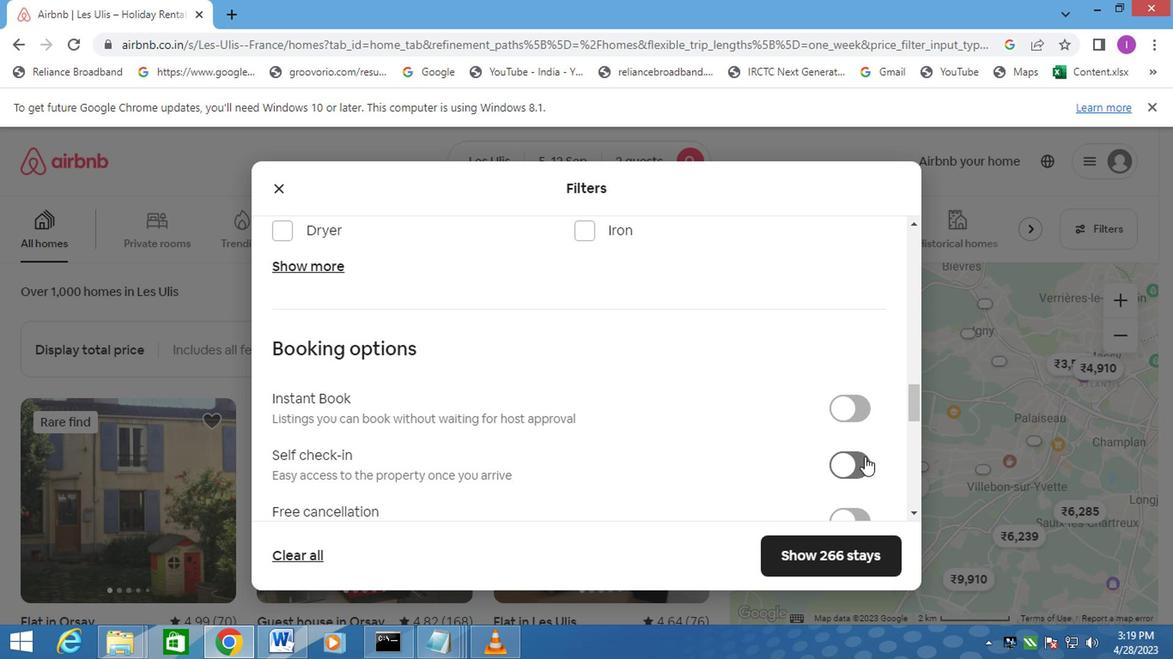 
Action: Mouse pressed left at (862, 460)
Screenshot: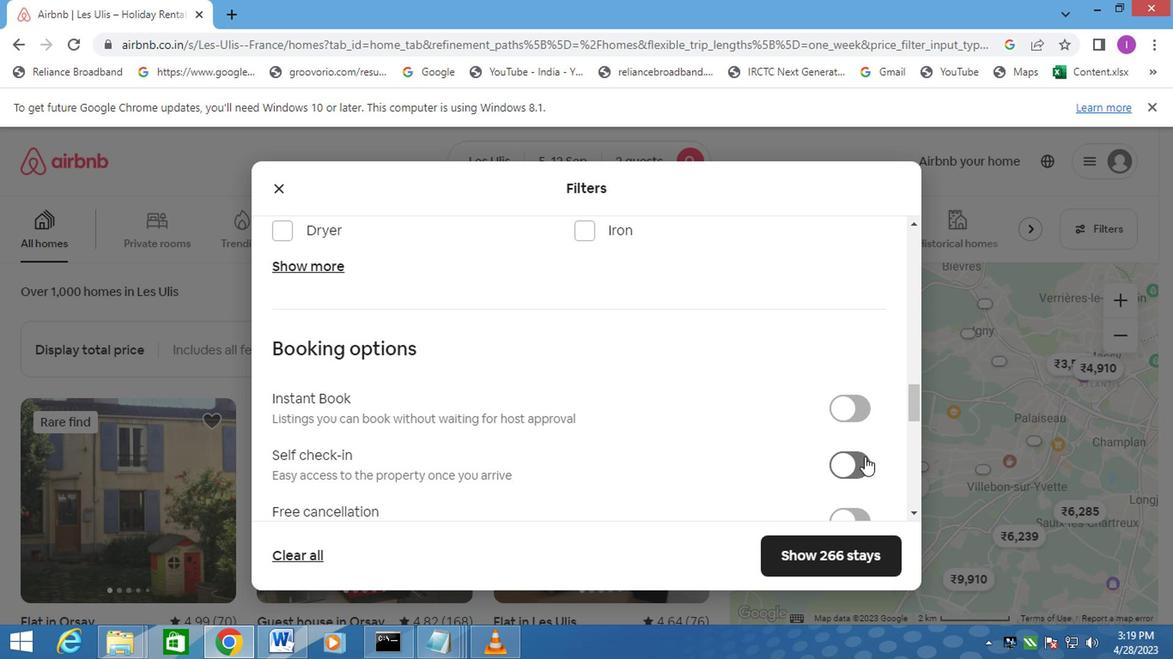 
Action: Mouse moved to (571, 438)
Screenshot: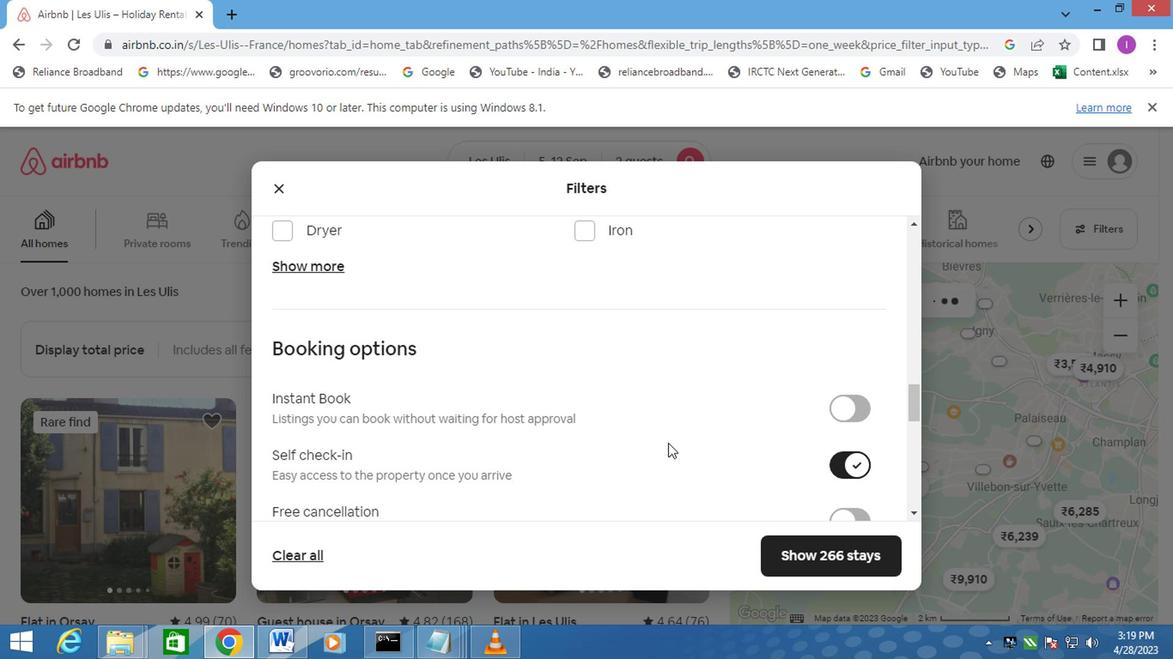 
Action: Mouse scrolled (571, 436) with delta (0, -1)
Screenshot: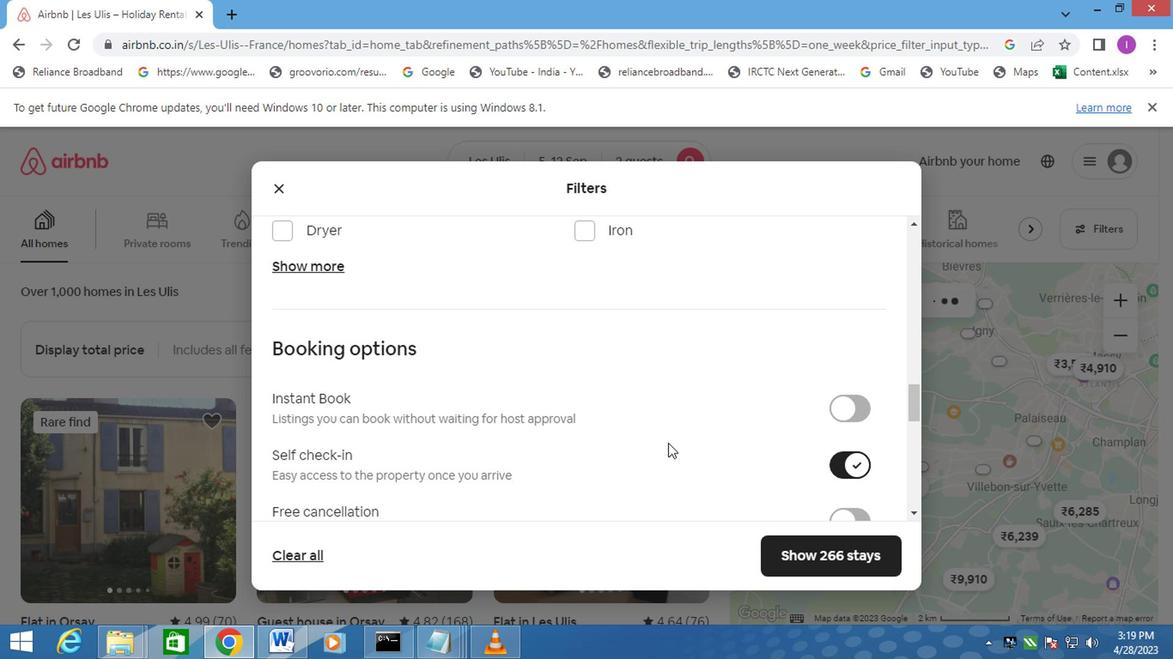 
Action: Mouse moved to (569, 438)
Screenshot: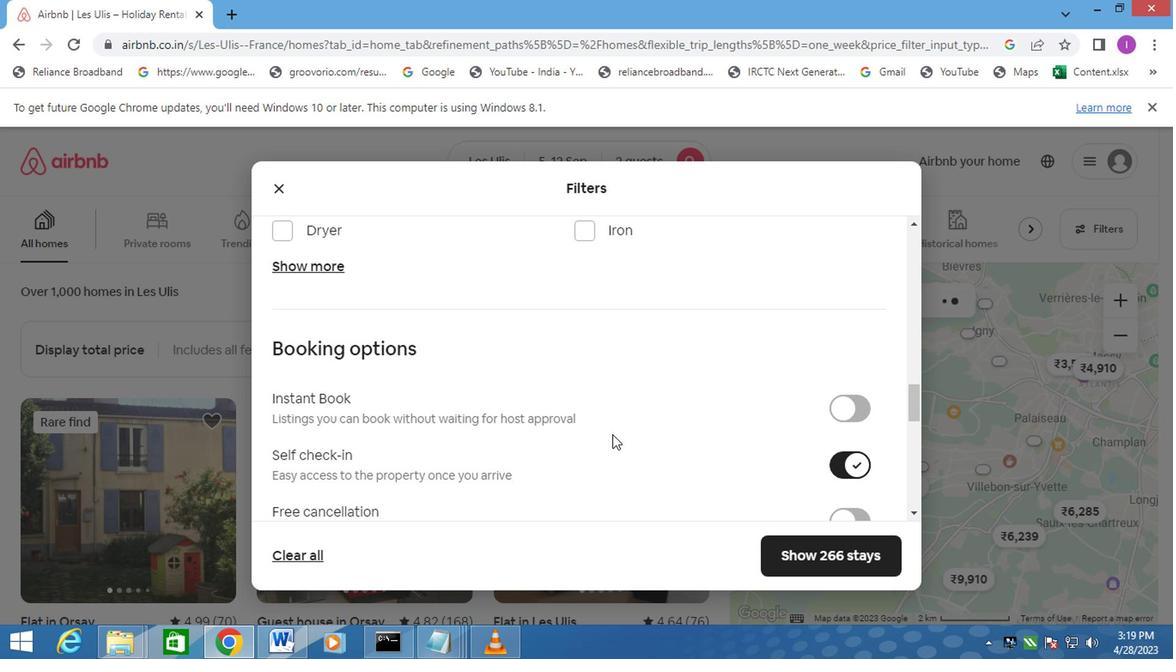 
Action: Mouse scrolled (569, 438) with delta (0, 0)
Screenshot: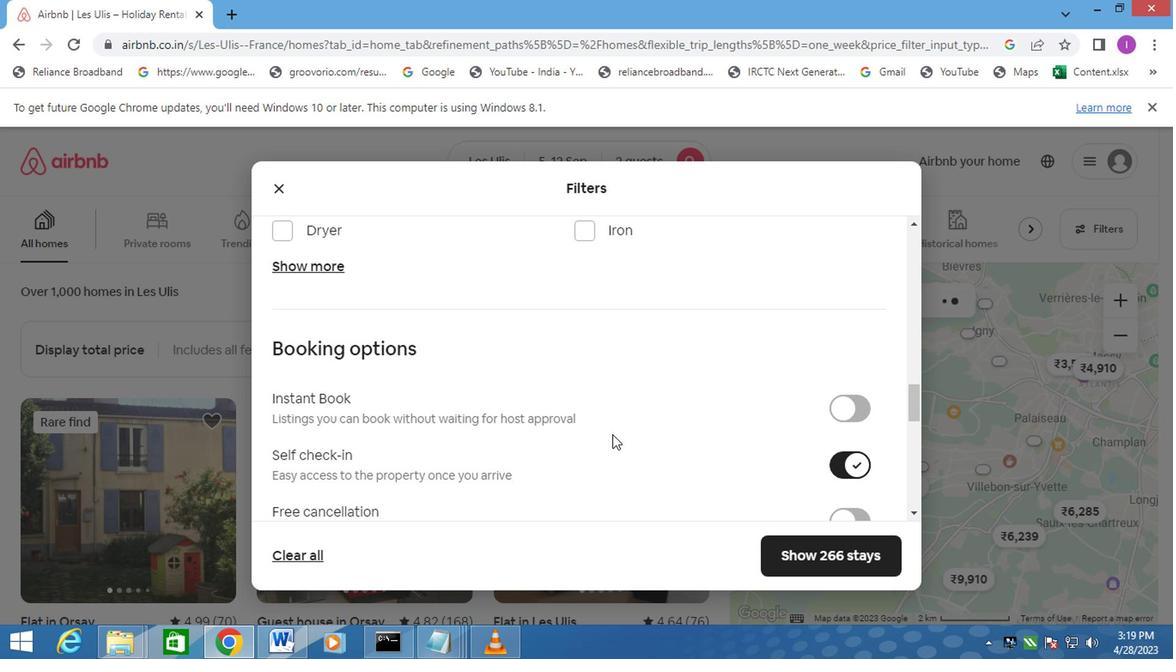 
Action: Mouse moved to (560, 439)
Screenshot: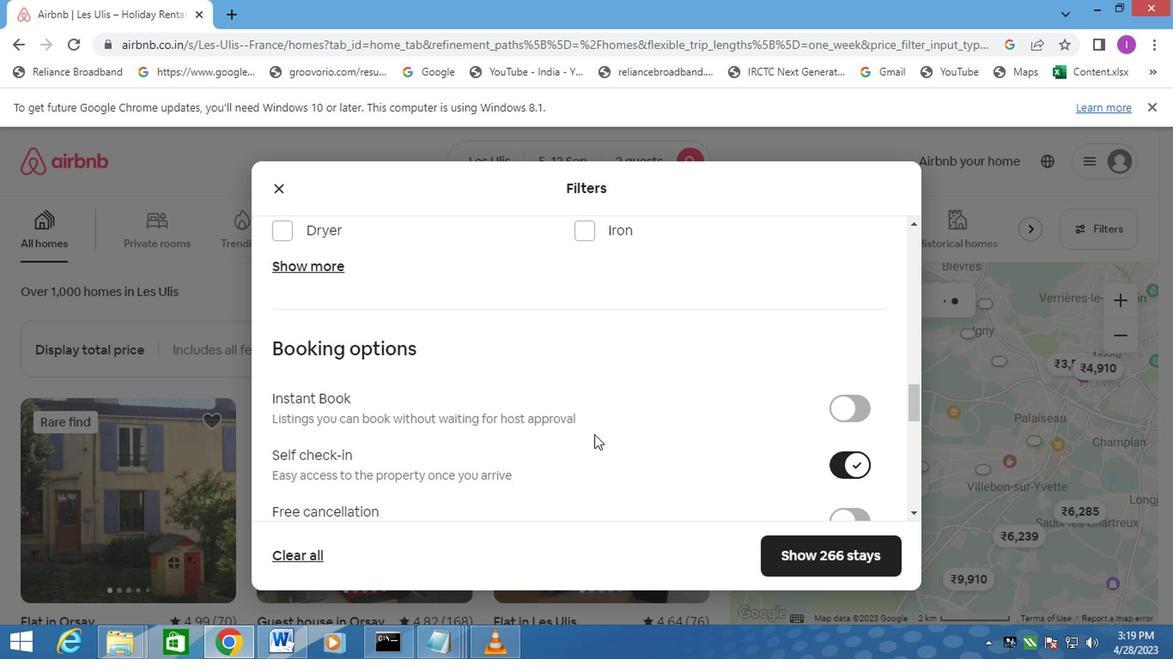 
Action: Mouse scrolled (565, 438) with delta (0, -1)
Screenshot: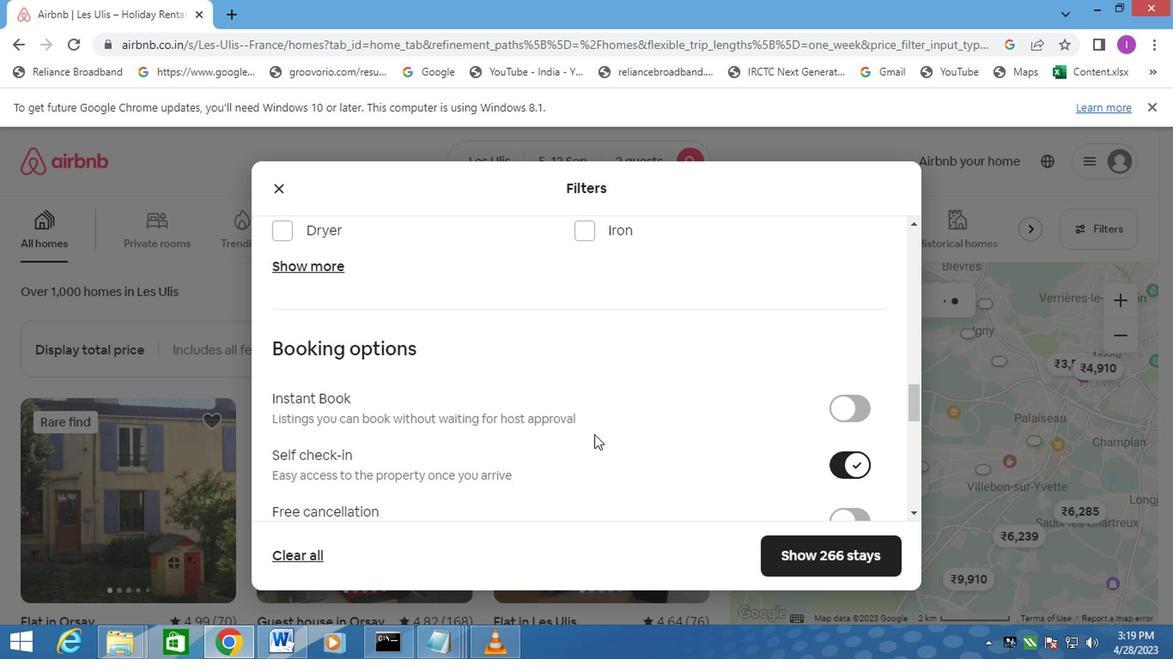 
Action: Mouse moved to (523, 438)
Screenshot: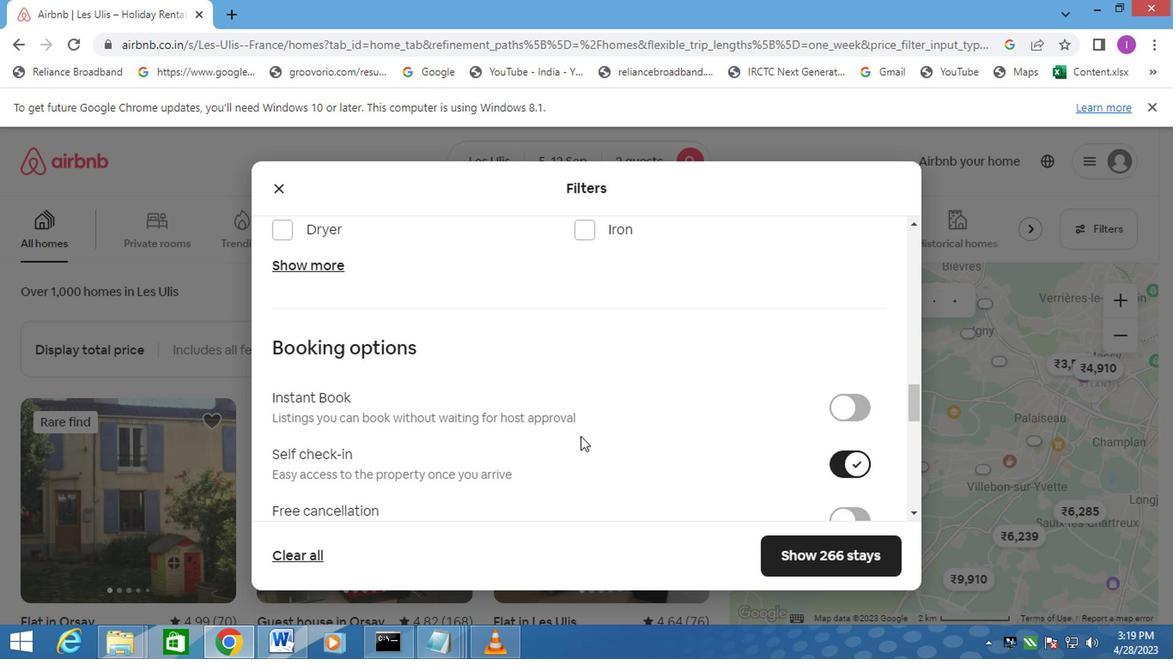 
Action: Mouse scrolled (523, 436) with delta (0, -1)
Screenshot: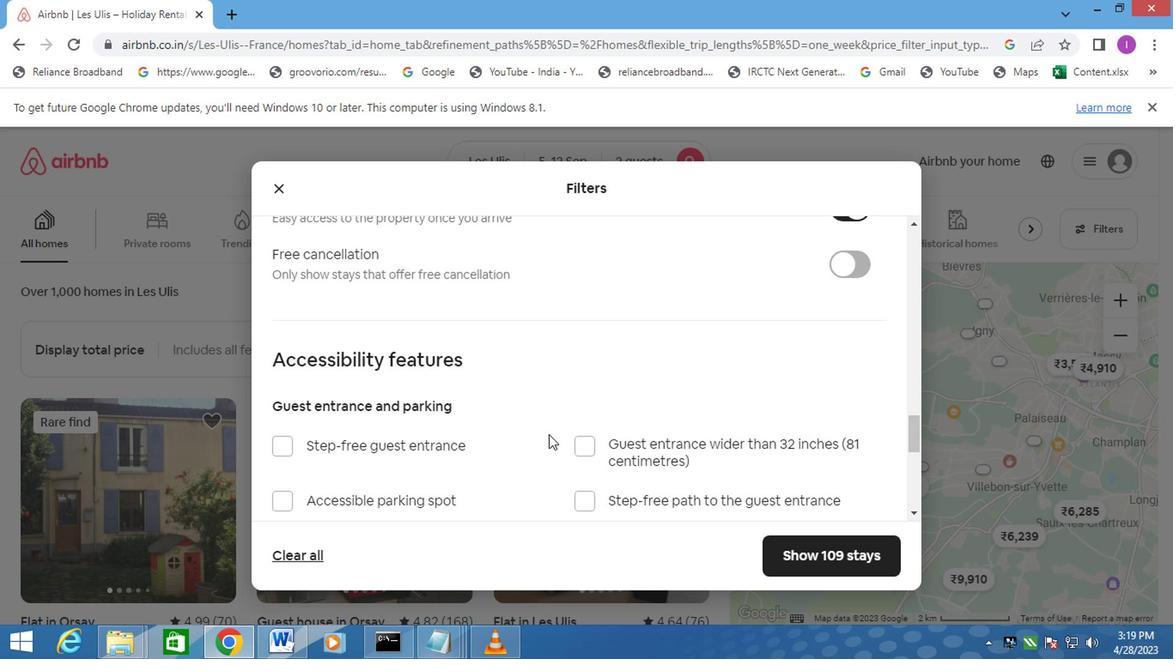 
Action: Mouse scrolled (523, 436) with delta (0, -1)
Screenshot: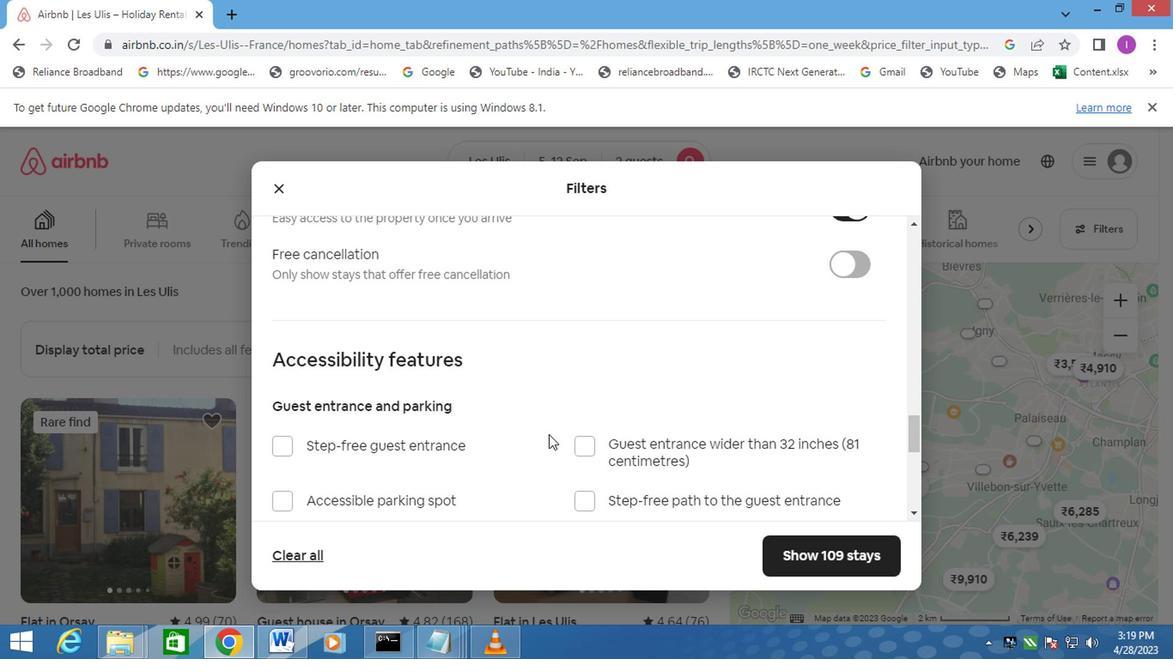 
Action: Mouse moved to (499, 436)
Screenshot: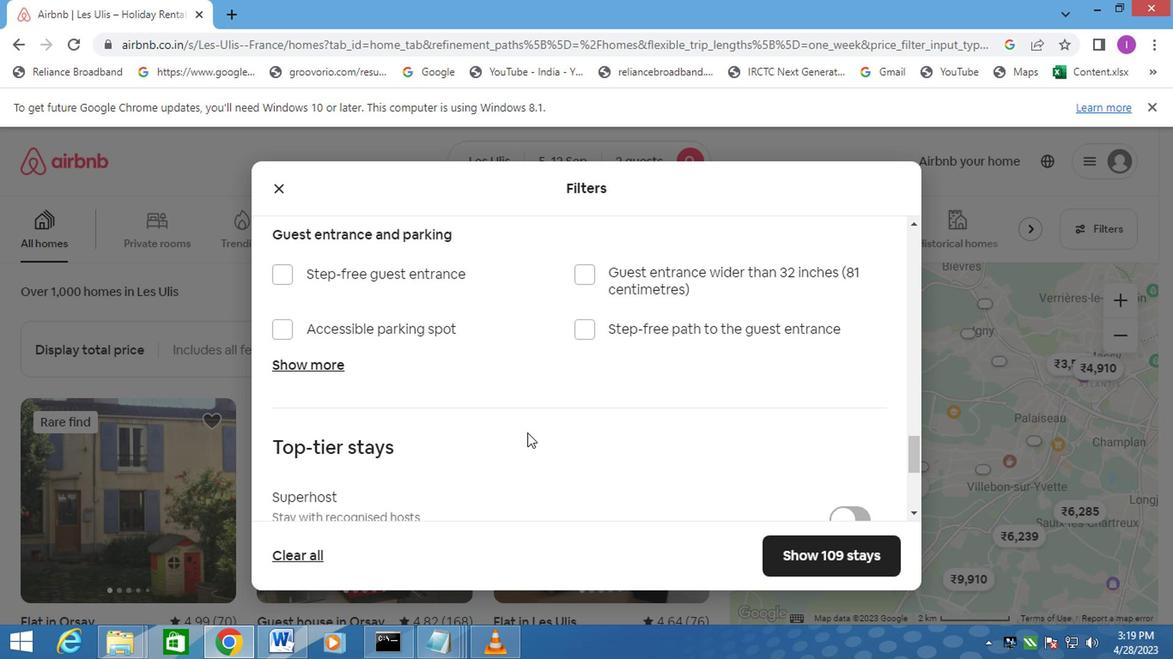 
Action: Mouse scrolled (499, 435) with delta (0, -1)
Screenshot: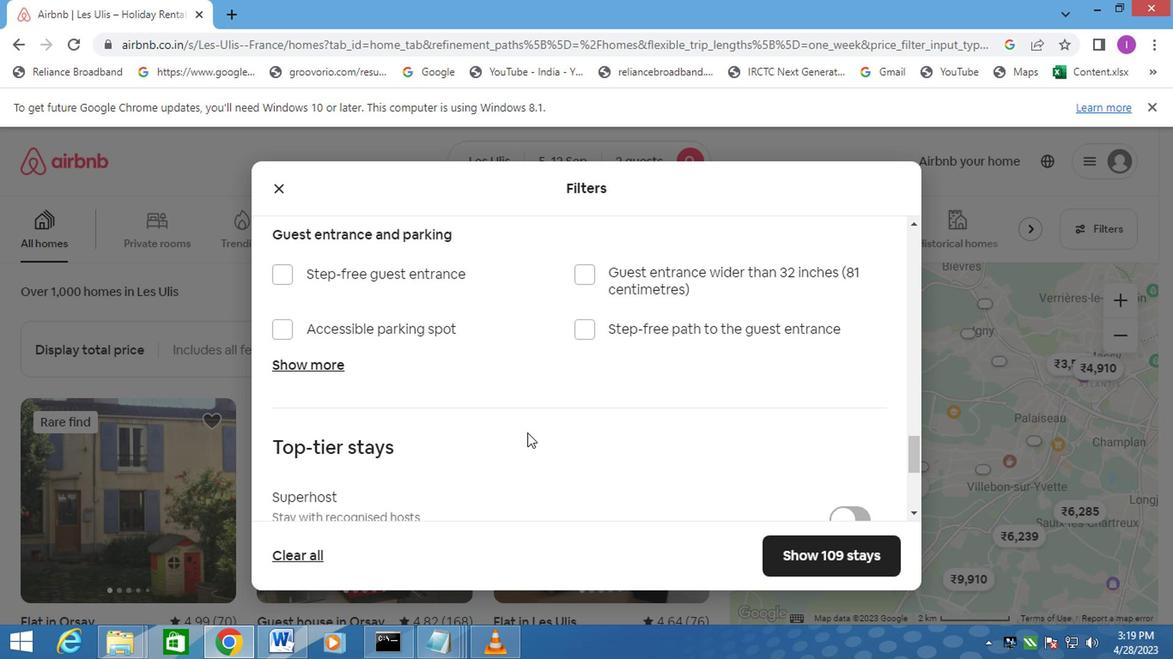 
Action: Mouse moved to (499, 438)
Screenshot: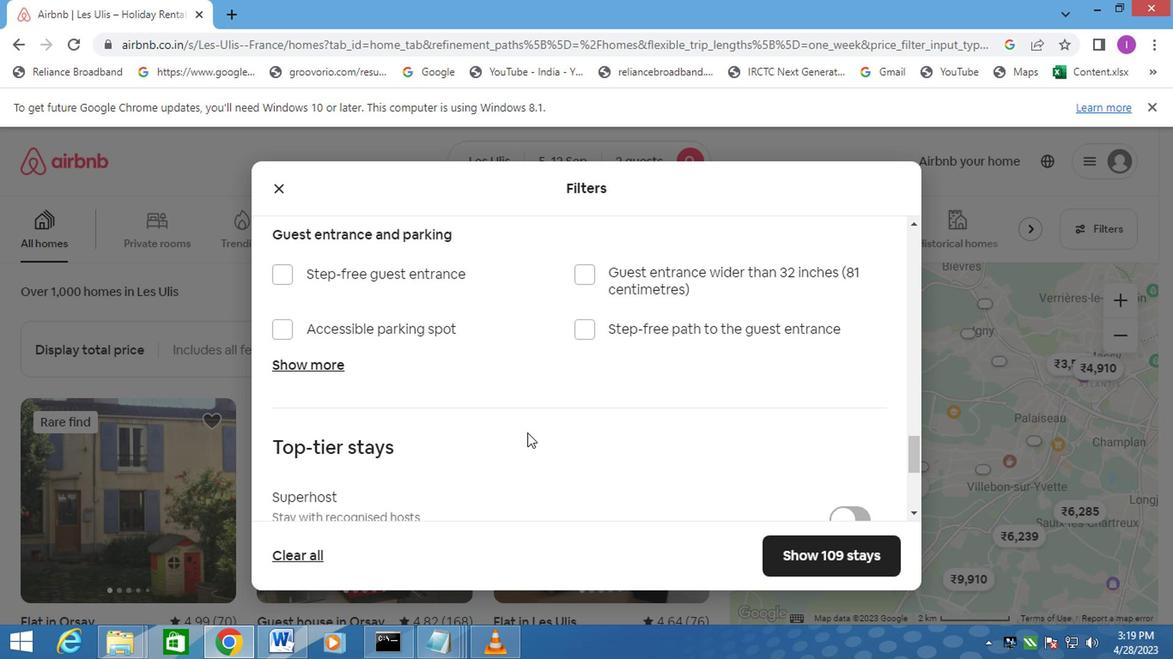 
Action: Mouse scrolled (499, 436) with delta (0, -1)
Screenshot: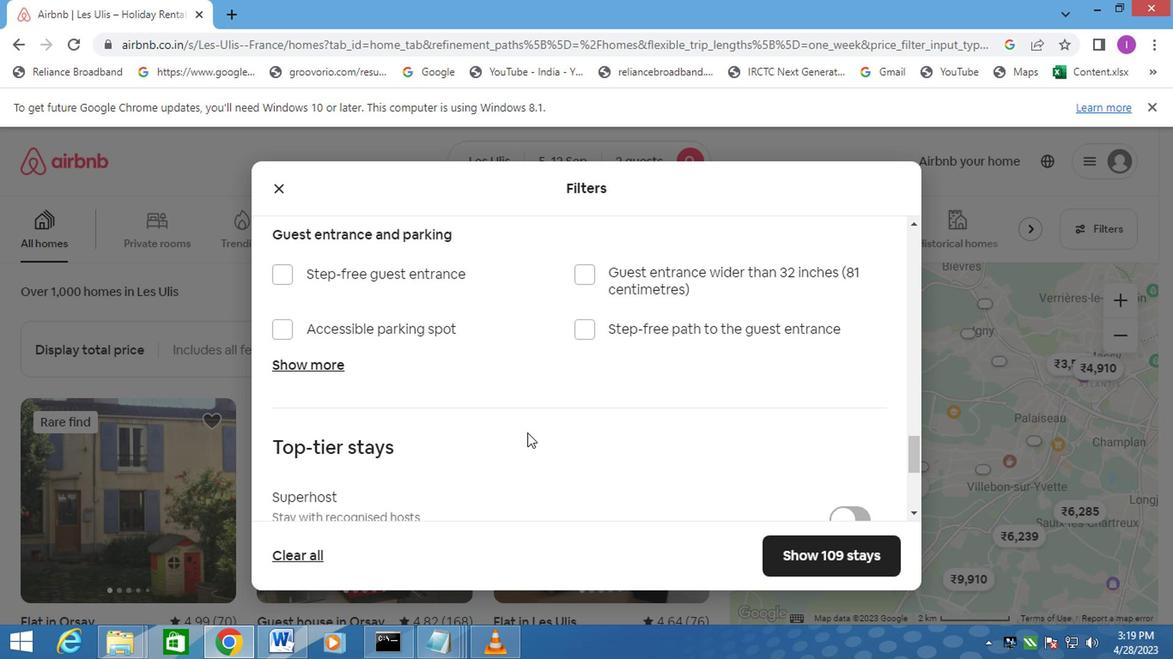 
Action: Mouse moved to (499, 438)
Screenshot: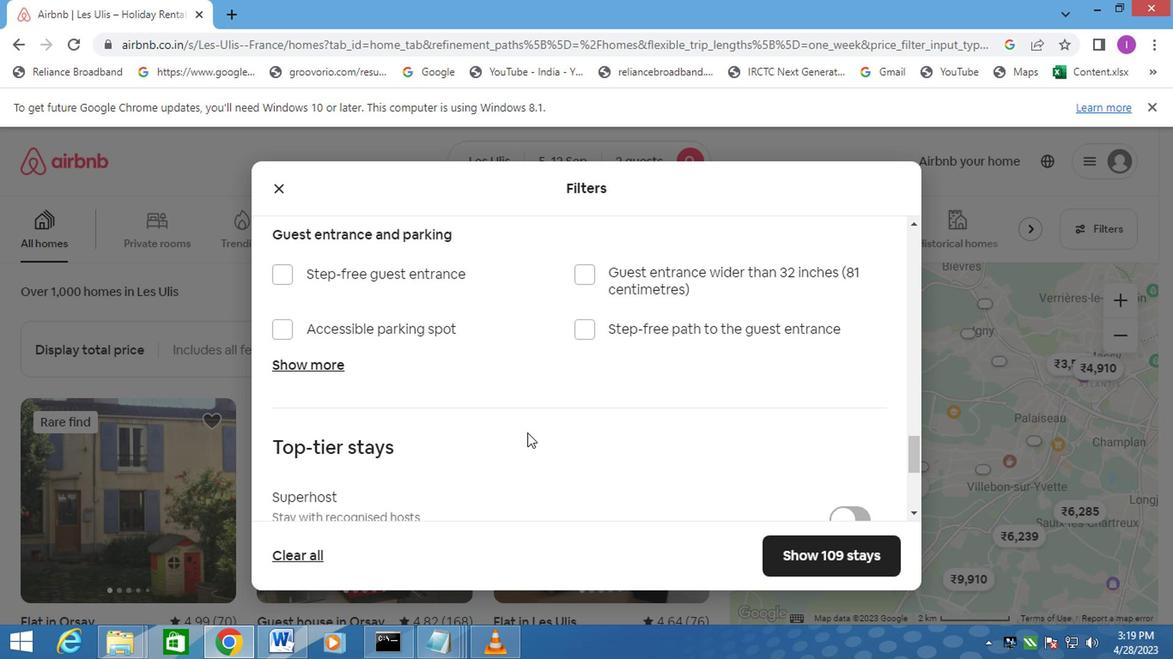 
Action: Mouse scrolled (499, 438) with delta (0, 0)
Screenshot: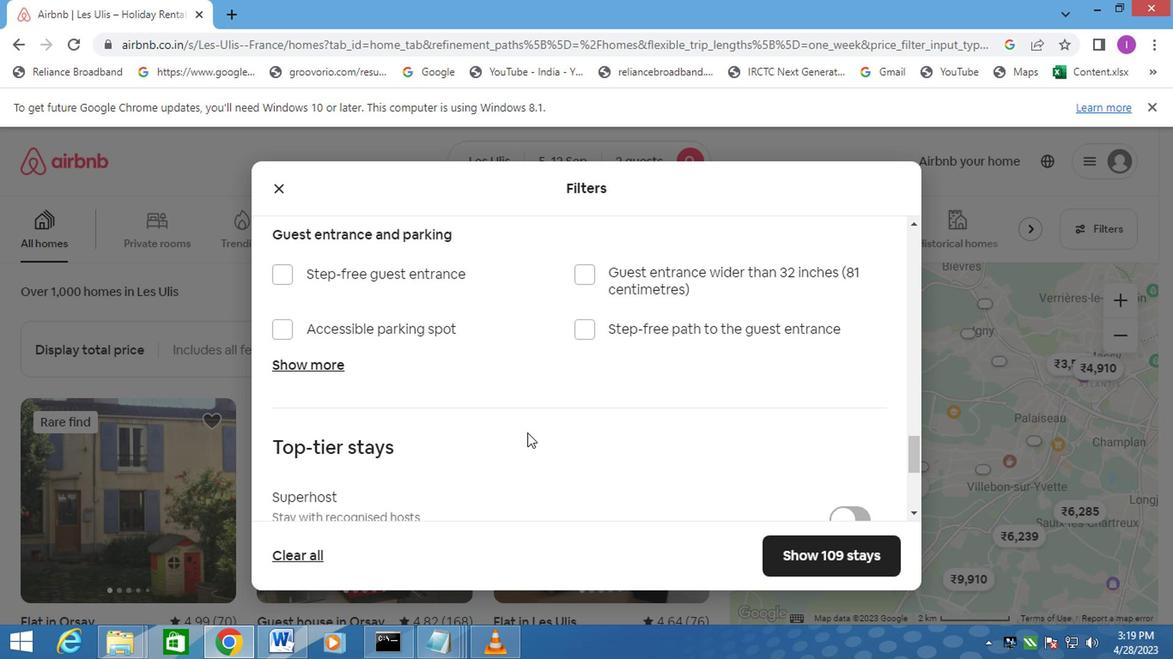 
Action: Mouse moved to (499, 438)
Screenshot: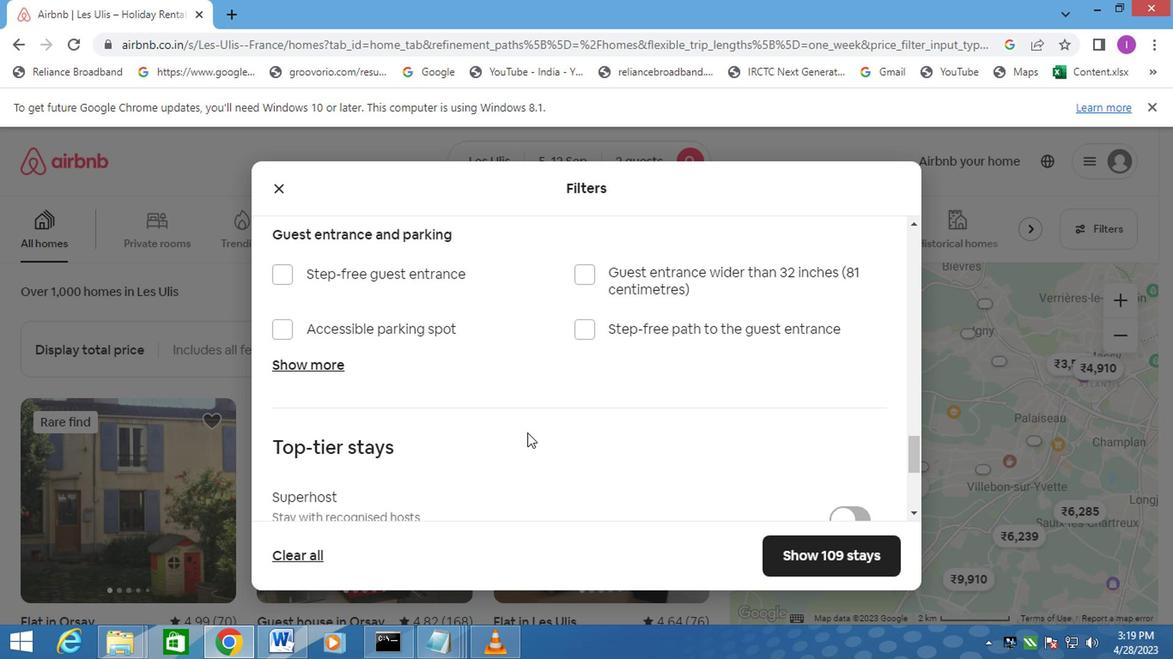 
Action: Mouse scrolled (499, 438) with delta (0, 0)
Screenshot: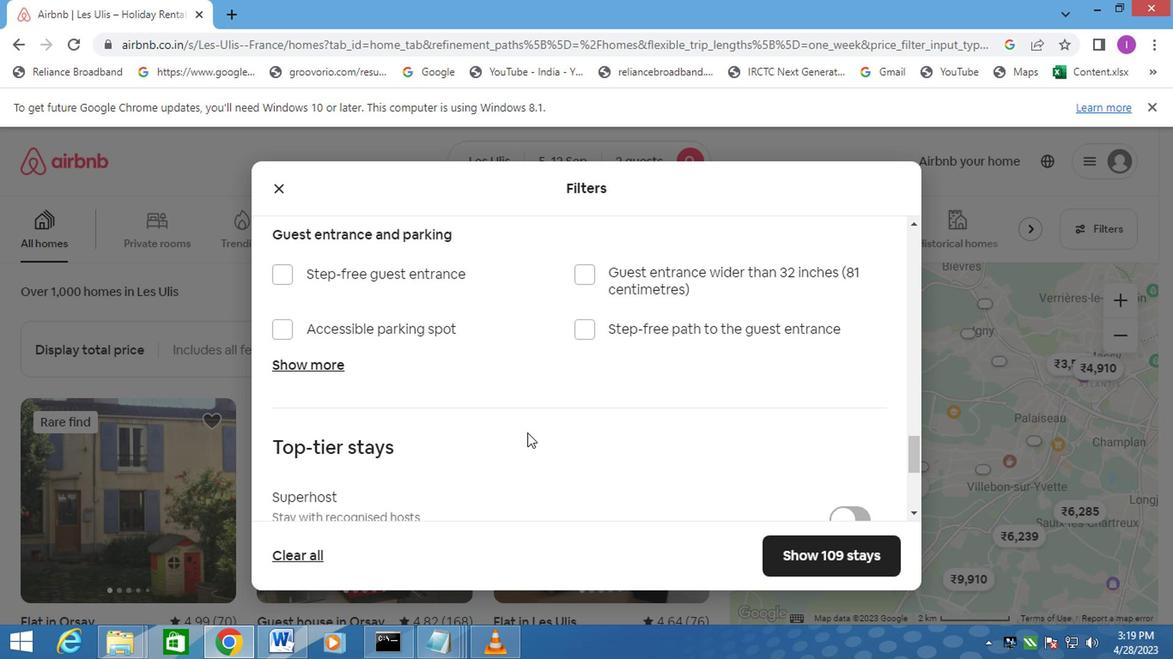 
Action: Mouse scrolled (499, 438) with delta (0, 0)
Screenshot: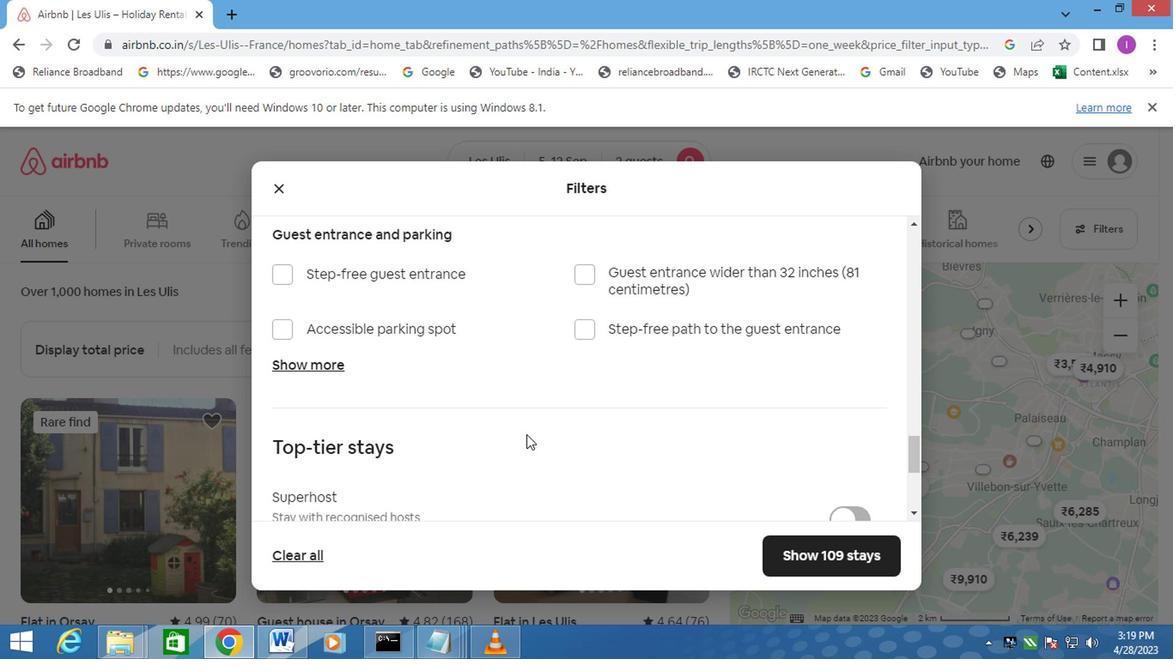 
Action: Mouse moved to (232, 403)
Screenshot: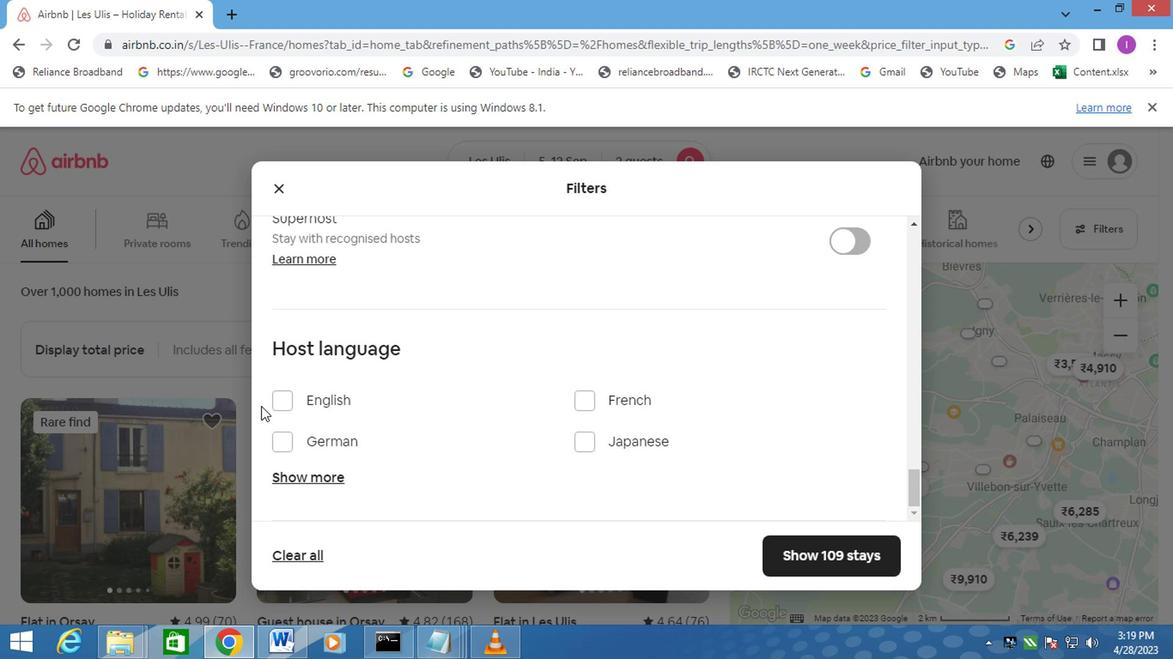 
Action: Mouse pressed left at (232, 403)
Screenshot: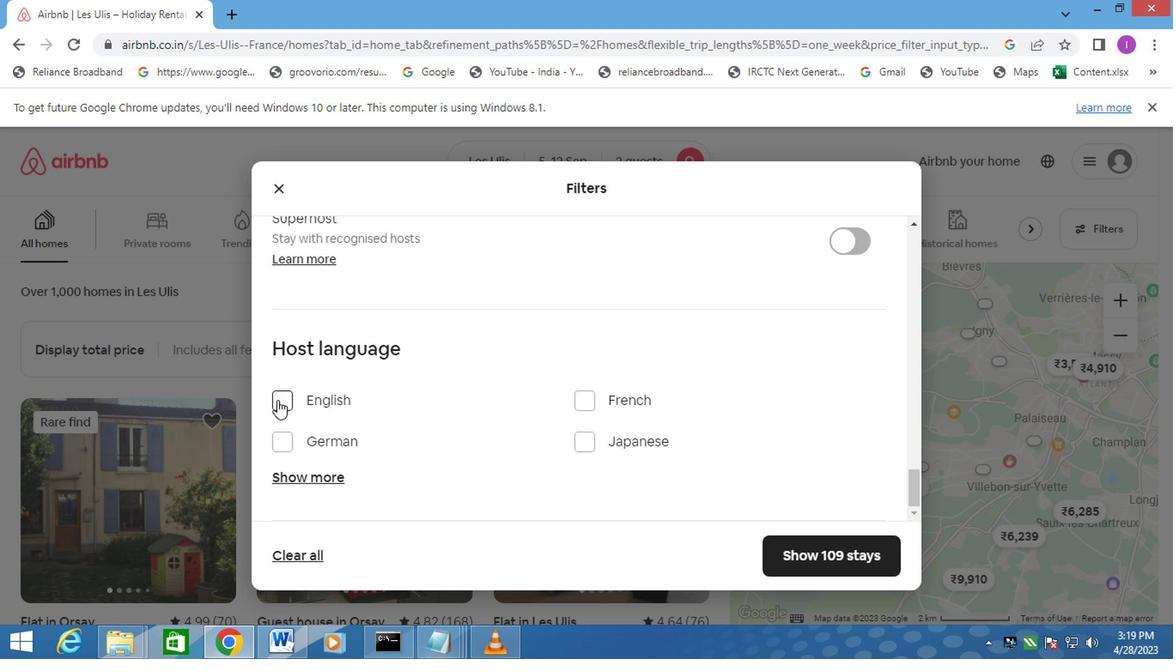 
Action: Mouse moved to (857, 556)
Screenshot: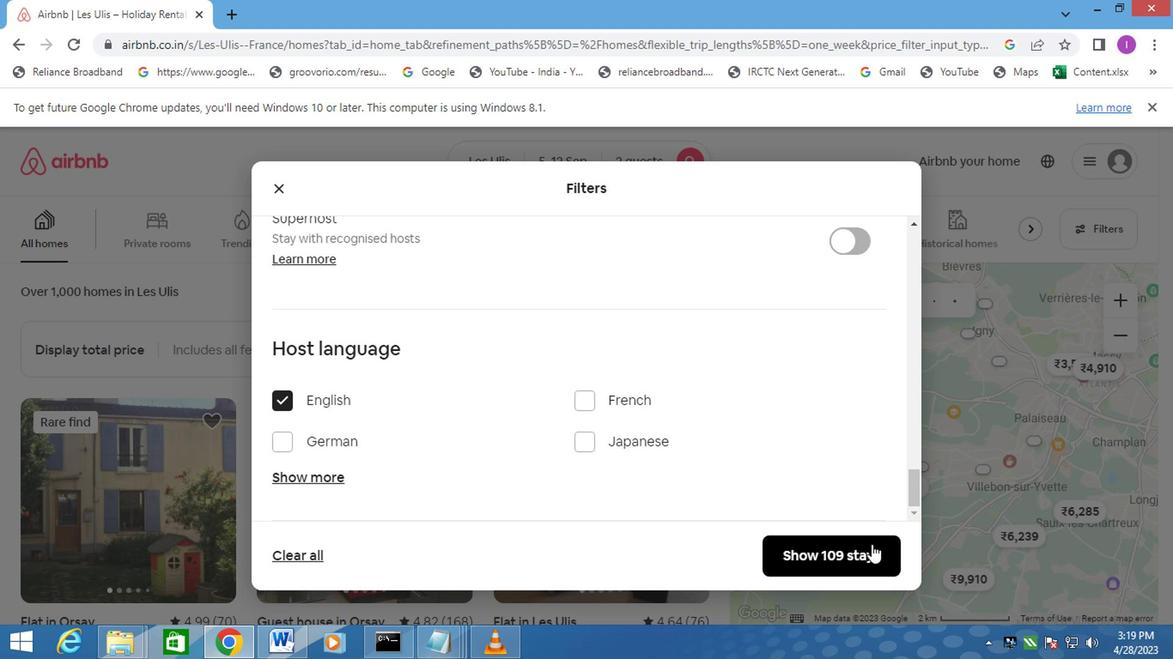 
Action: Mouse pressed left at (857, 556)
Screenshot: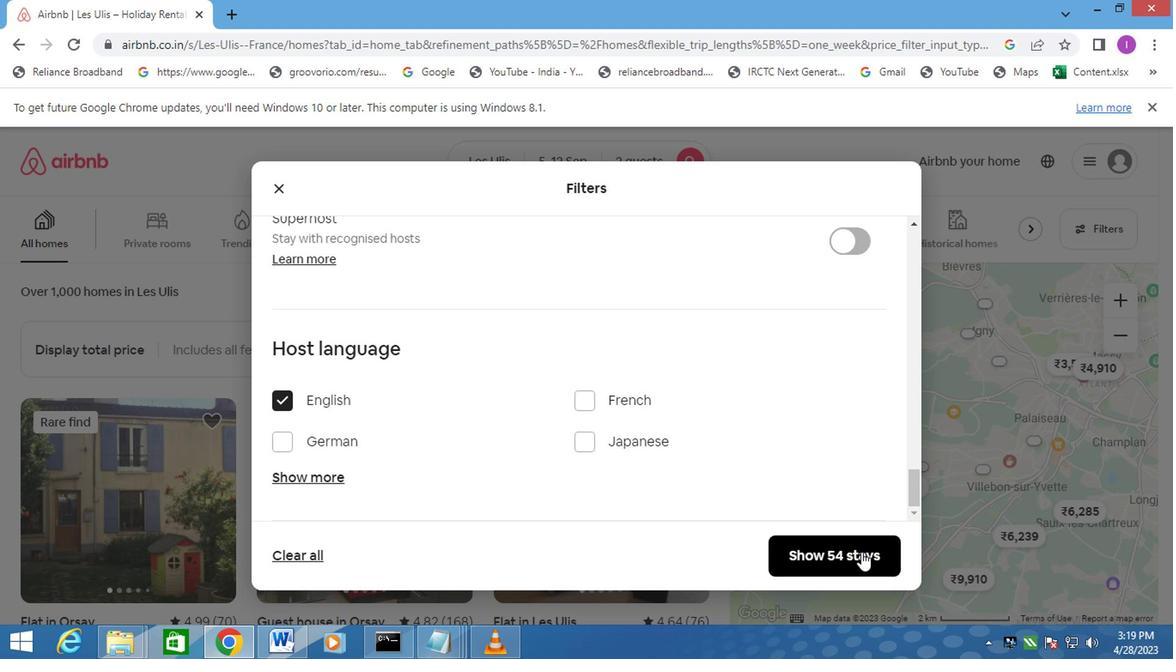 
Action: Mouse moved to (849, 549)
Screenshot: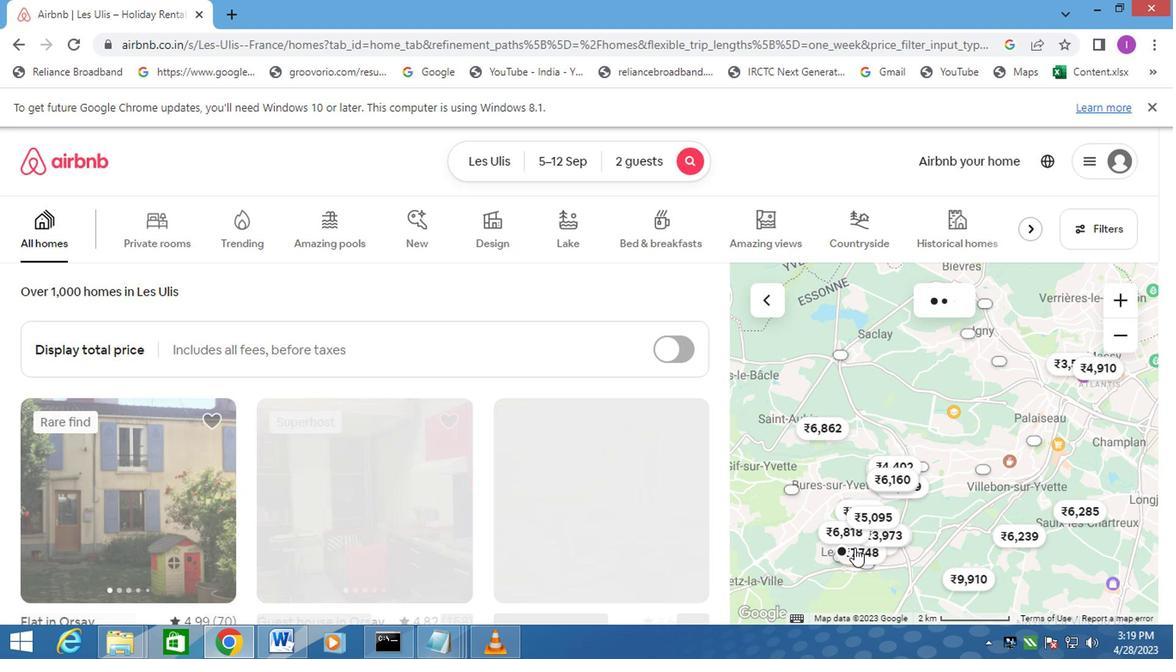 
